 Task: Find connections with filter location Caçapava do Sul with filter topic #Mentoringwith filter profile language English with filter current company Infosys BPM with filter school Carmel Convent School, Chandigarh with filter industry Wholesale Paper Products with filter service category Commercial Insurance with filter keywords title Social Worker
Action: Mouse moved to (542, 105)
Screenshot: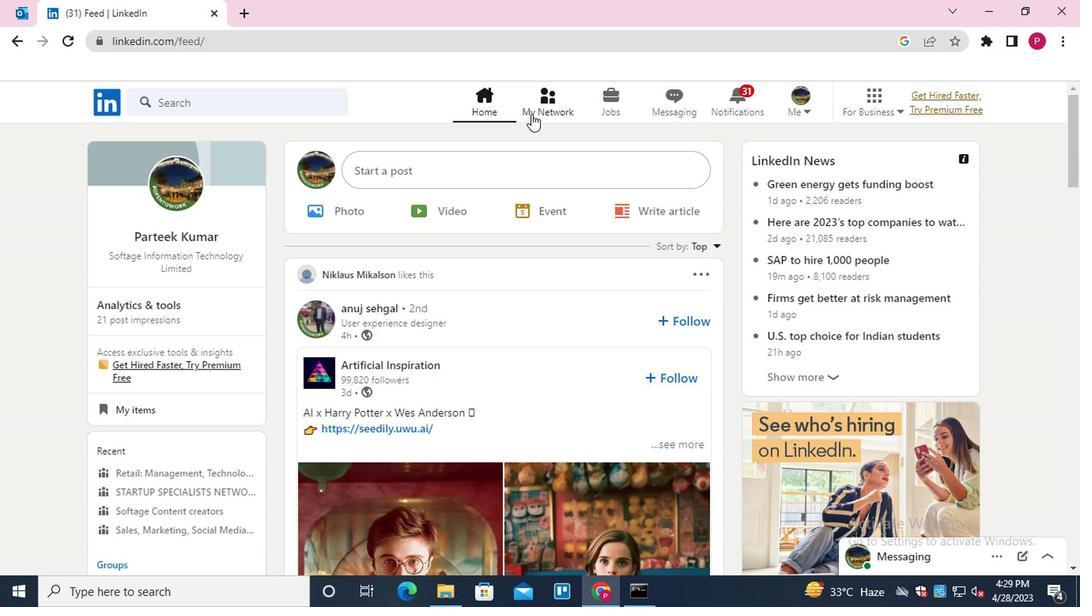 
Action: Mouse pressed left at (542, 105)
Screenshot: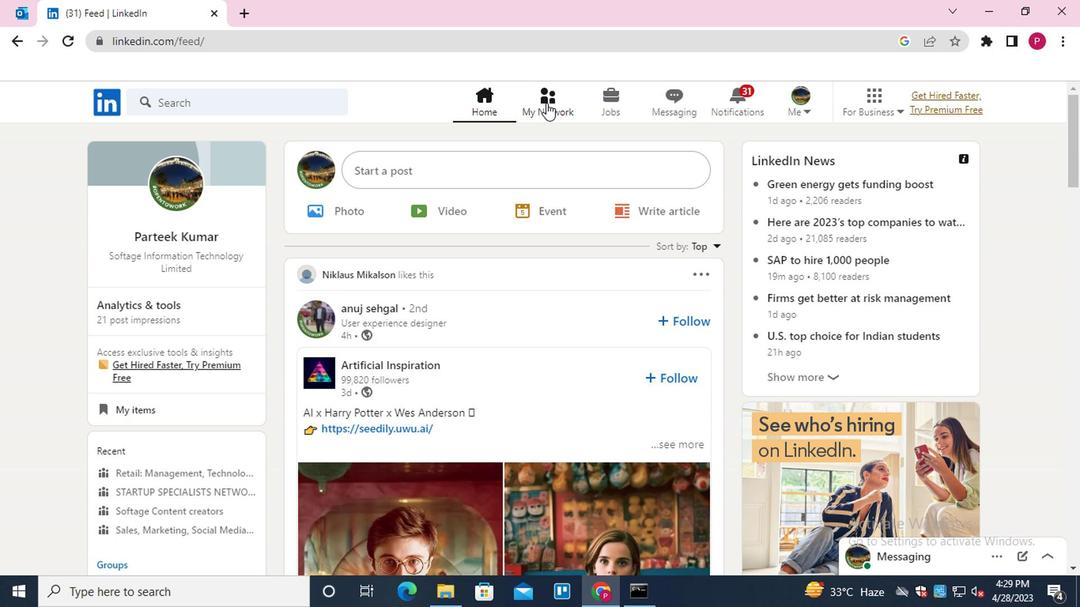 
Action: Mouse moved to (245, 191)
Screenshot: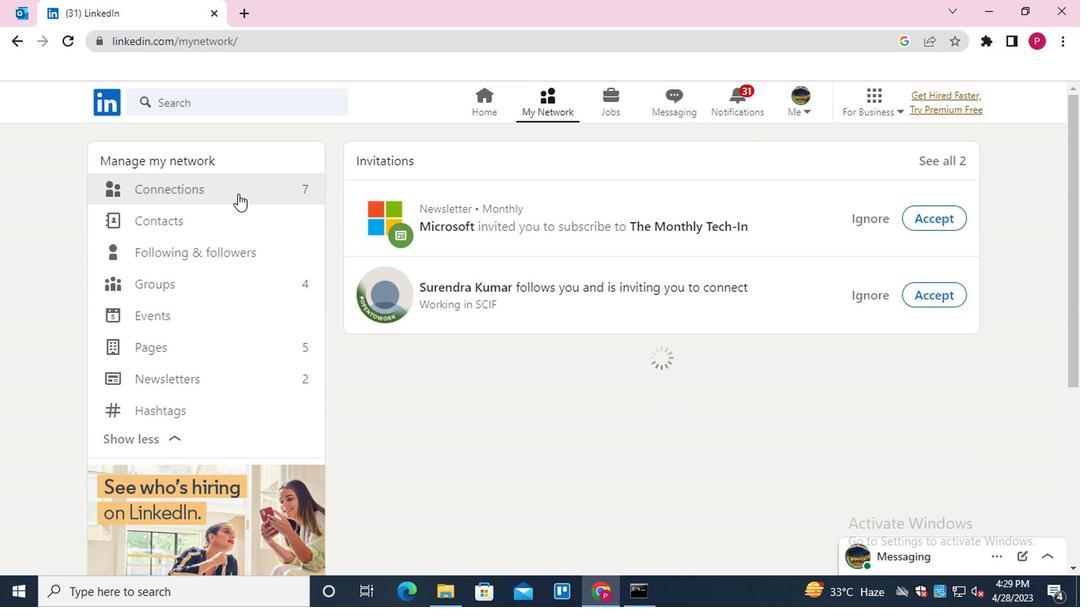 
Action: Mouse pressed left at (245, 191)
Screenshot: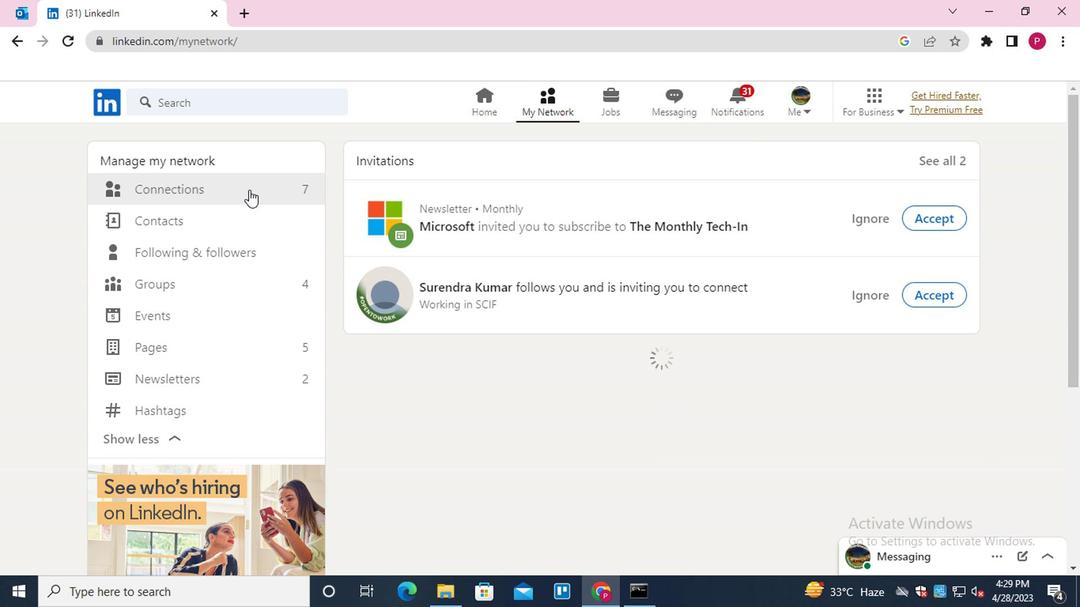 
Action: Mouse moved to (637, 194)
Screenshot: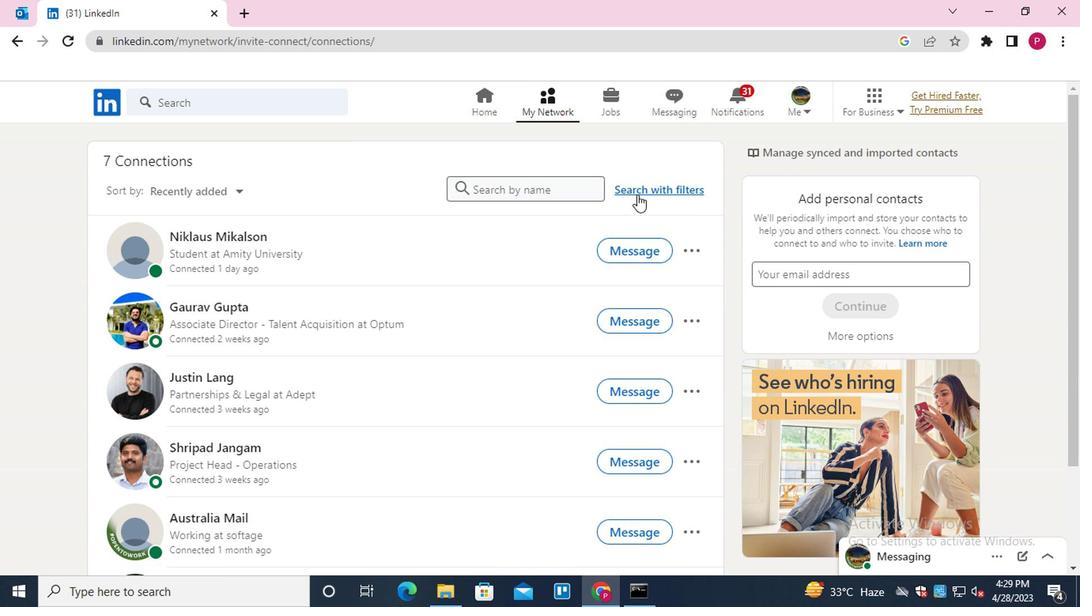 
Action: Mouse pressed left at (637, 194)
Screenshot: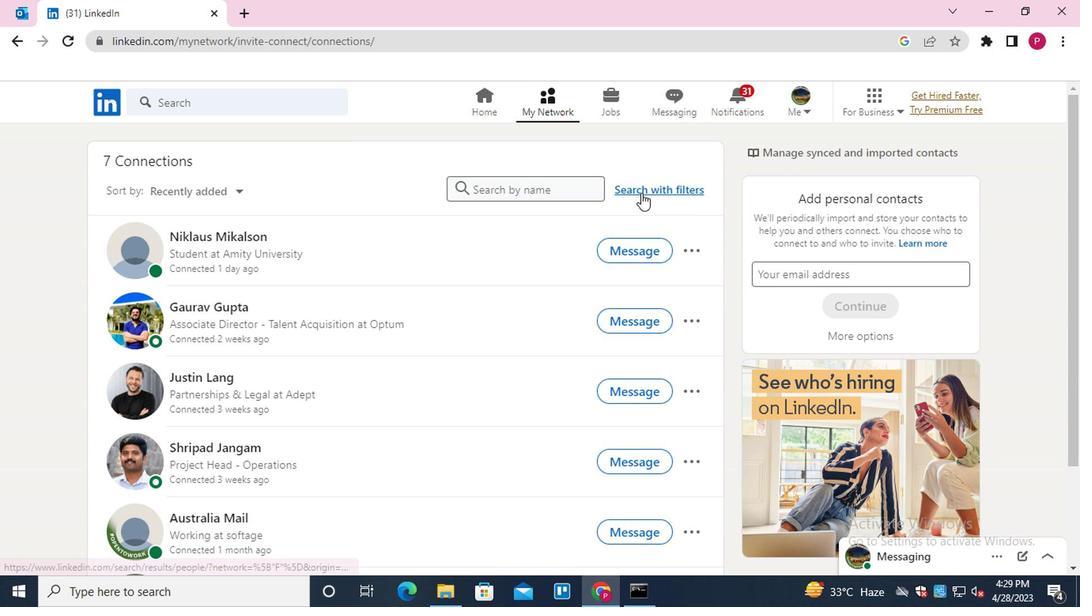 
Action: Mouse moved to (582, 151)
Screenshot: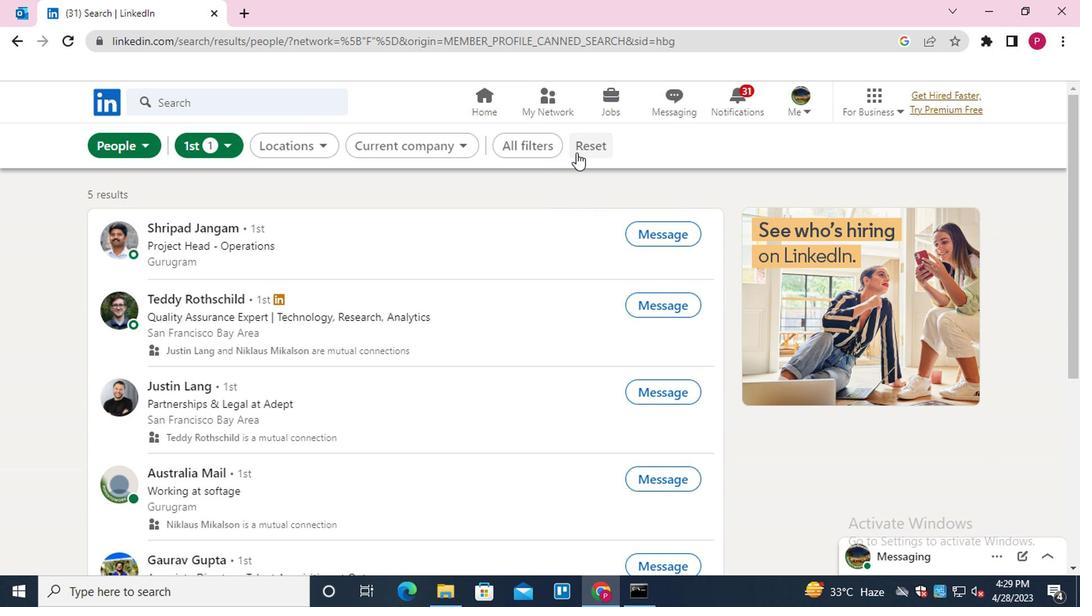 
Action: Mouse pressed left at (582, 151)
Screenshot: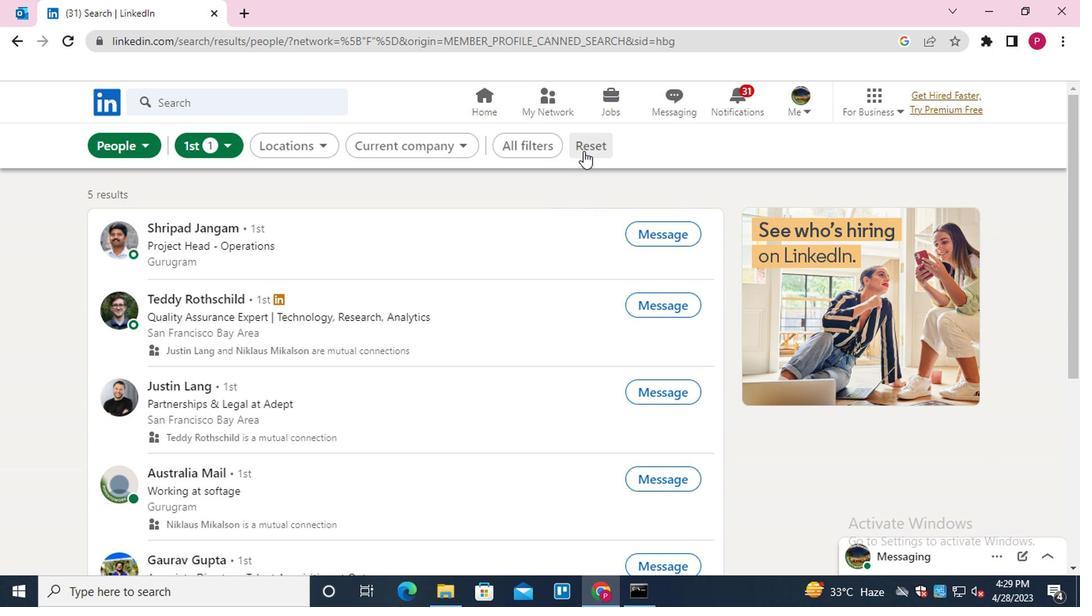 
Action: Mouse moved to (558, 150)
Screenshot: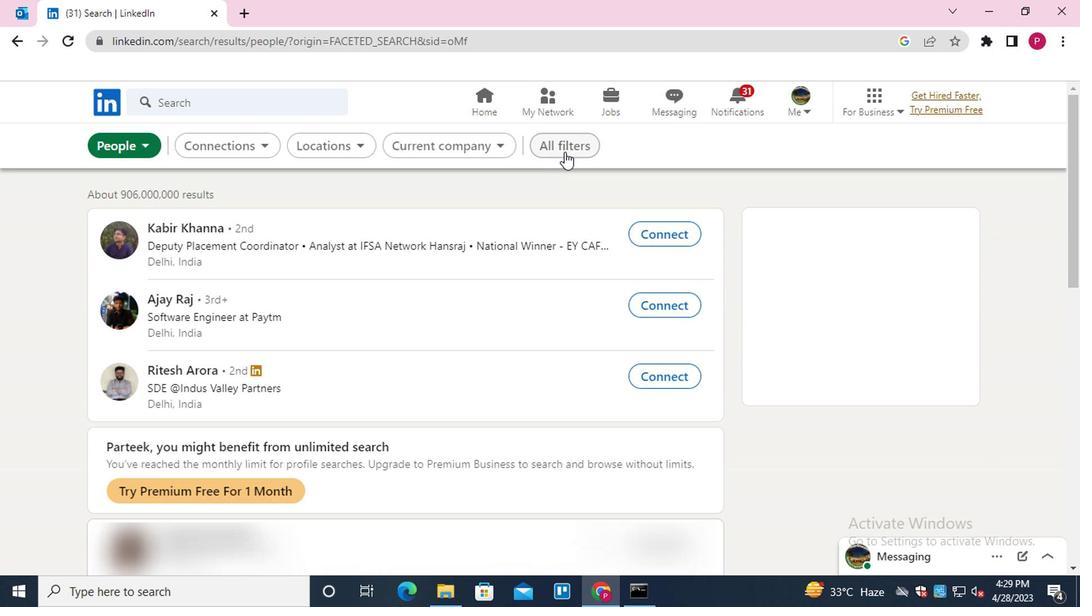 
Action: Mouse pressed left at (558, 150)
Screenshot: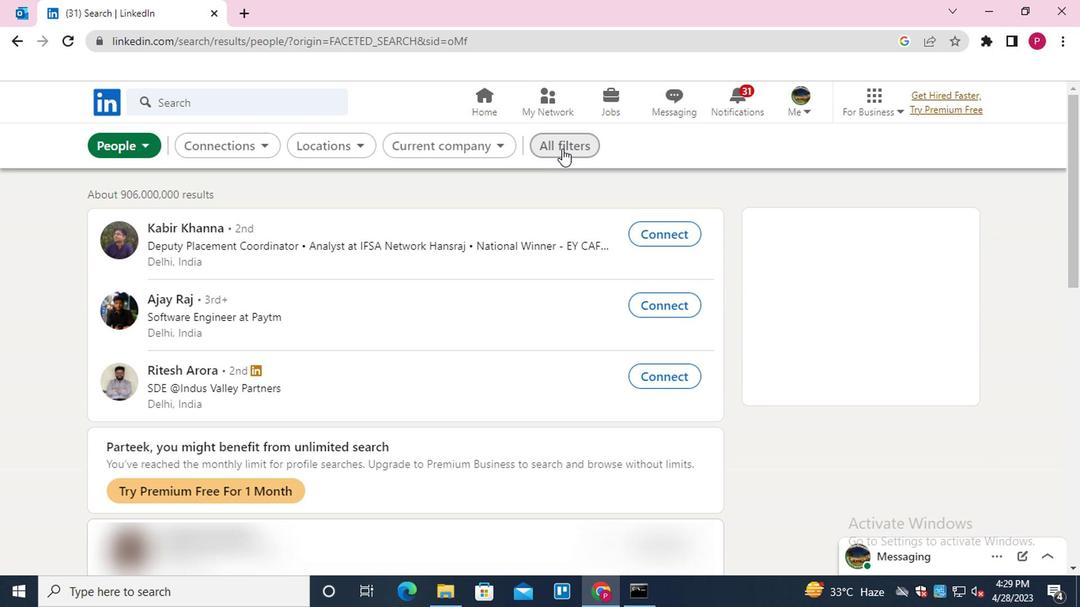 
Action: Mouse moved to (778, 360)
Screenshot: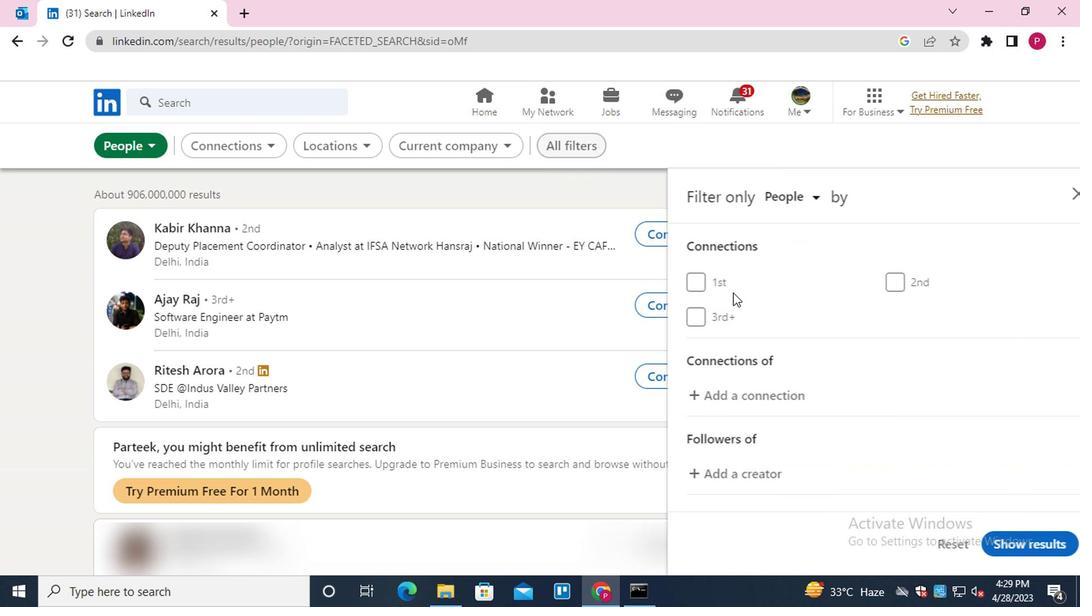 
Action: Mouse scrolled (778, 358) with delta (0, -1)
Screenshot: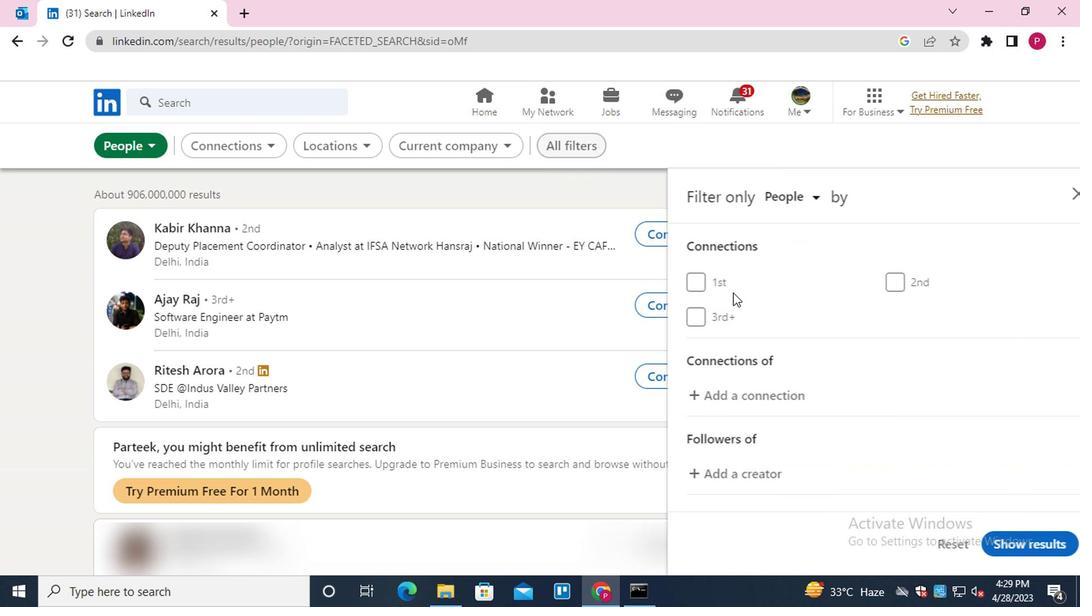 
Action: Mouse moved to (796, 380)
Screenshot: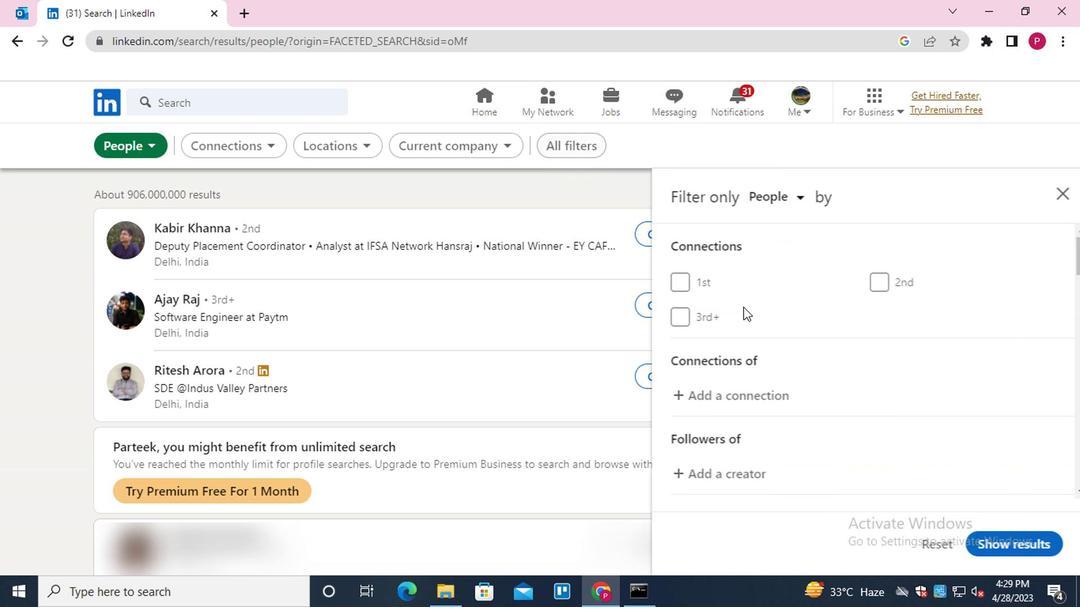 
Action: Mouse scrolled (796, 379) with delta (0, -1)
Screenshot: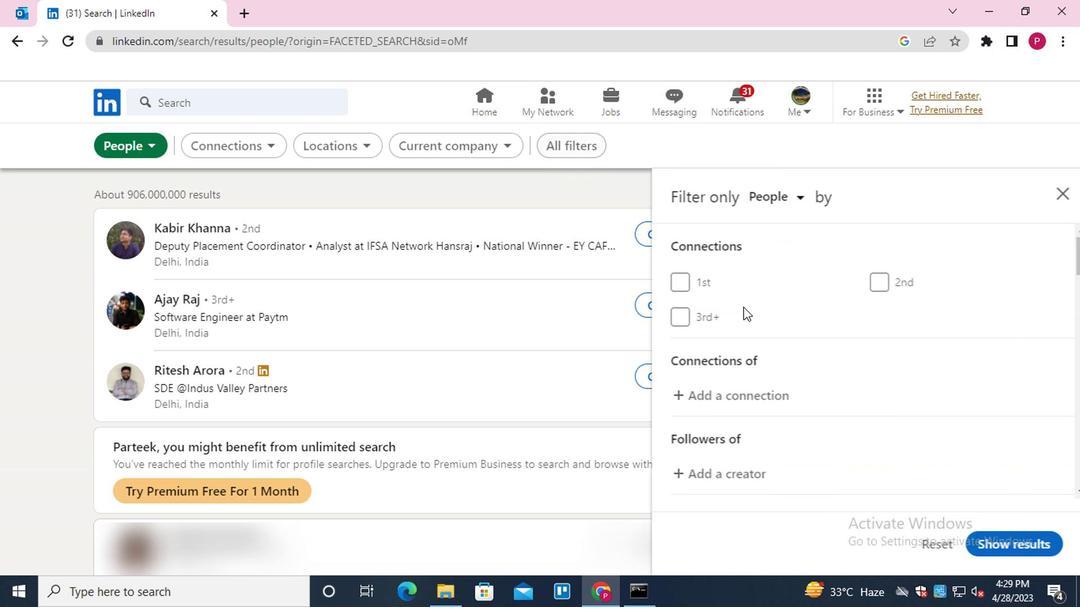 
Action: Mouse moved to (913, 453)
Screenshot: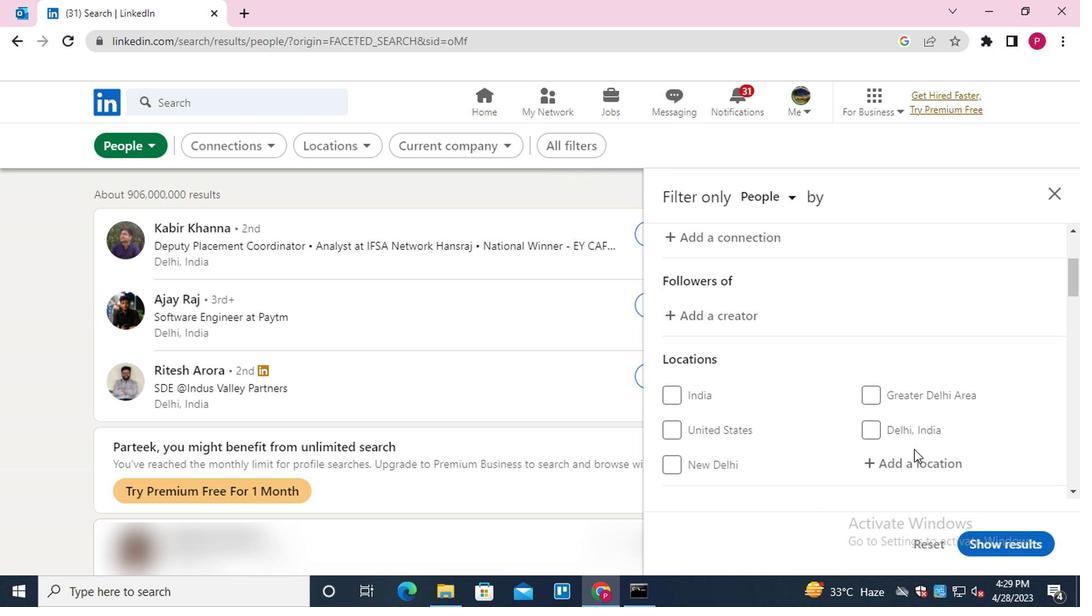 
Action: Mouse pressed left at (913, 453)
Screenshot: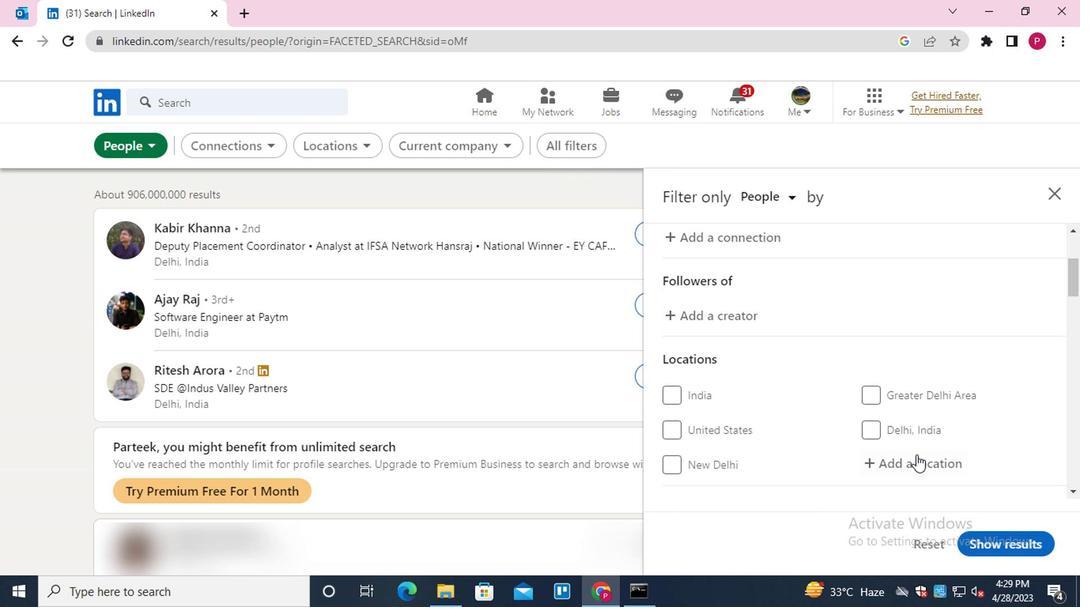 
Action: Mouse moved to (863, 339)
Screenshot: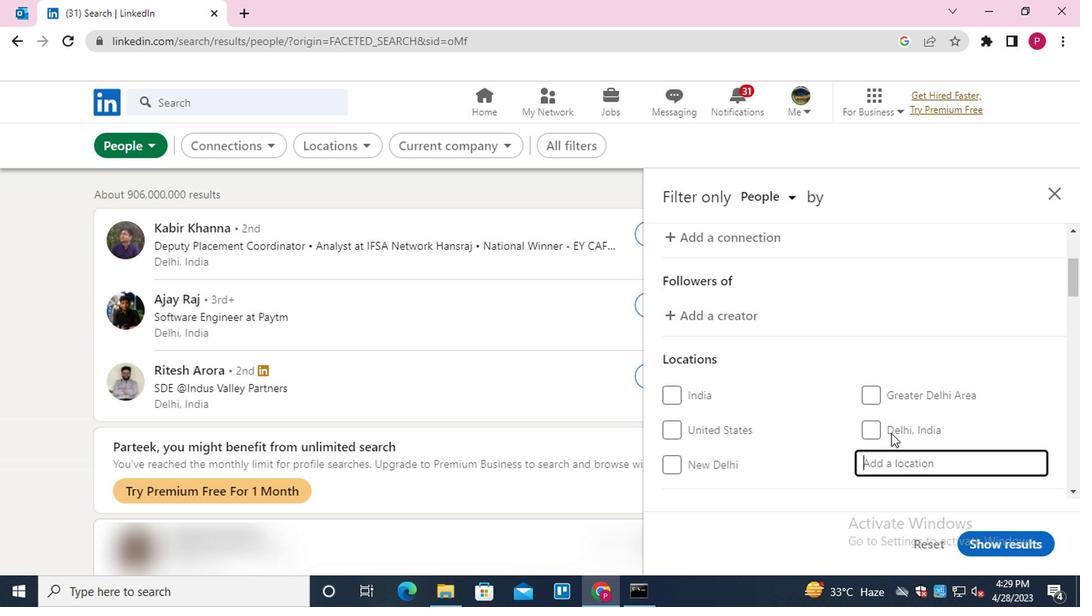 
Action: Key pressed <Key.shift>CACAPAVA<Key.down><Key.down><Key.enter>
Screenshot: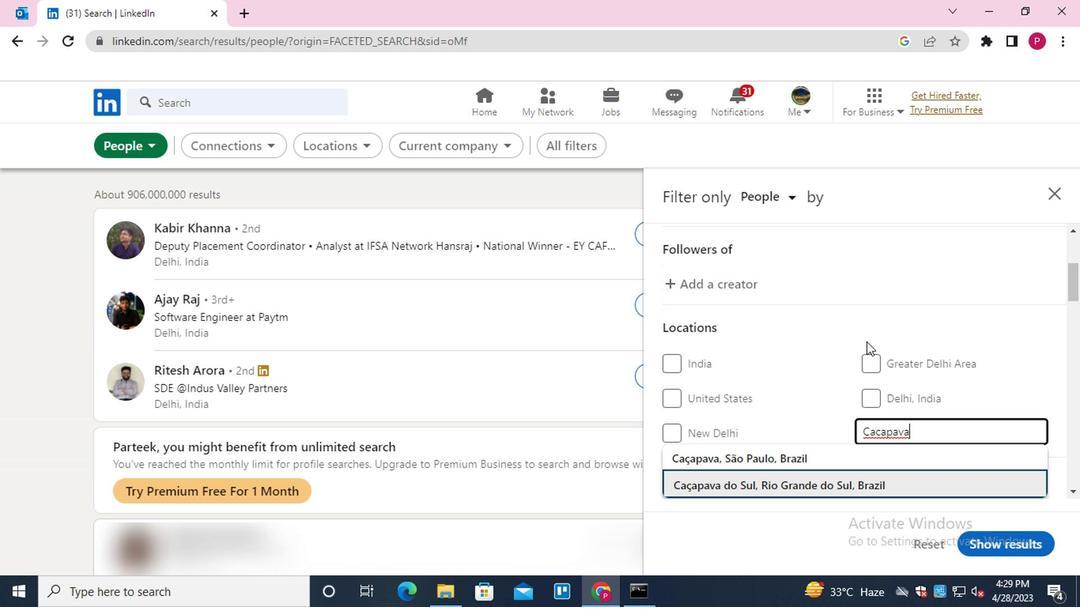 
Action: Mouse moved to (825, 343)
Screenshot: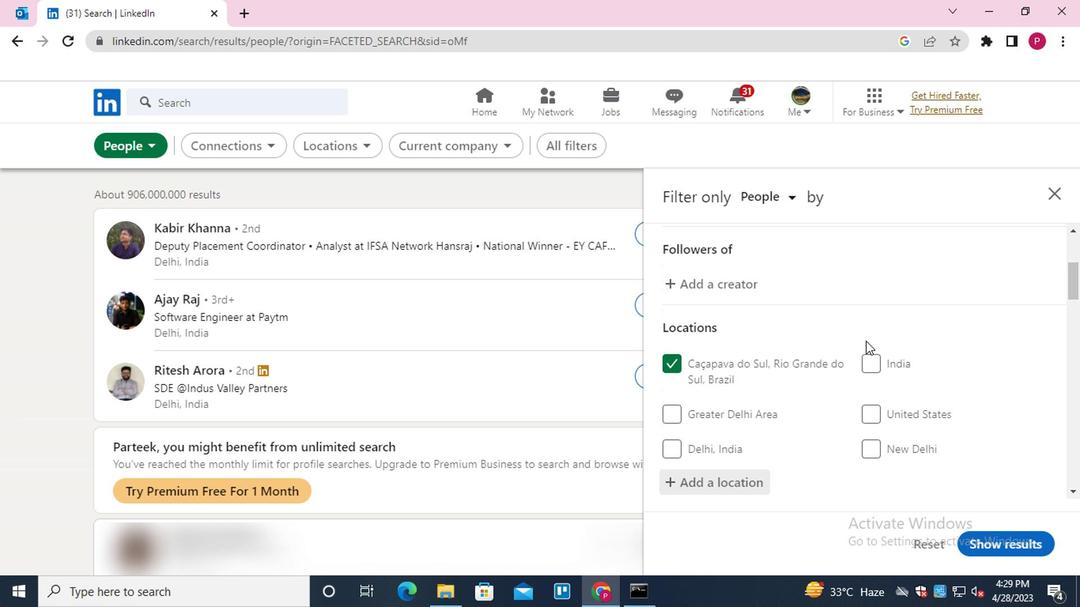 
Action: Mouse scrolled (825, 342) with delta (0, -1)
Screenshot: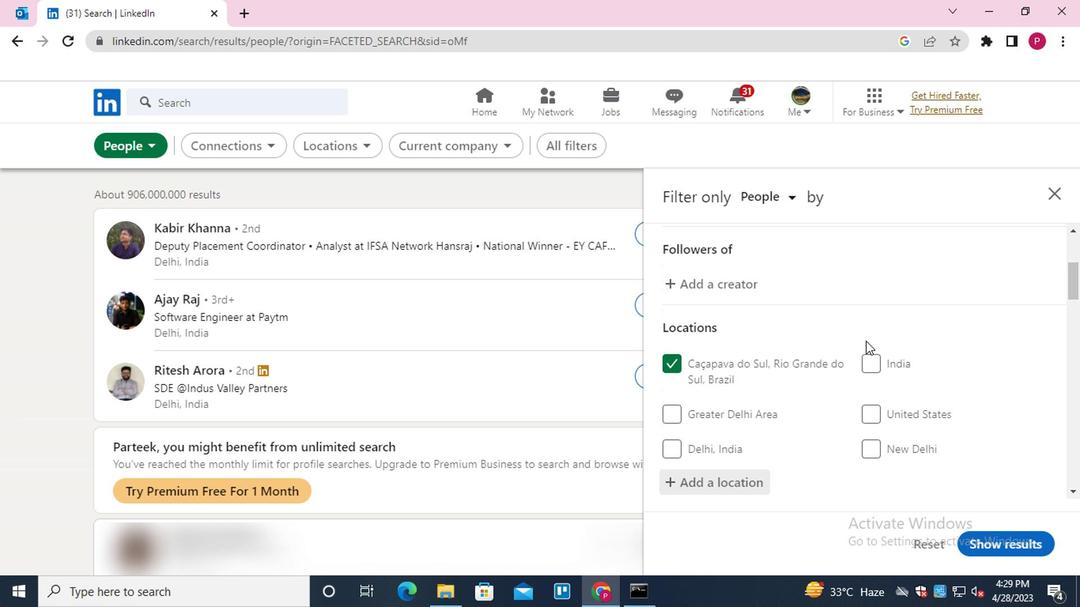 
Action: Mouse scrolled (825, 342) with delta (0, -1)
Screenshot: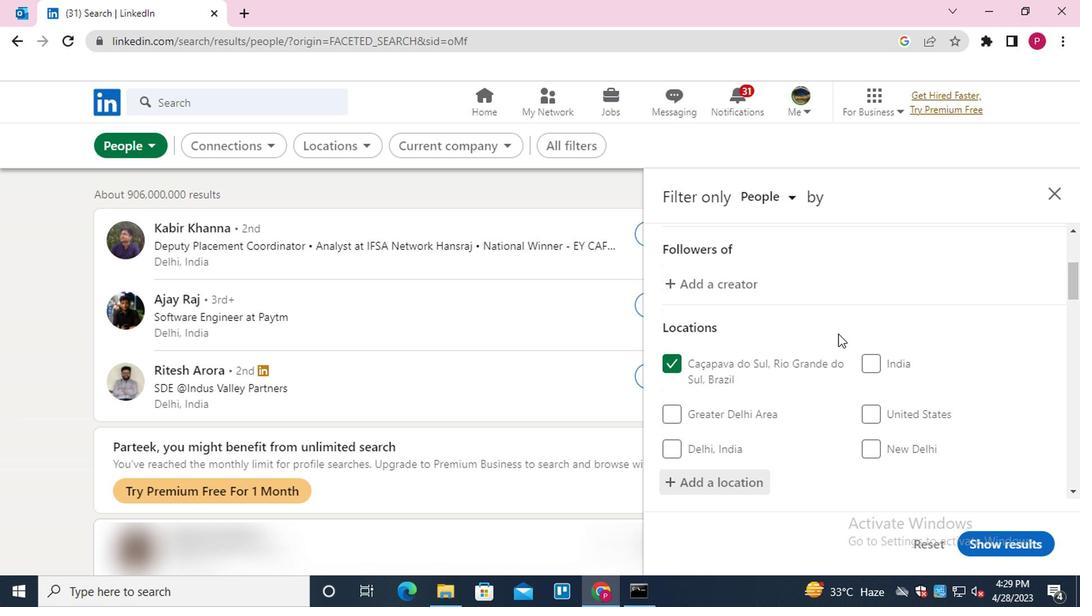 
Action: Mouse moved to (825, 344)
Screenshot: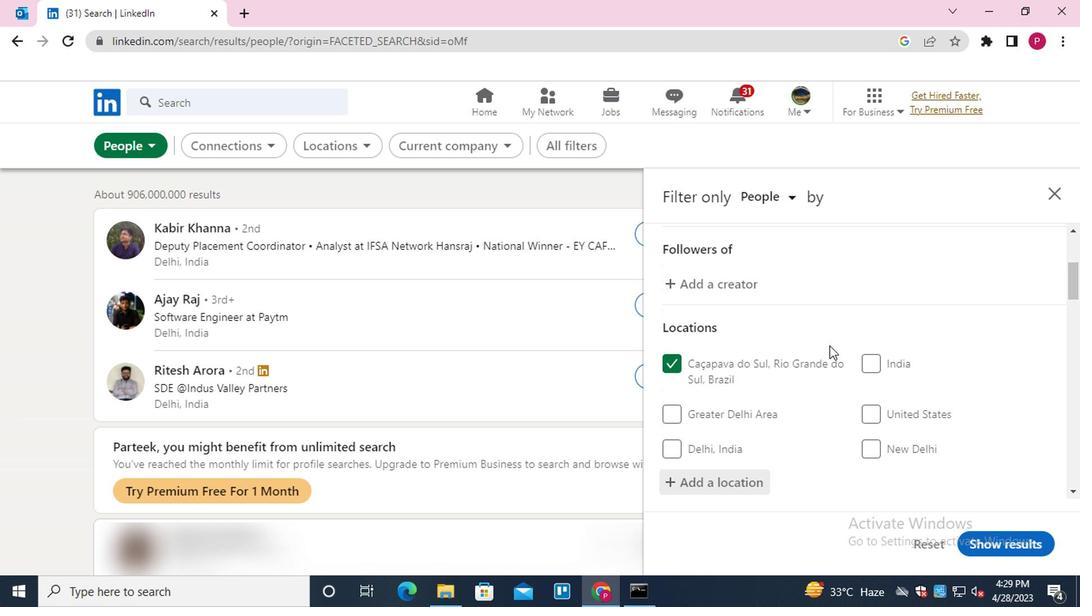 
Action: Mouse scrolled (825, 343) with delta (0, 0)
Screenshot: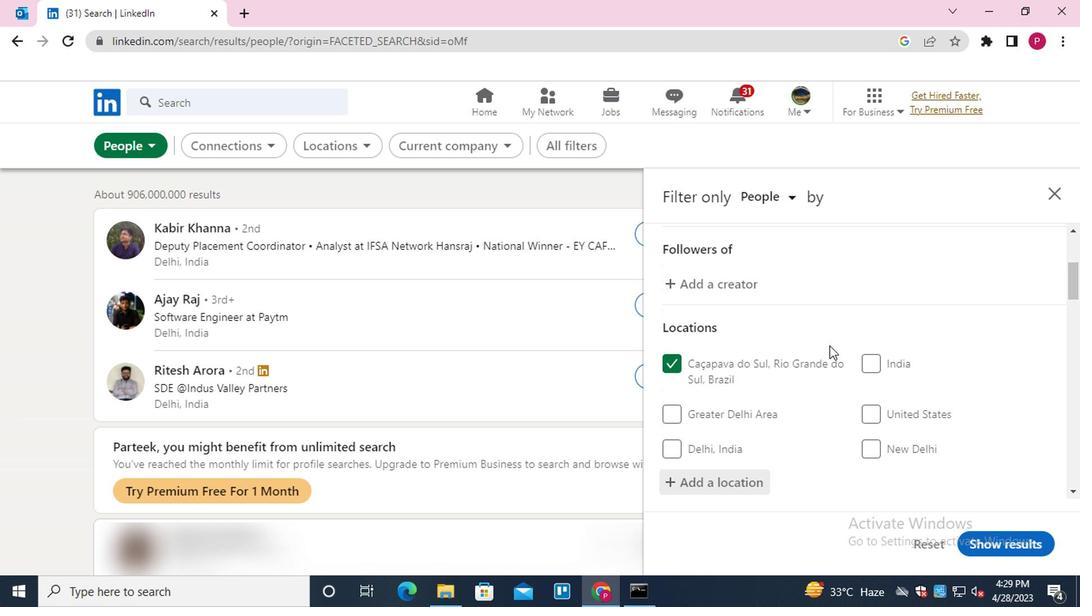 
Action: Mouse moved to (903, 380)
Screenshot: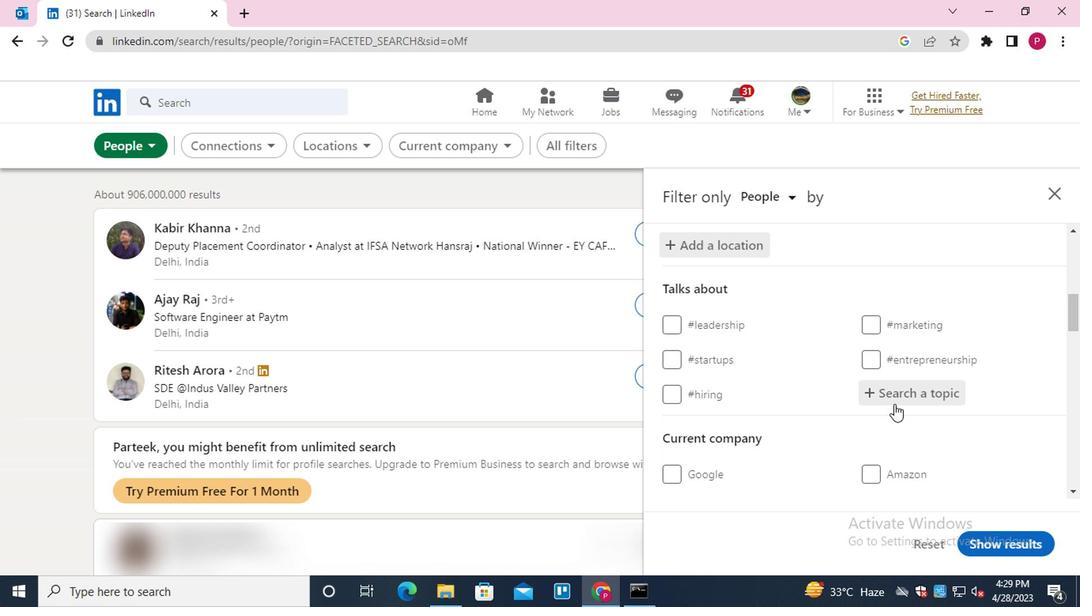 
Action: Mouse pressed left at (903, 380)
Screenshot: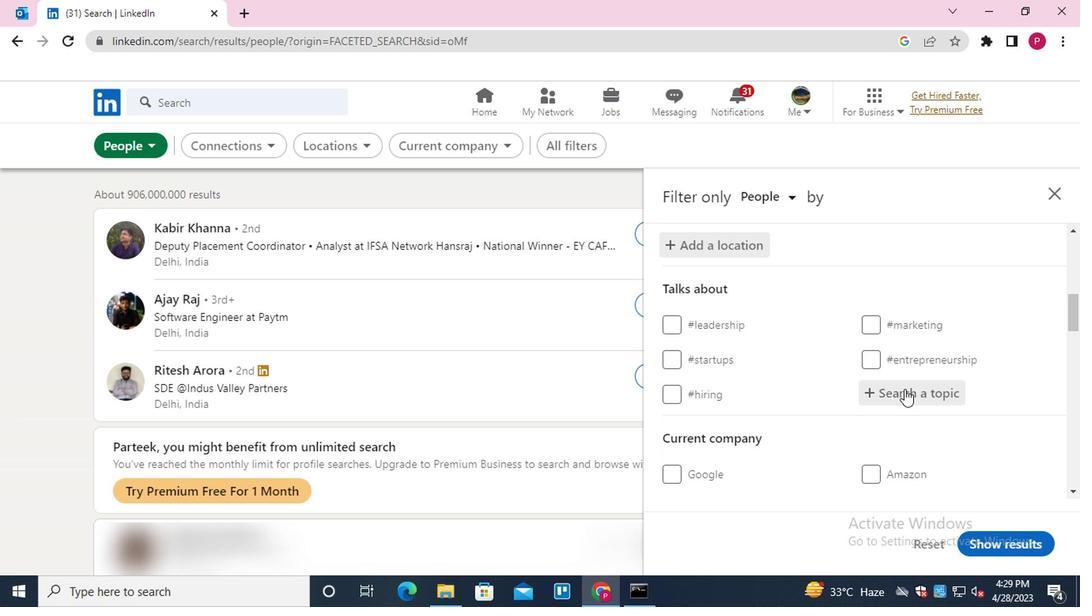 
Action: Mouse moved to (847, 304)
Screenshot: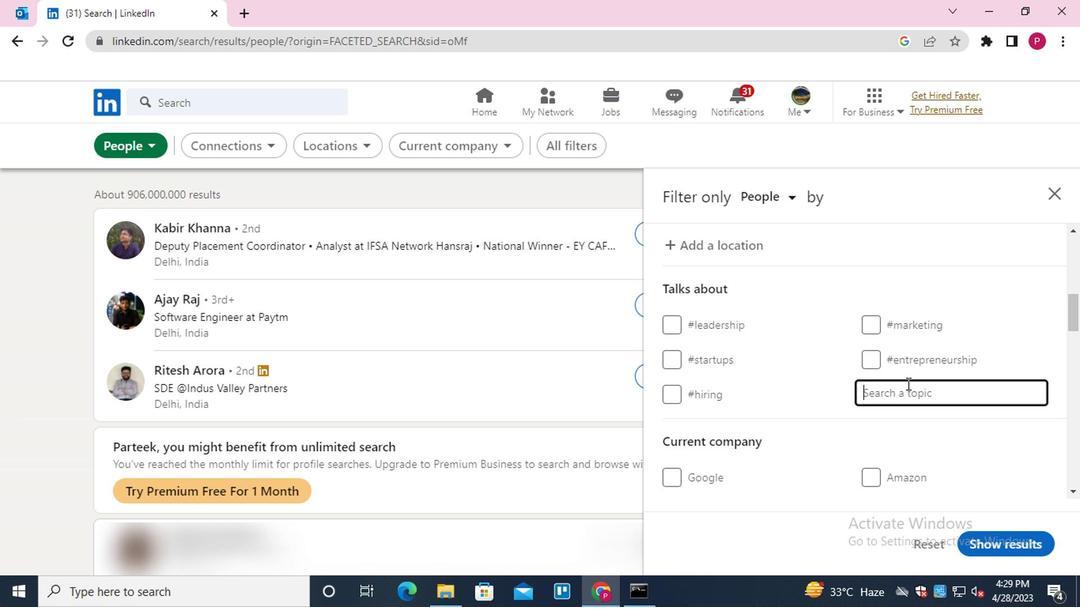 
Action: Key pressed MENTORIN<Key.down><Key.enter>
Screenshot: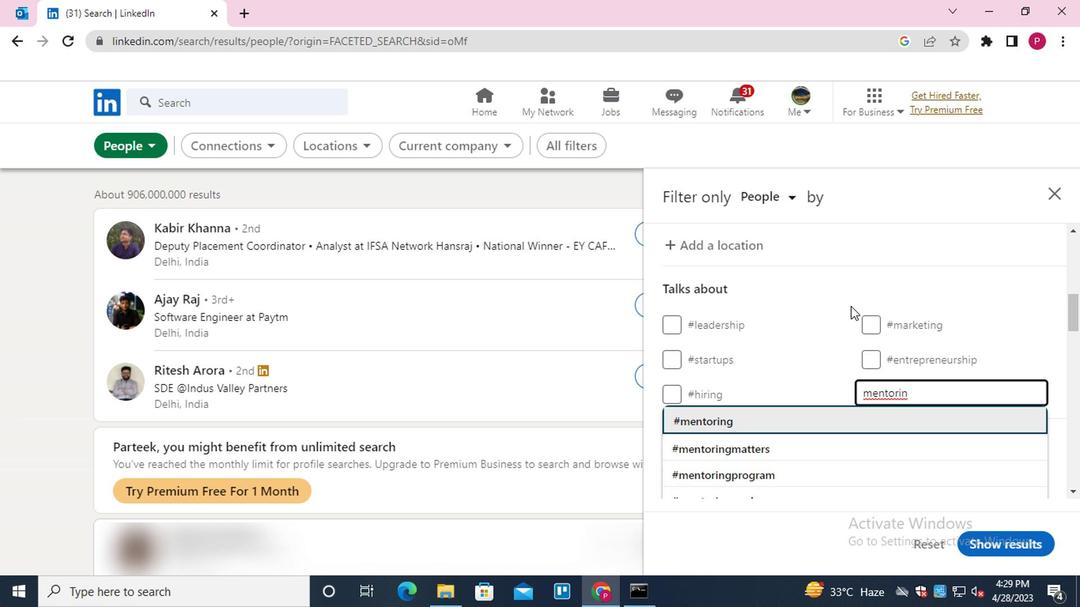 
Action: Mouse moved to (888, 301)
Screenshot: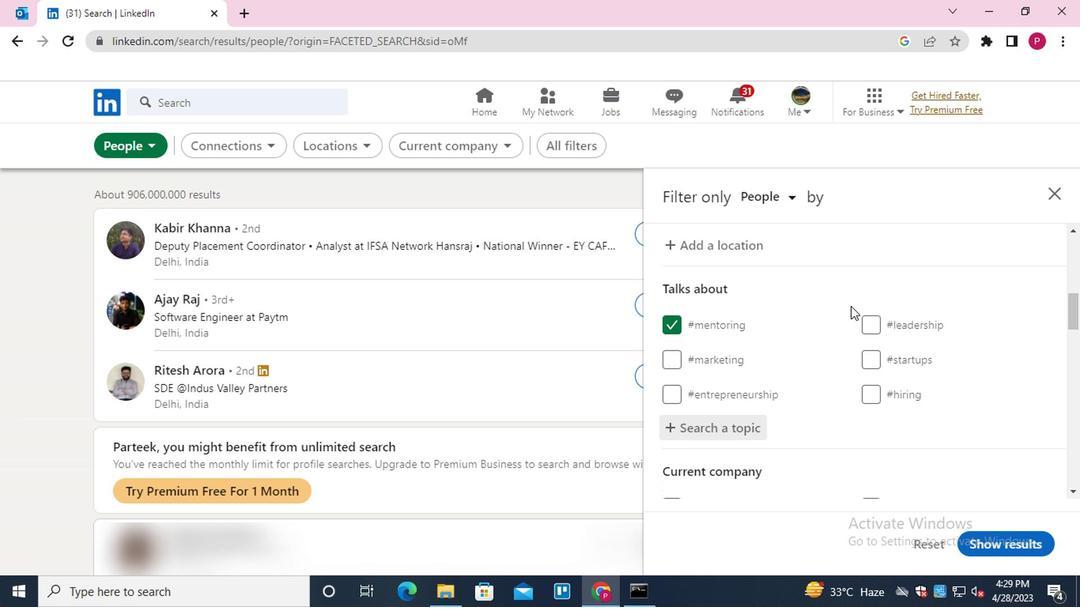 
Action: Mouse scrolled (888, 300) with delta (0, 0)
Screenshot: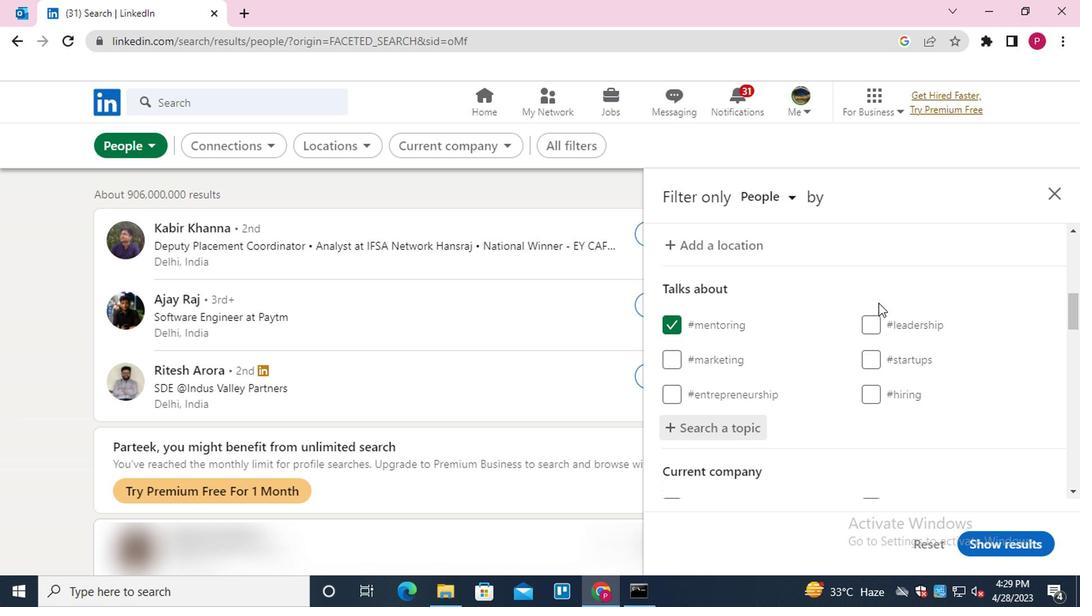 
Action: Mouse scrolled (888, 300) with delta (0, 0)
Screenshot: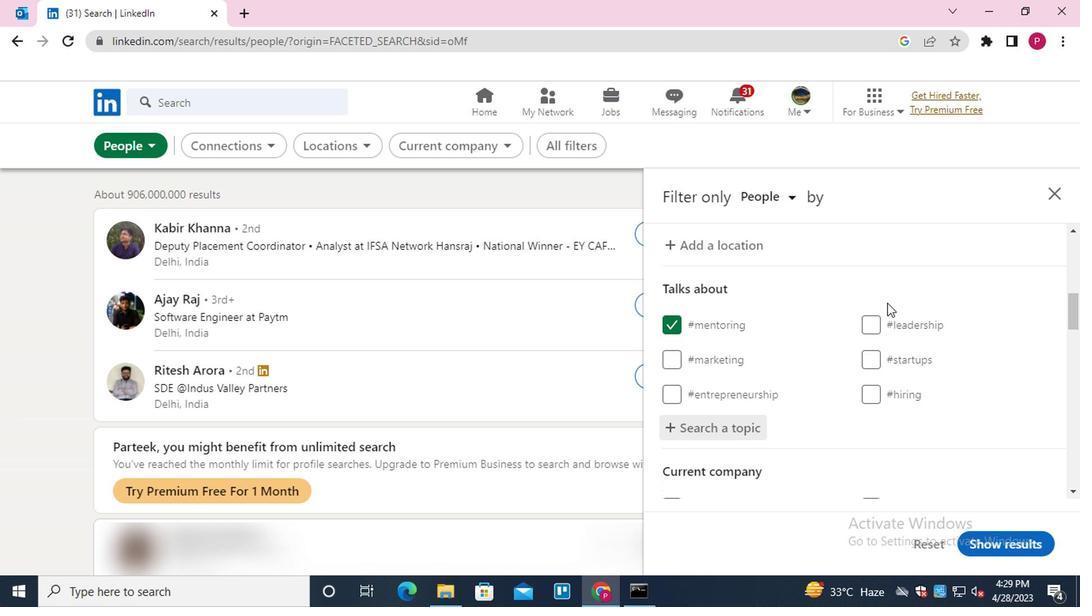 
Action: Mouse scrolled (888, 300) with delta (0, 0)
Screenshot: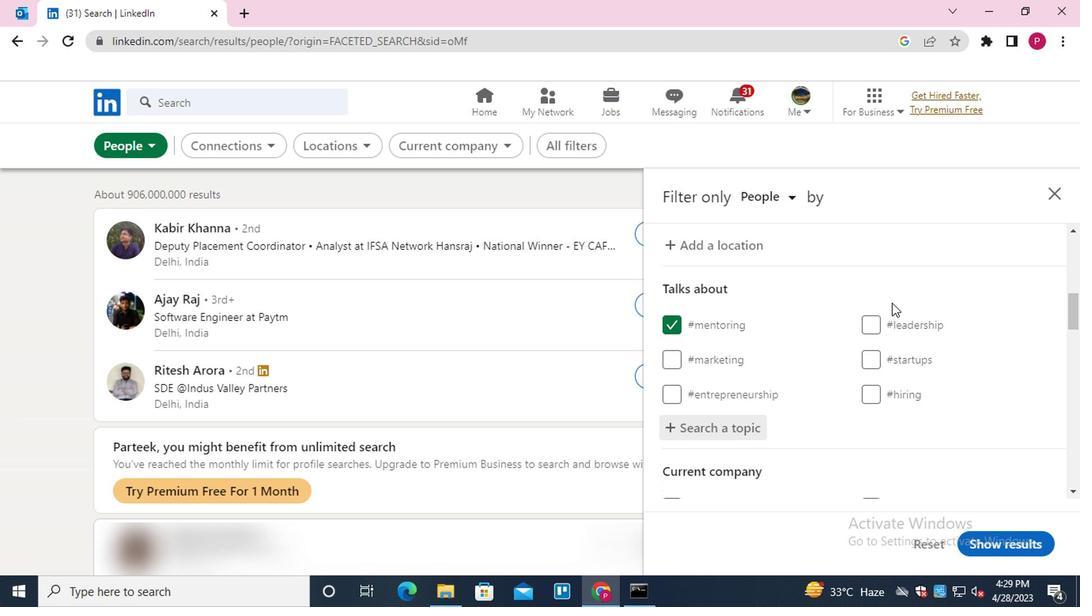 
Action: Mouse moved to (819, 301)
Screenshot: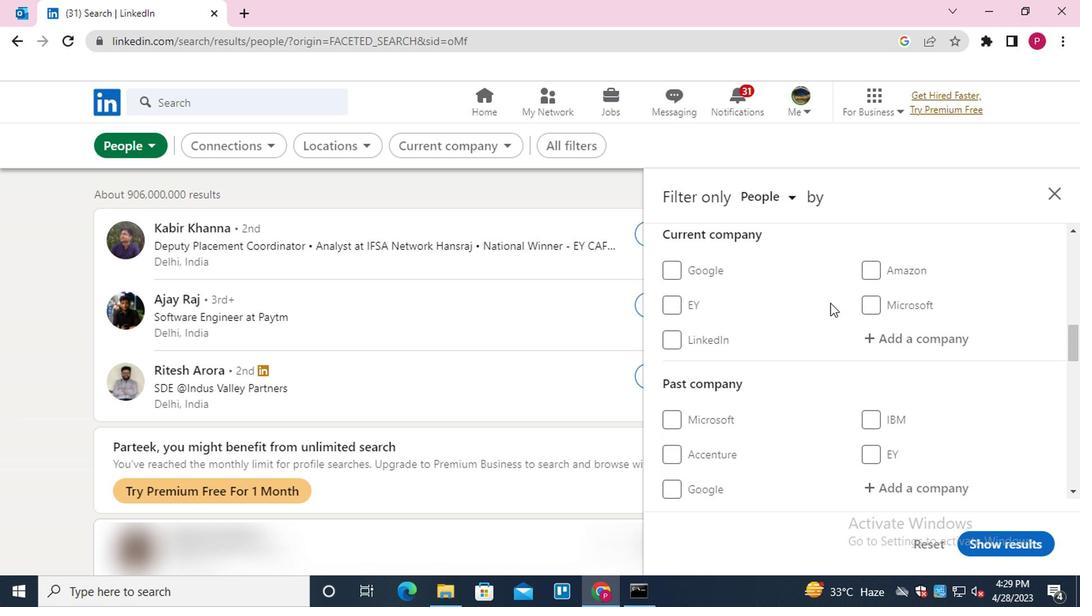 
Action: Mouse scrolled (819, 300) with delta (0, 0)
Screenshot: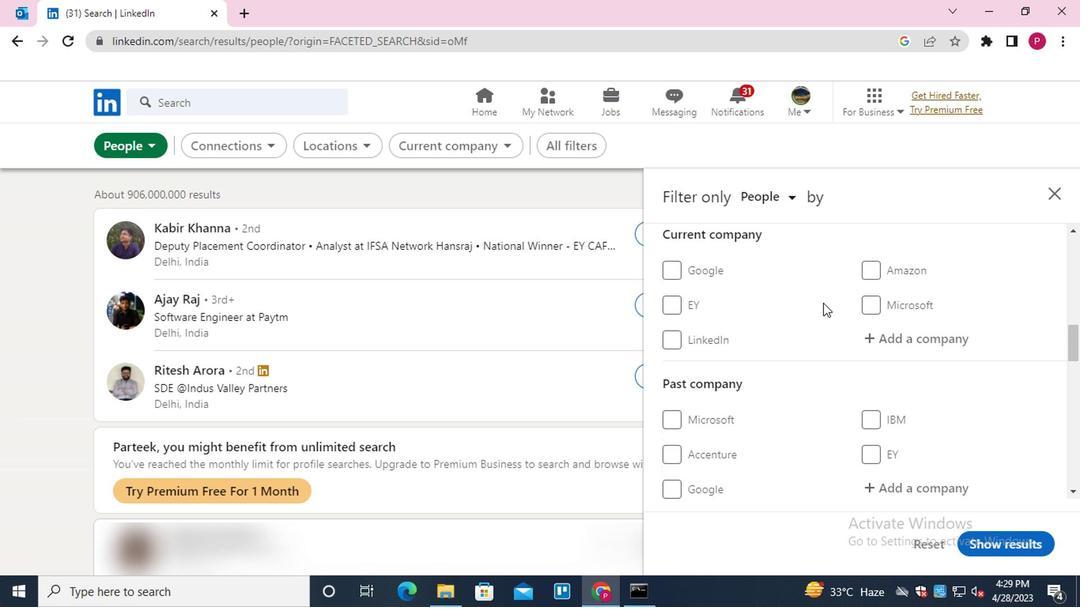 
Action: Mouse moved to (818, 304)
Screenshot: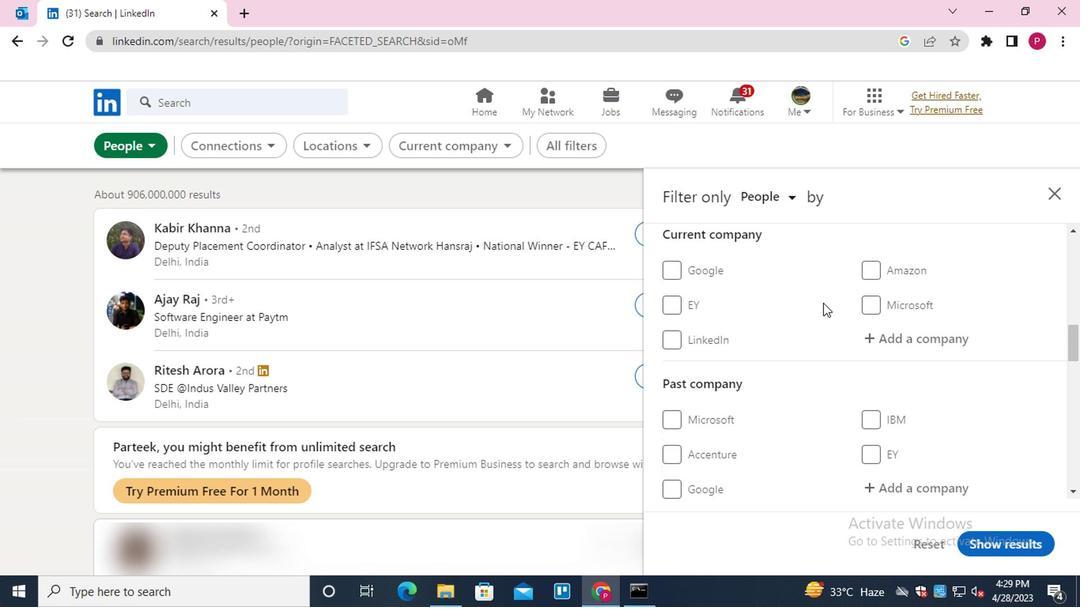 
Action: Mouse scrolled (818, 304) with delta (0, 0)
Screenshot: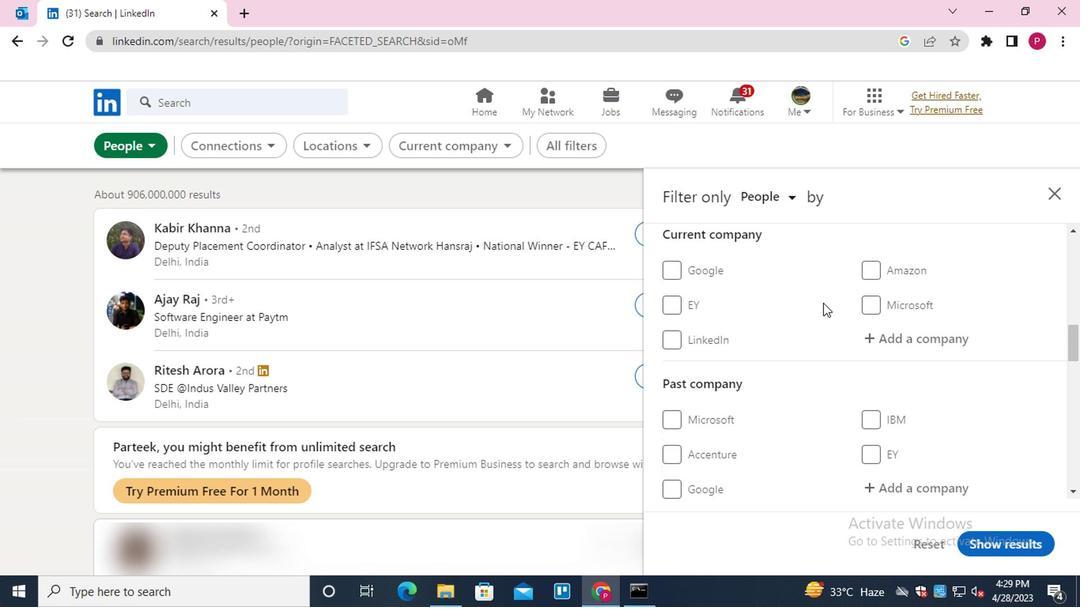 
Action: Mouse moved to (817, 307)
Screenshot: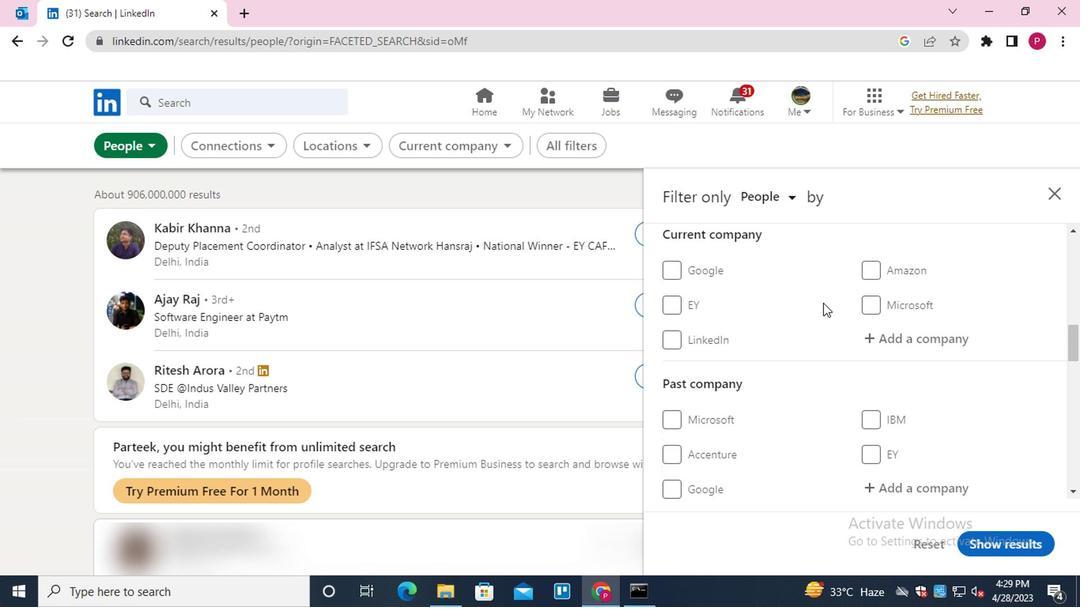 
Action: Mouse scrolled (817, 307) with delta (0, 0)
Screenshot: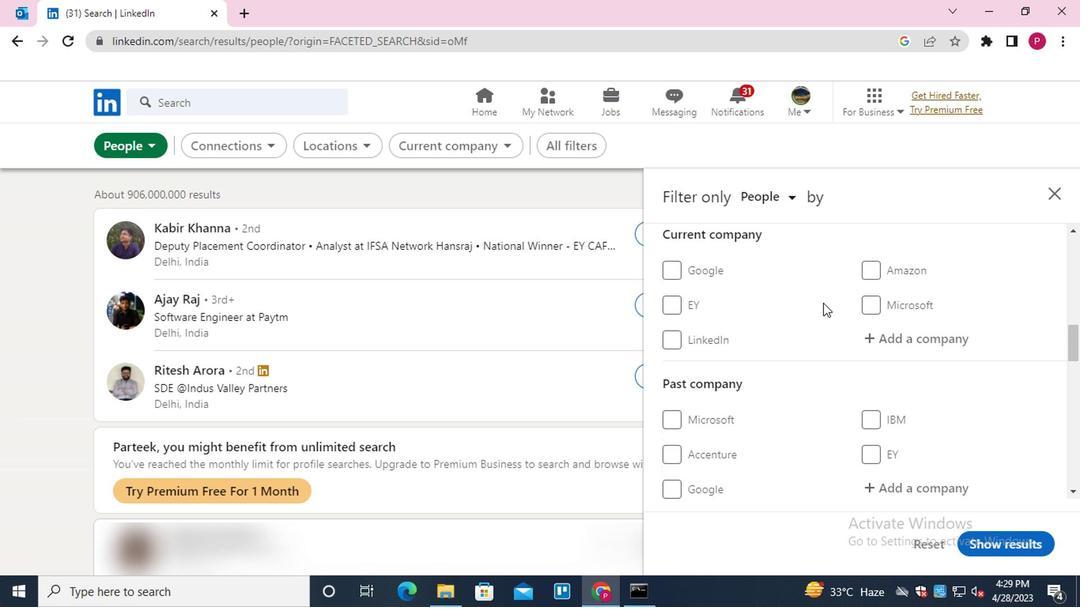 
Action: Mouse scrolled (817, 307) with delta (0, 0)
Screenshot: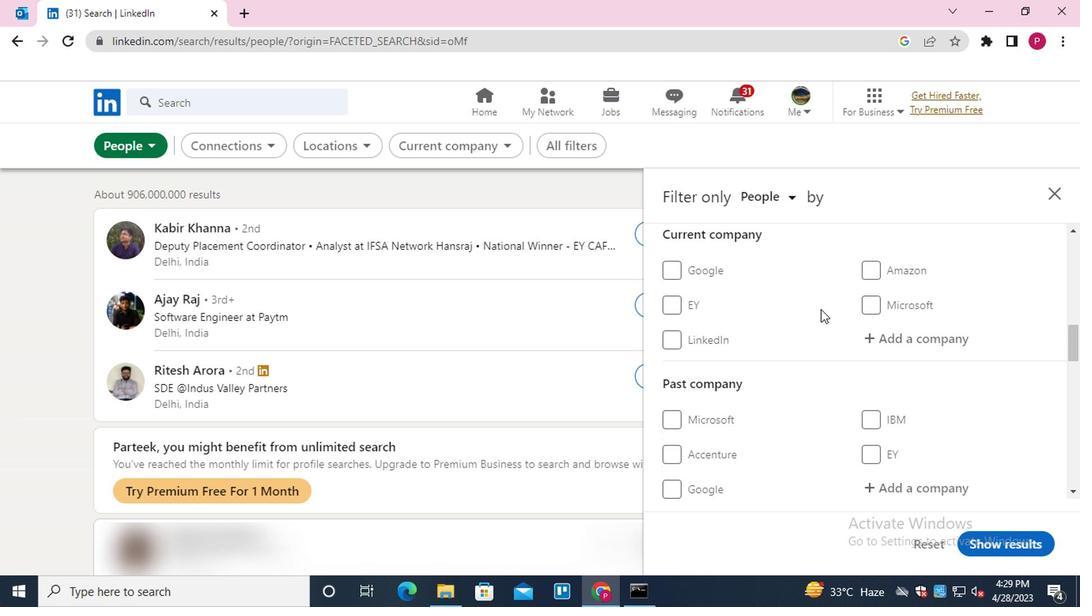 
Action: Mouse moved to (775, 335)
Screenshot: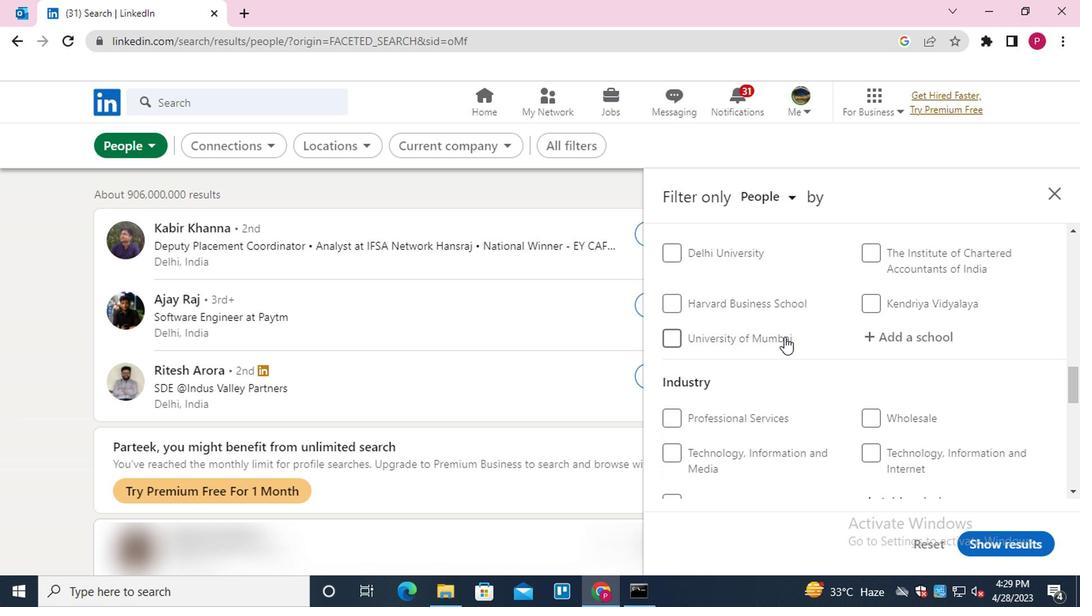 
Action: Mouse scrolled (775, 335) with delta (0, 0)
Screenshot: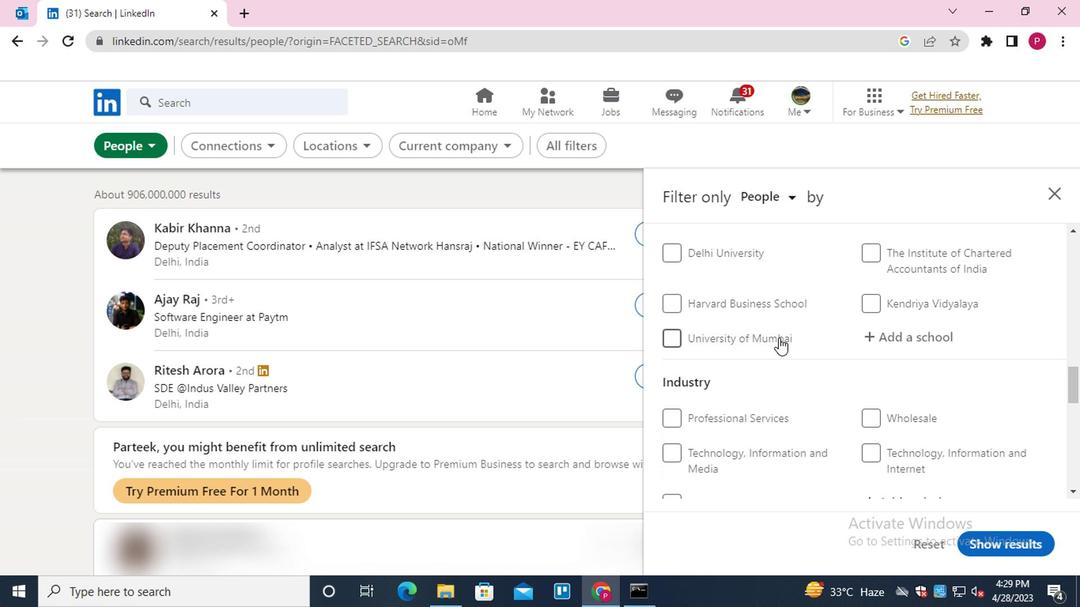 
Action: Mouse scrolled (775, 335) with delta (0, 0)
Screenshot: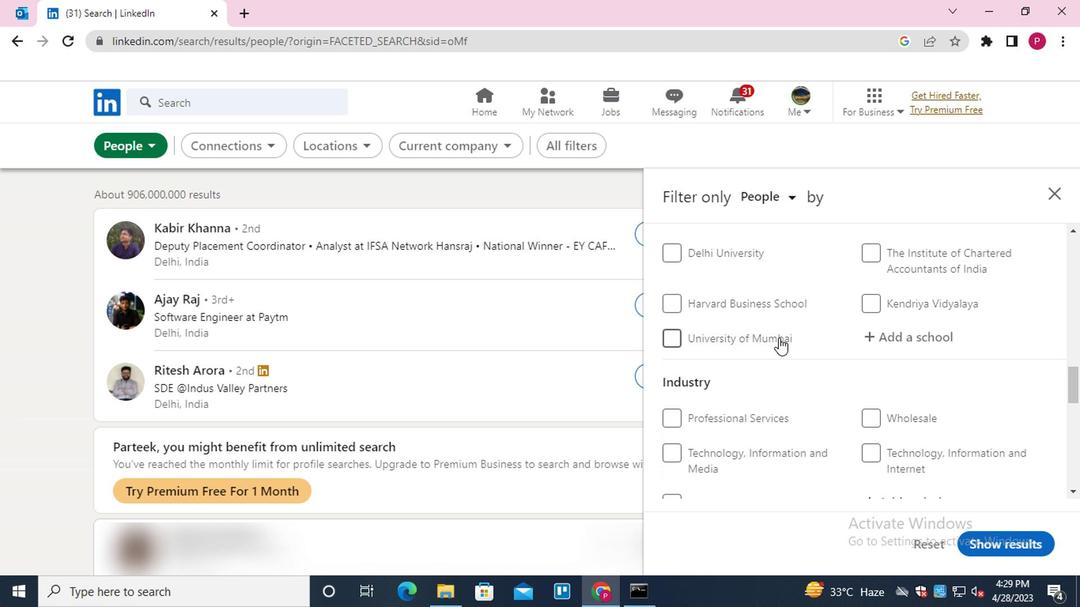 
Action: Mouse scrolled (775, 335) with delta (0, 0)
Screenshot: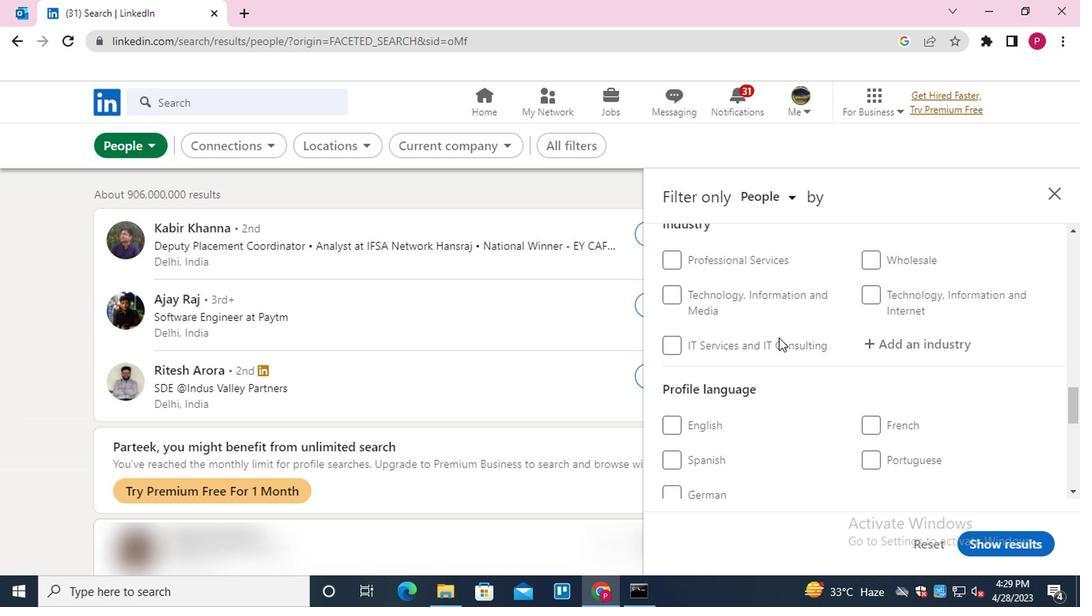 
Action: Mouse moved to (672, 347)
Screenshot: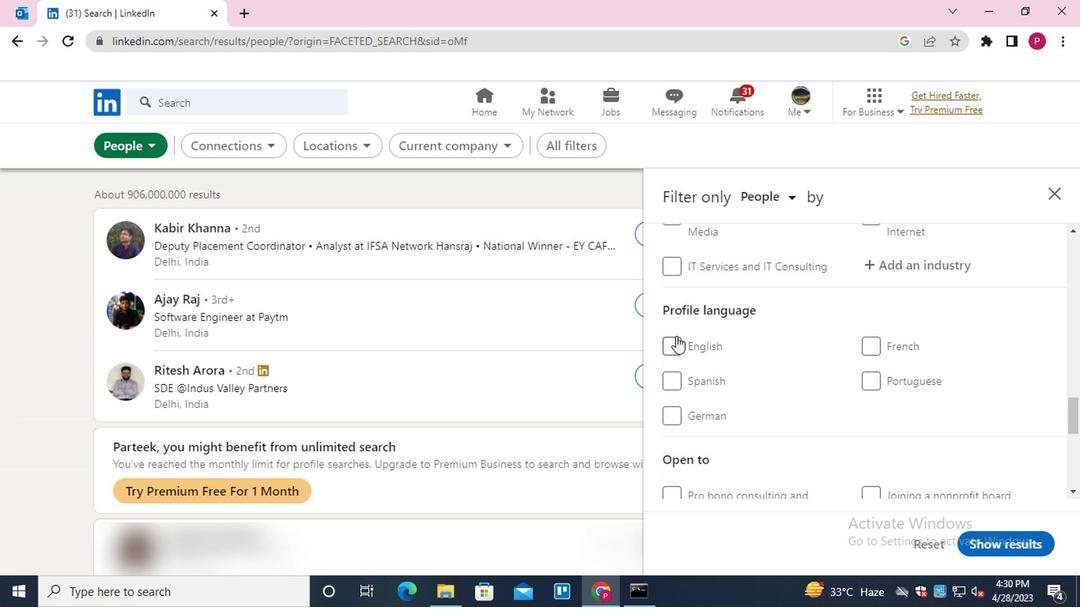 
Action: Mouse pressed left at (672, 347)
Screenshot: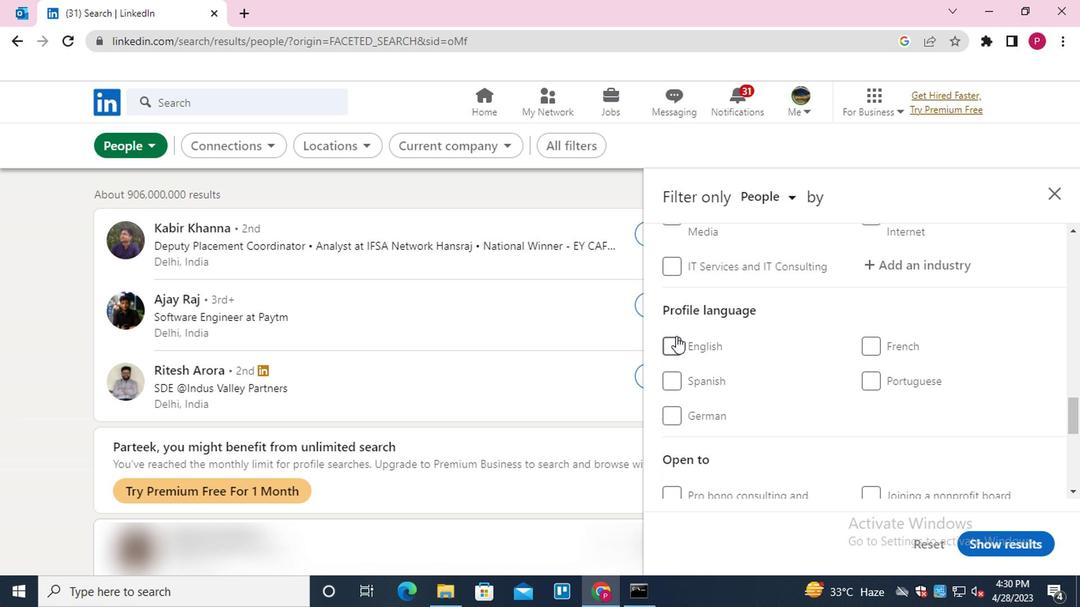 
Action: Mouse moved to (753, 347)
Screenshot: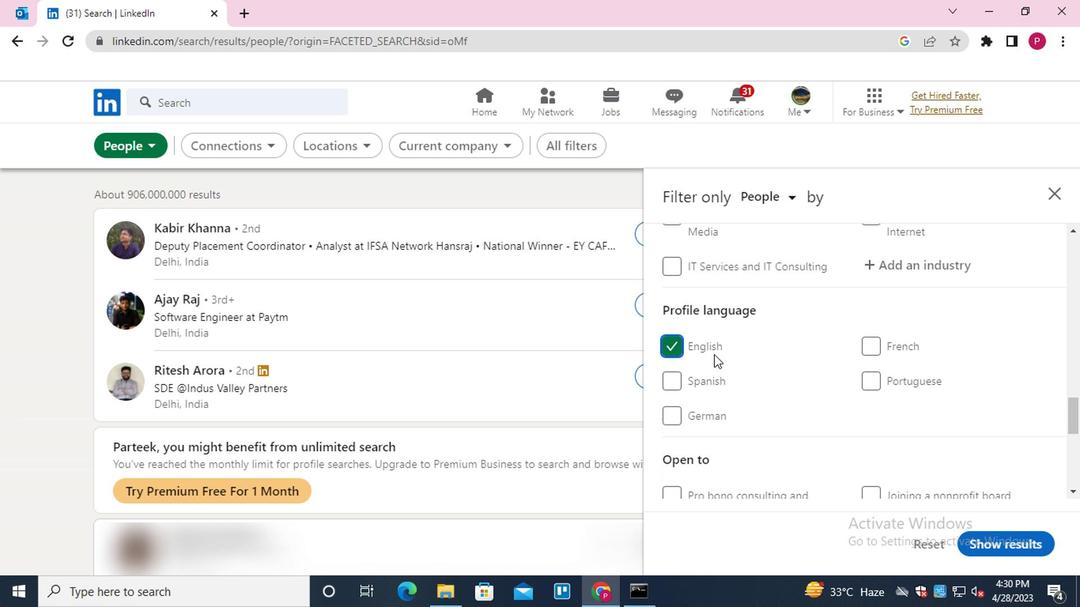 
Action: Mouse scrolled (753, 348) with delta (0, 0)
Screenshot: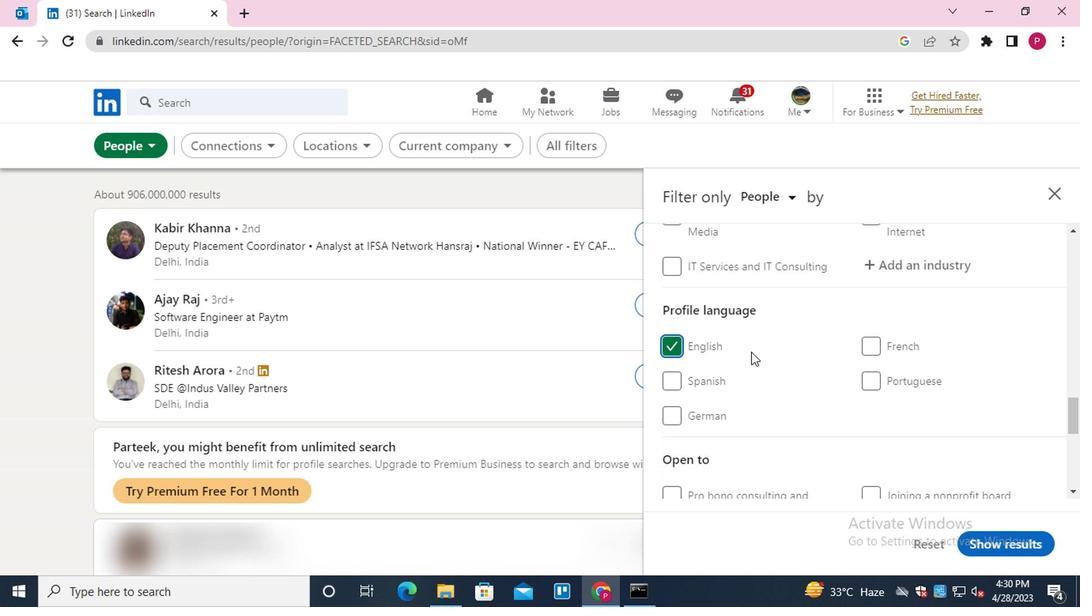 
Action: Mouse scrolled (753, 348) with delta (0, 0)
Screenshot: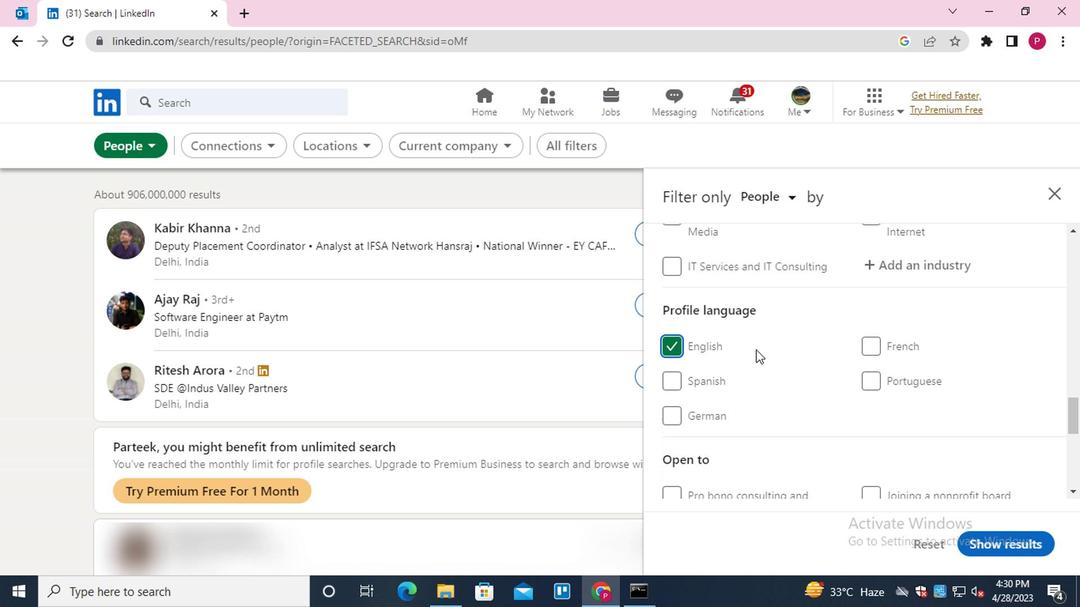 
Action: Mouse scrolled (753, 348) with delta (0, 0)
Screenshot: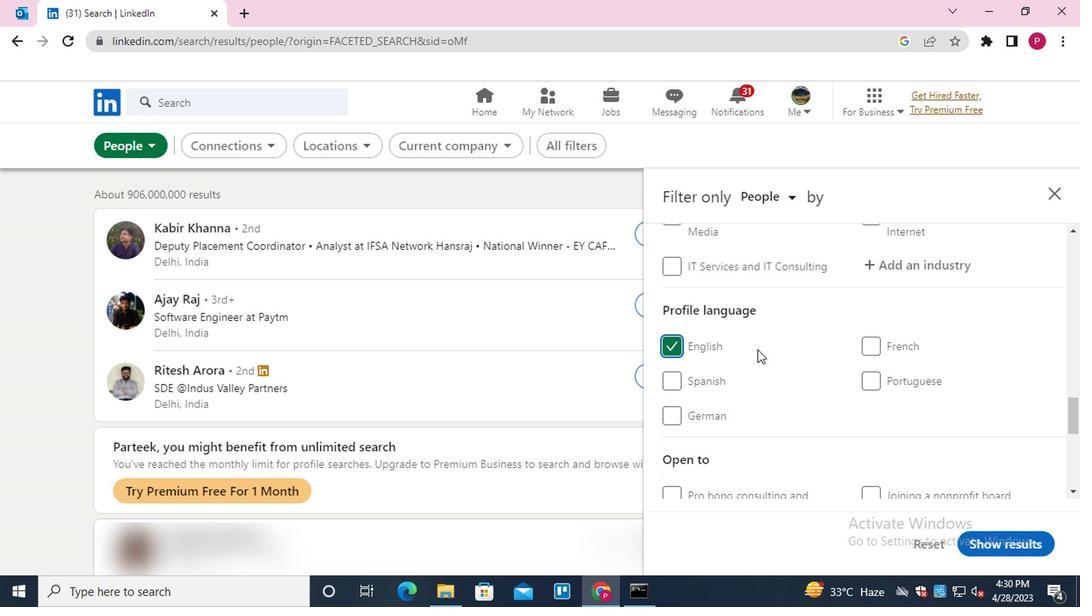 
Action: Mouse scrolled (753, 348) with delta (0, 0)
Screenshot: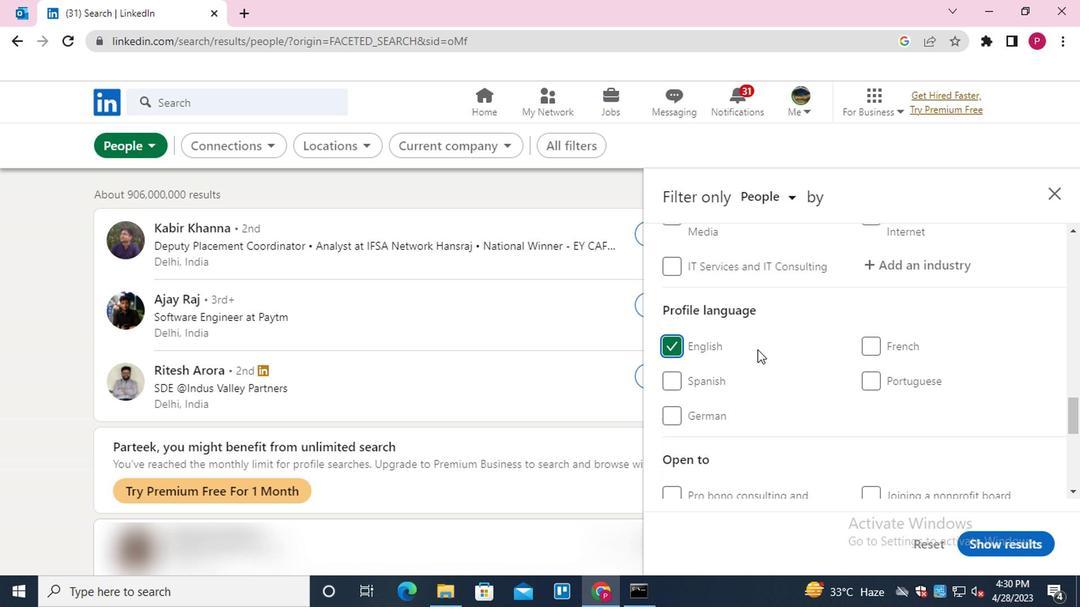
Action: Mouse scrolled (753, 348) with delta (0, 0)
Screenshot: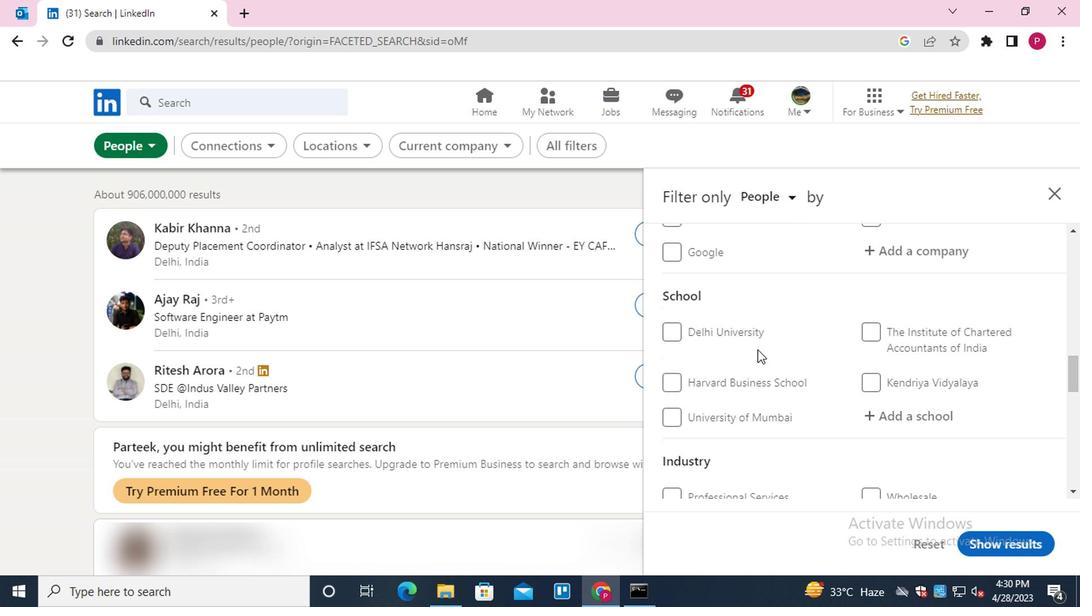 
Action: Mouse scrolled (753, 348) with delta (0, 0)
Screenshot: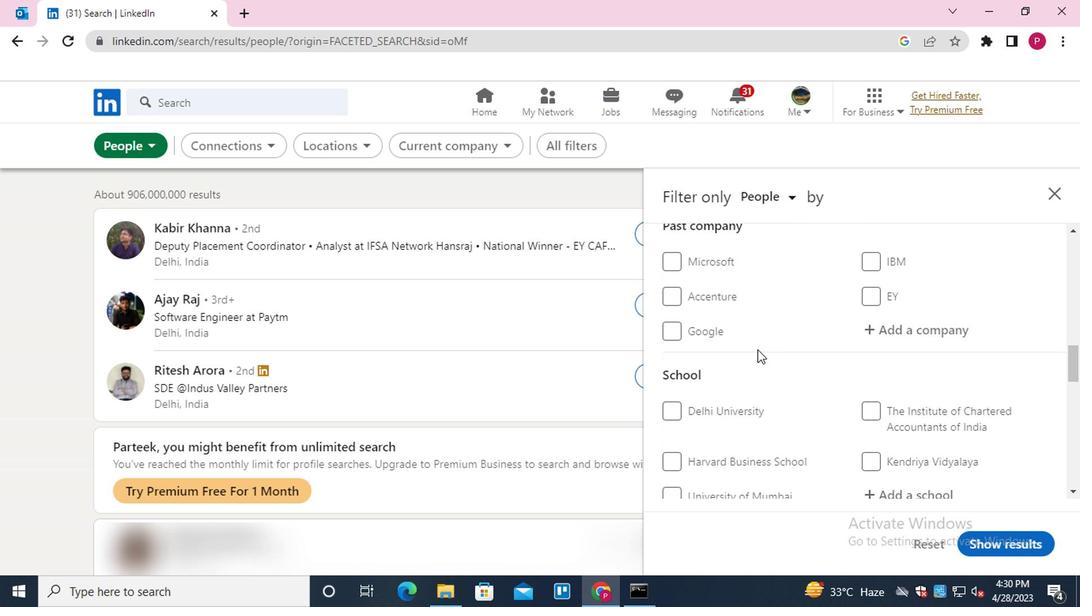 
Action: Mouse scrolled (753, 348) with delta (0, 0)
Screenshot: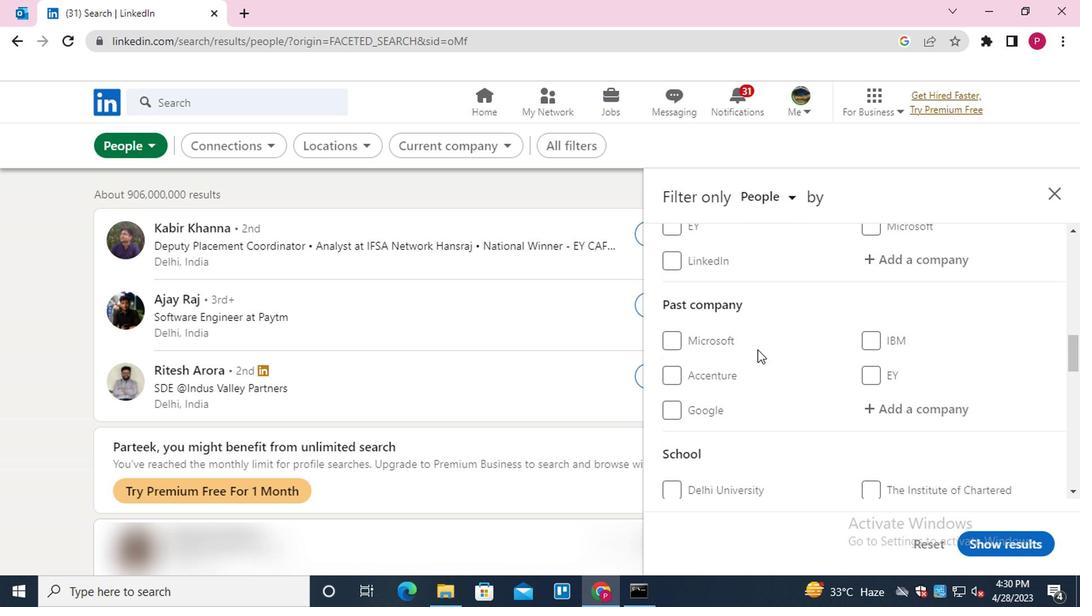 
Action: Mouse scrolled (753, 348) with delta (0, 0)
Screenshot: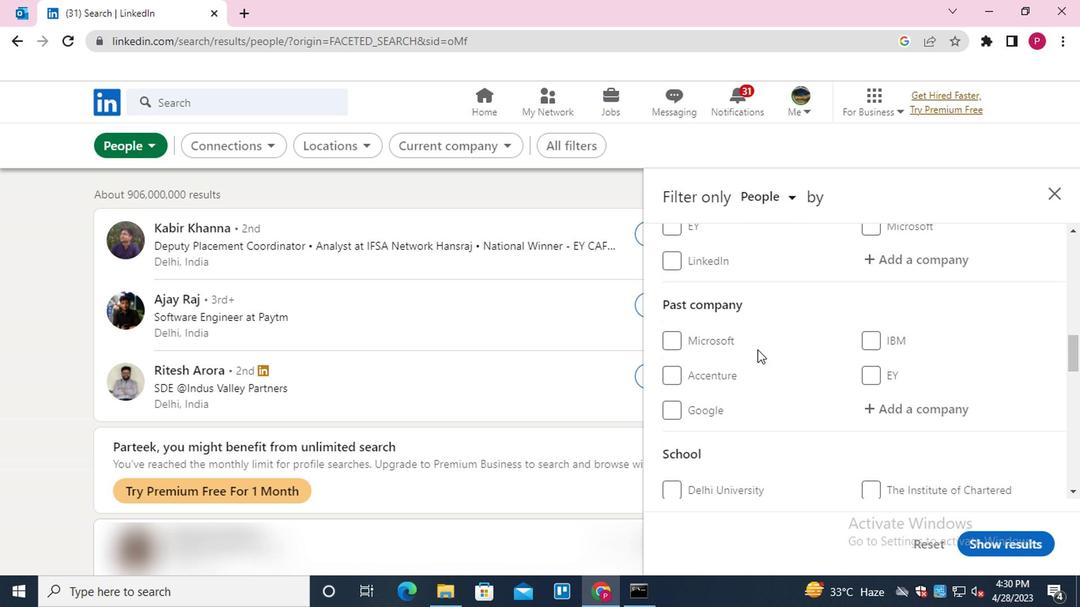 
Action: Mouse moved to (908, 420)
Screenshot: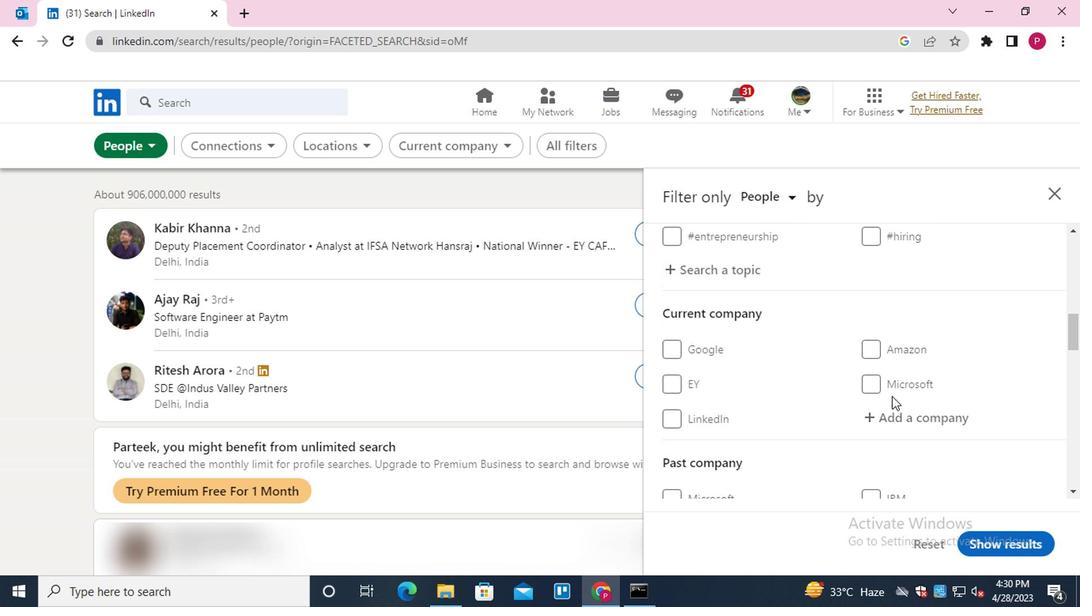 
Action: Mouse pressed left at (908, 420)
Screenshot: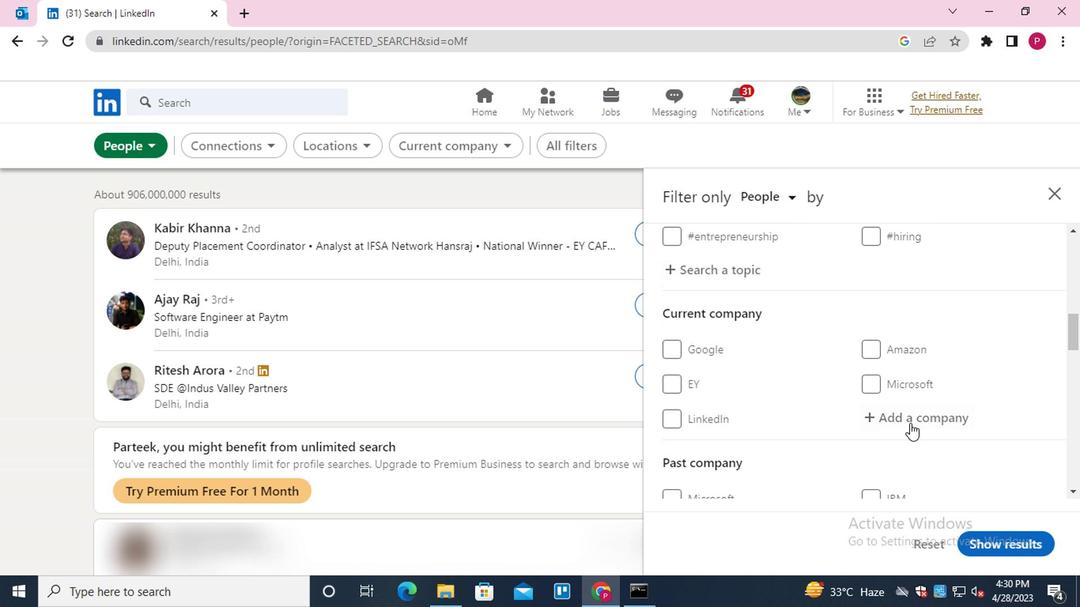
Action: Mouse moved to (908, 412)
Screenshot: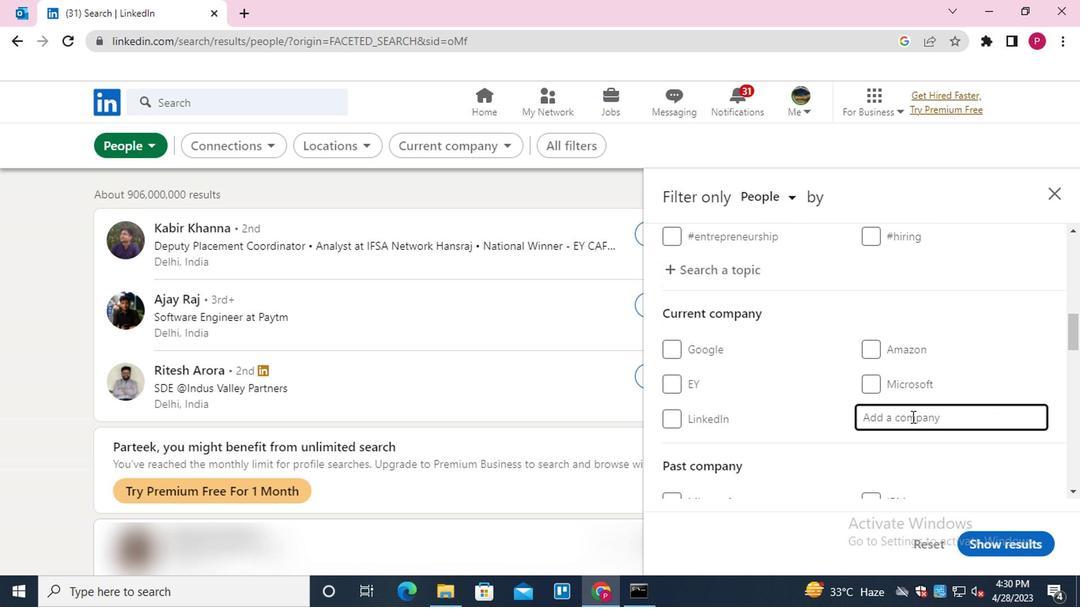 
Action: Key pressed <Key.shift>INFOSYS<Key.down><Key.down><Key.enter>
Screenshot: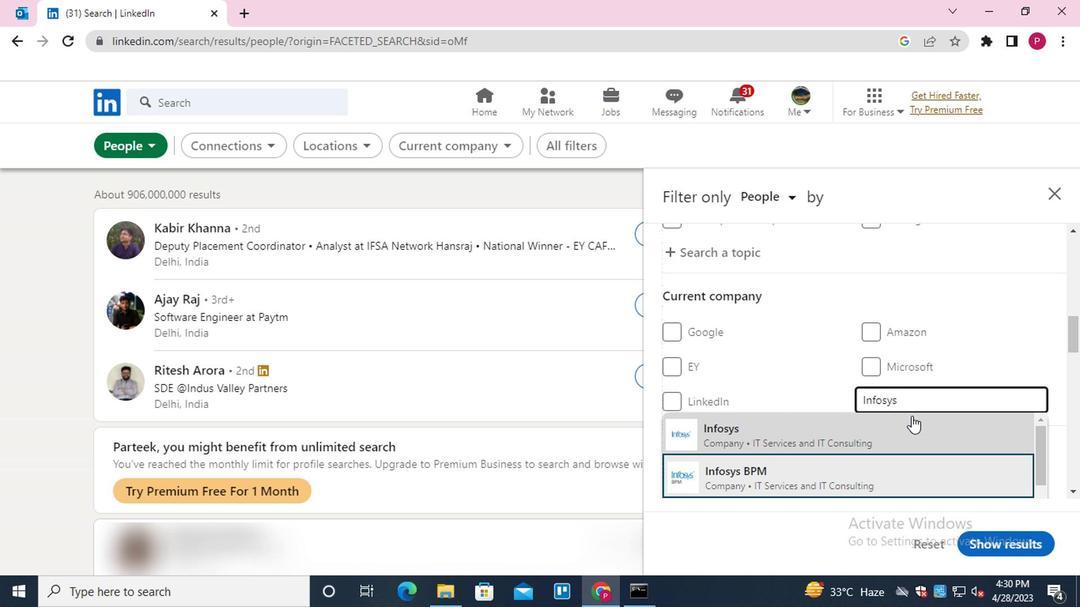 
Action: Mouse moved to (794, 373)
Screenshot: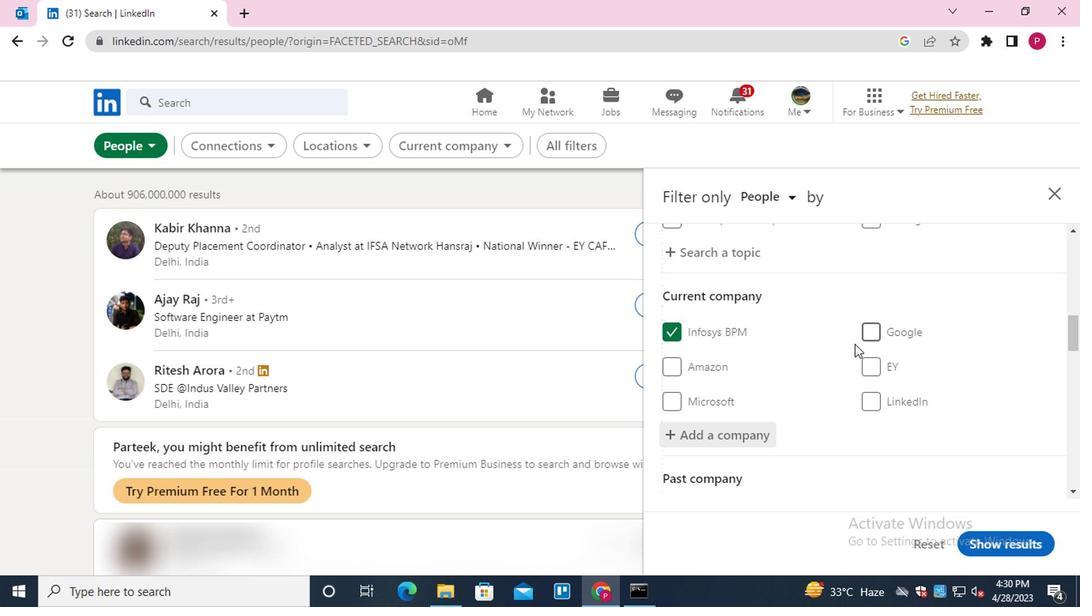 
Action: Mouse scrolled (794, 373) with delta (0, 0)
Screenshot: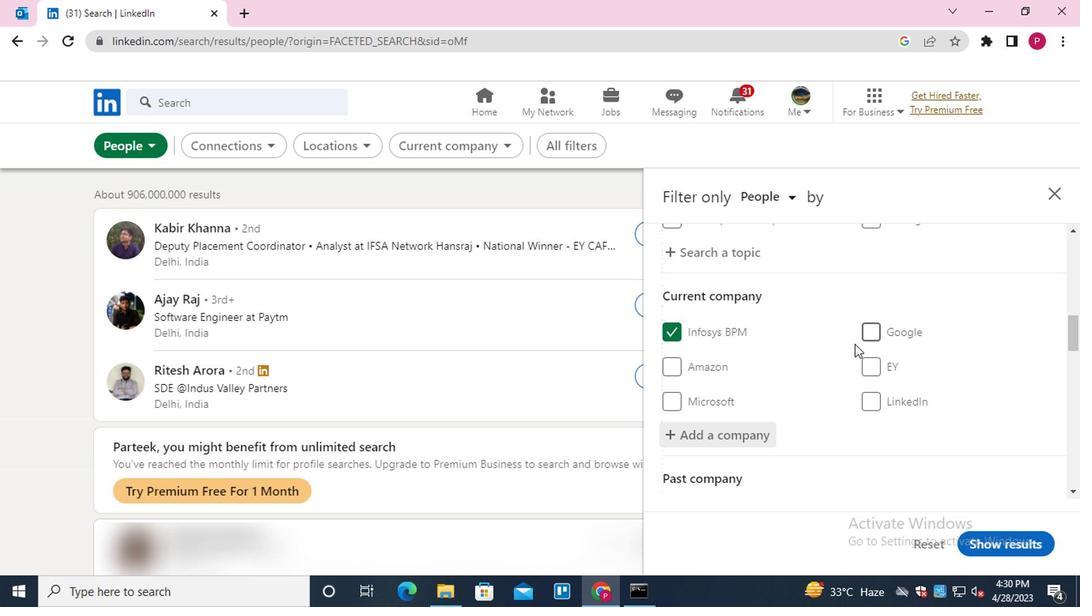 
Action: Mouse moved to (792, 379)
Screenshot: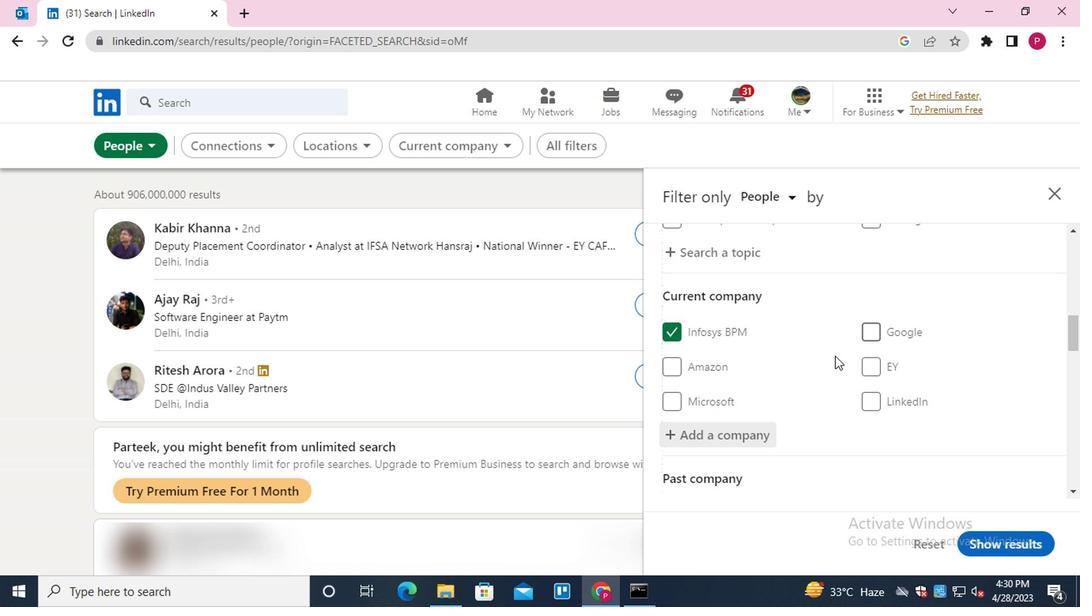 
Action: Mouse scrolled (792, 379) with delta (0, 0)
Screenshot: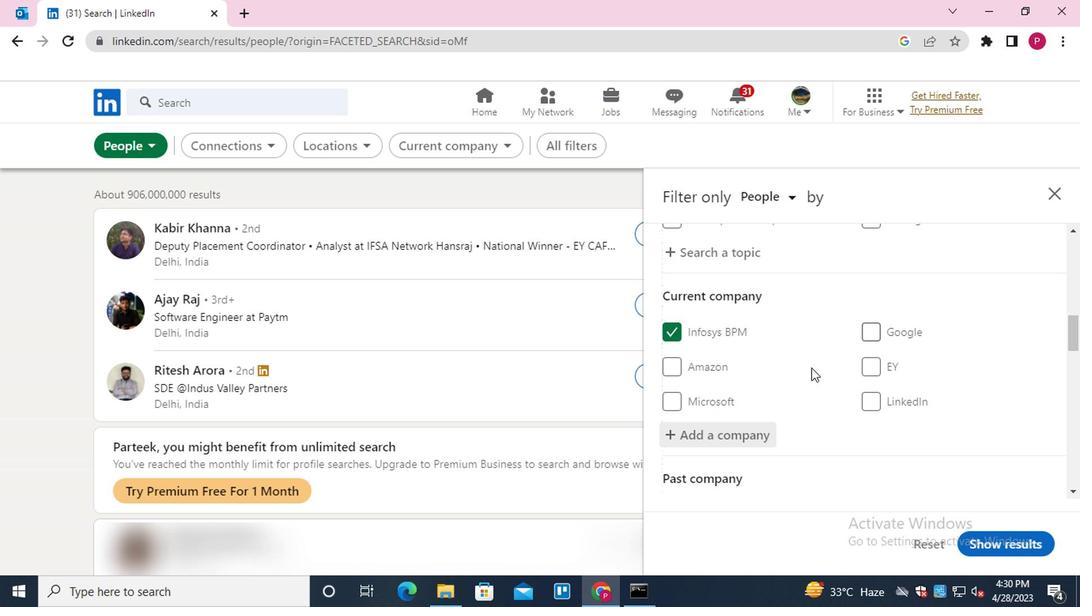 
Action: Mouse moved to (790, 380)
Screenshot: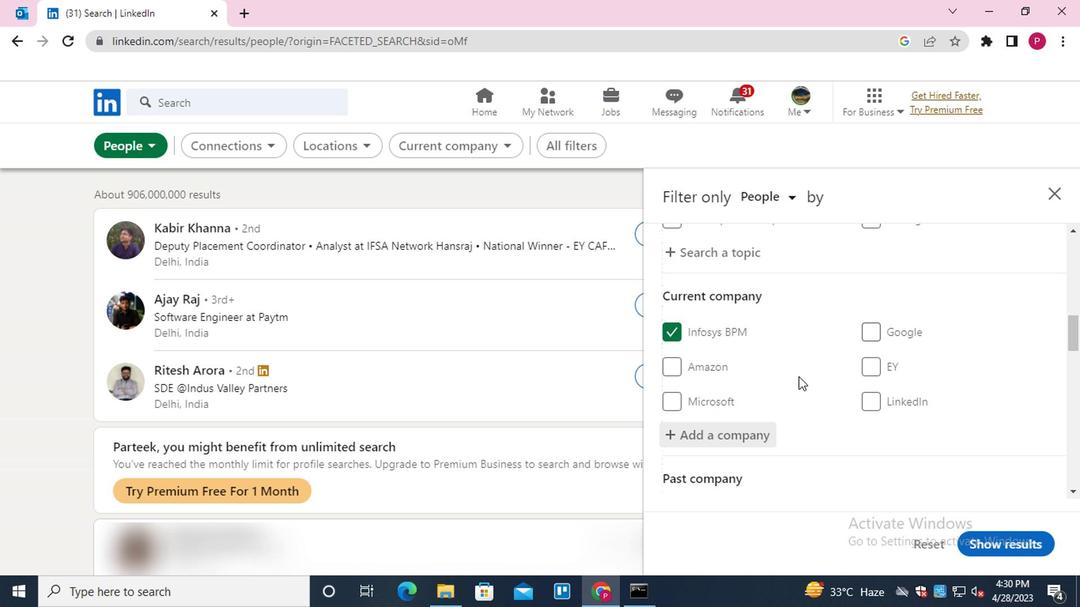 
Action: Mouse scrolled (790, 379) with delta (0, -1)
Screenshot: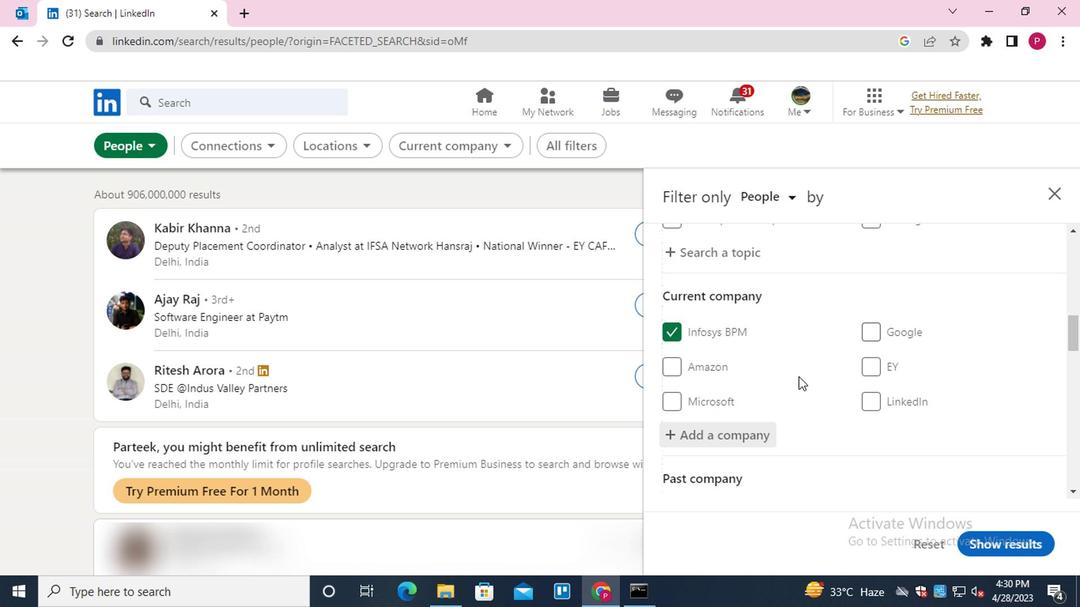 
Action: Mouse moved to (728, 335)
Screenshot: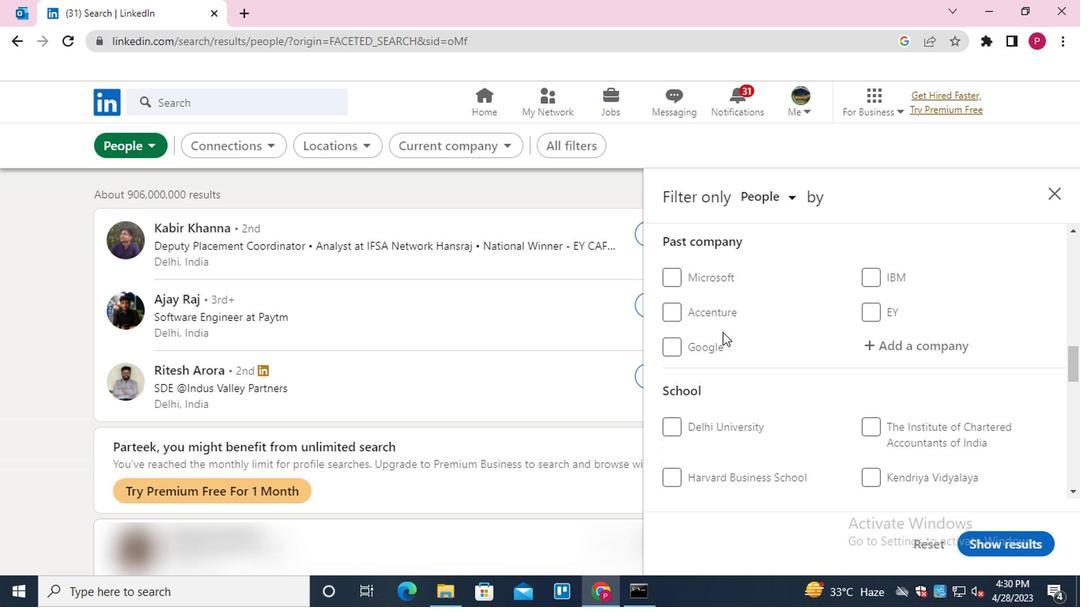 
Action: Mouse scrolled (728, 335) with delta (0, 0)
Screenshot: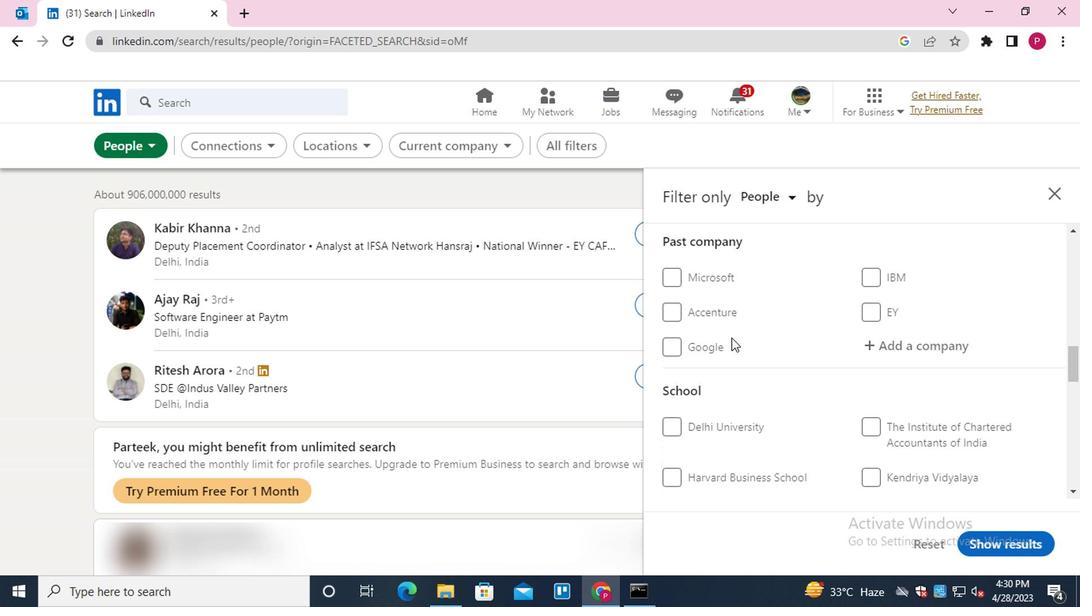 
Action: Mouse scrolled (728, 335) with delta (0, 0)
Screenshot: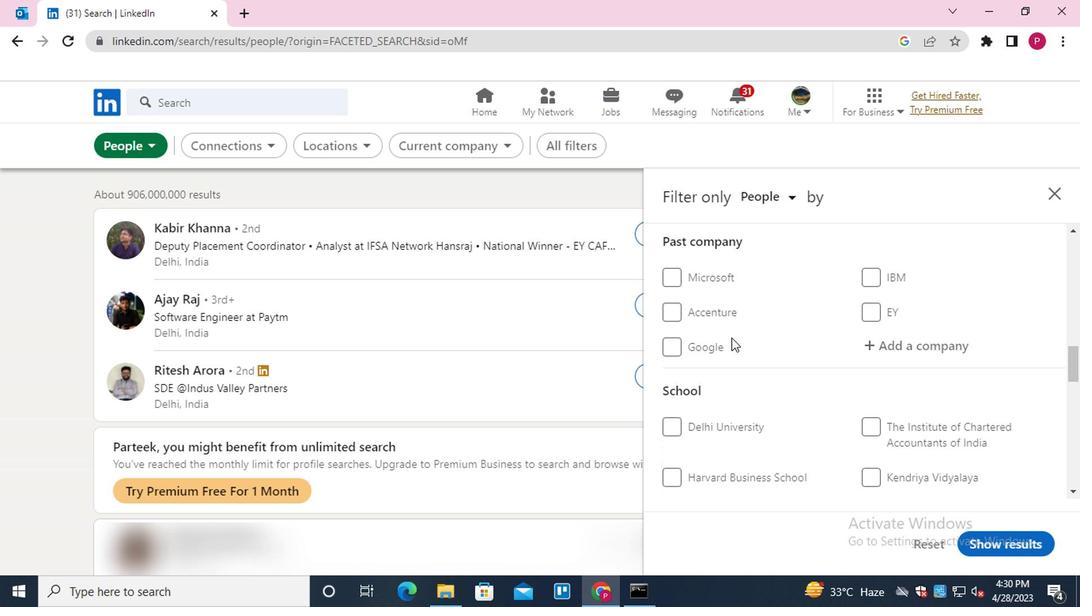 
Action: Mouse moved to (897, 346)
Screenshot: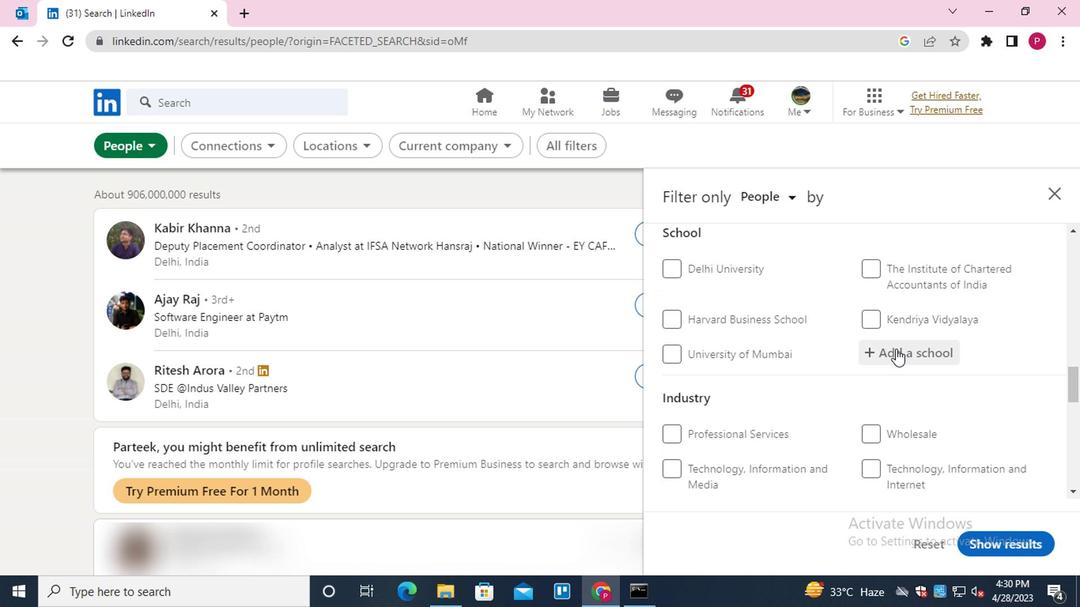 
Action: Mouse pressed left at (897, 346)
Screenshot: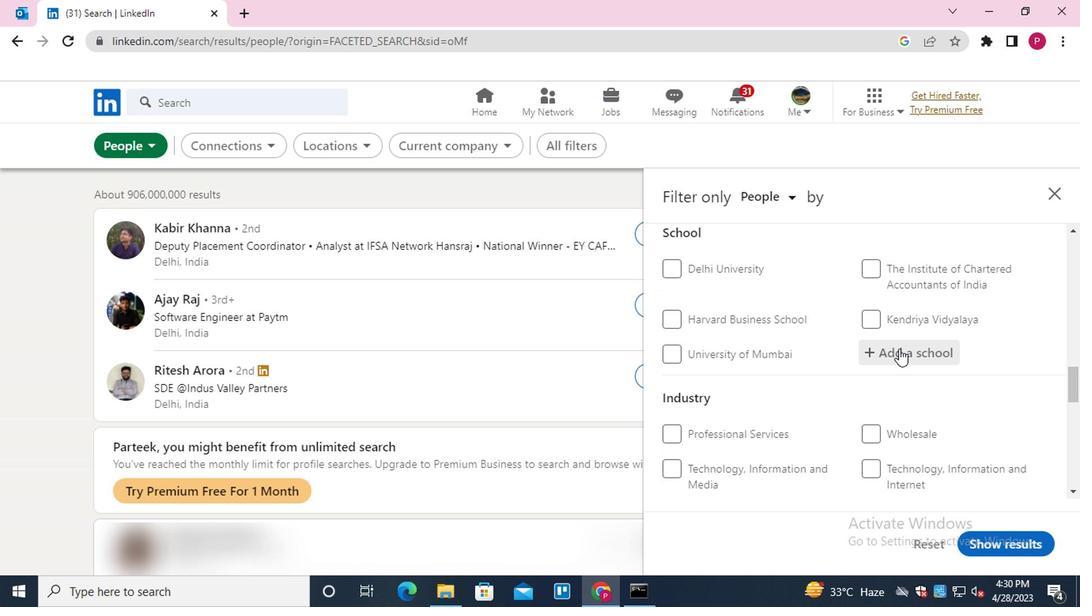 
Action: Mouse moved to (897, 339)
Screenshot: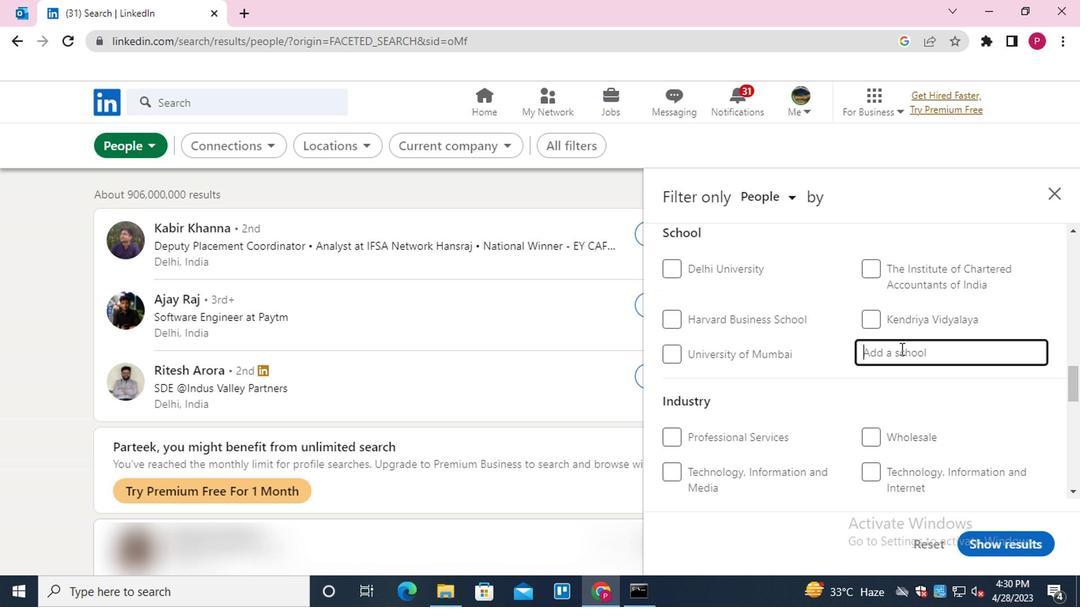
Action: Mouse scrolled (897, 338) with delta (0, -1)
Screenshot: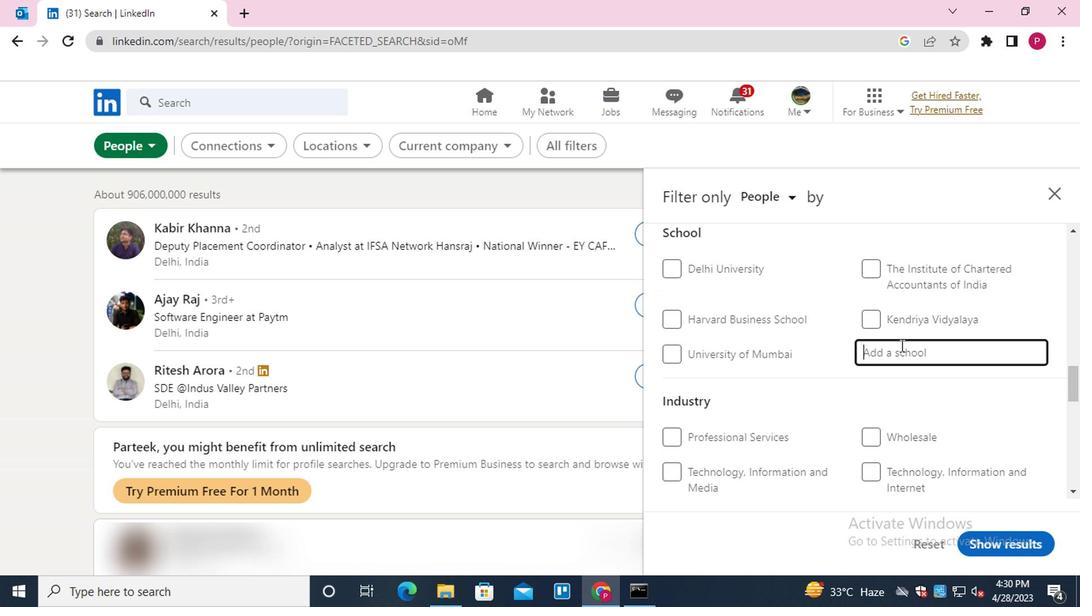 
Action: Key pressed <Key.shift><Key.shift><Key.shift><Key.shift><Key.shift><Key.shift><Key.shift><Key.shift><Key.shift><Key.shift>CARMEL<Key.space><Key.shift>CONVENT<Key.space><Key.down><Key.down><Key.enter>
Screenshot: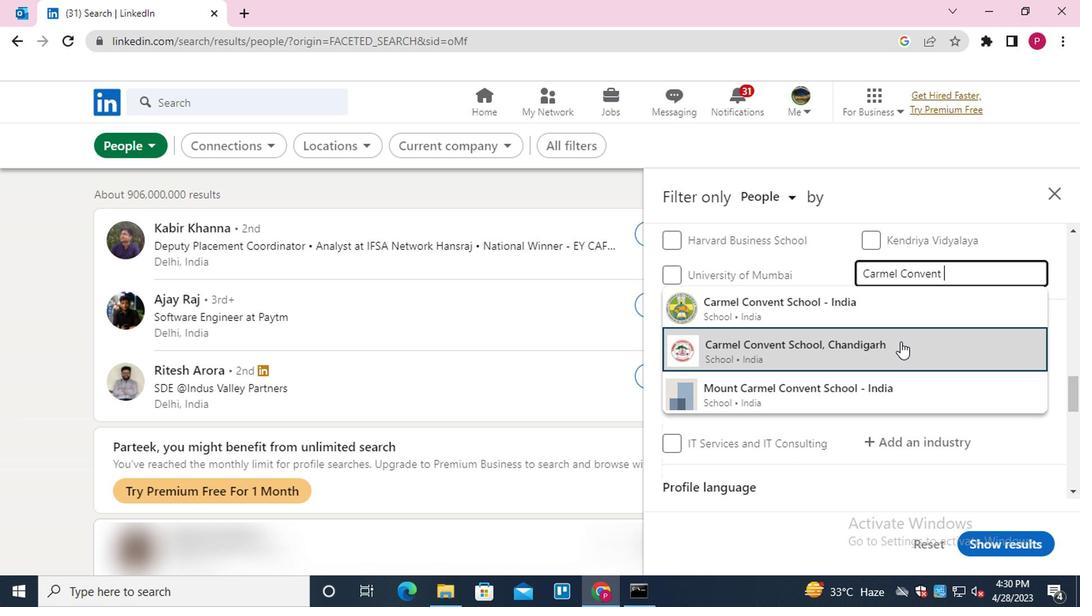 
Action: Mouse moved to (820, 336)
Screenshot: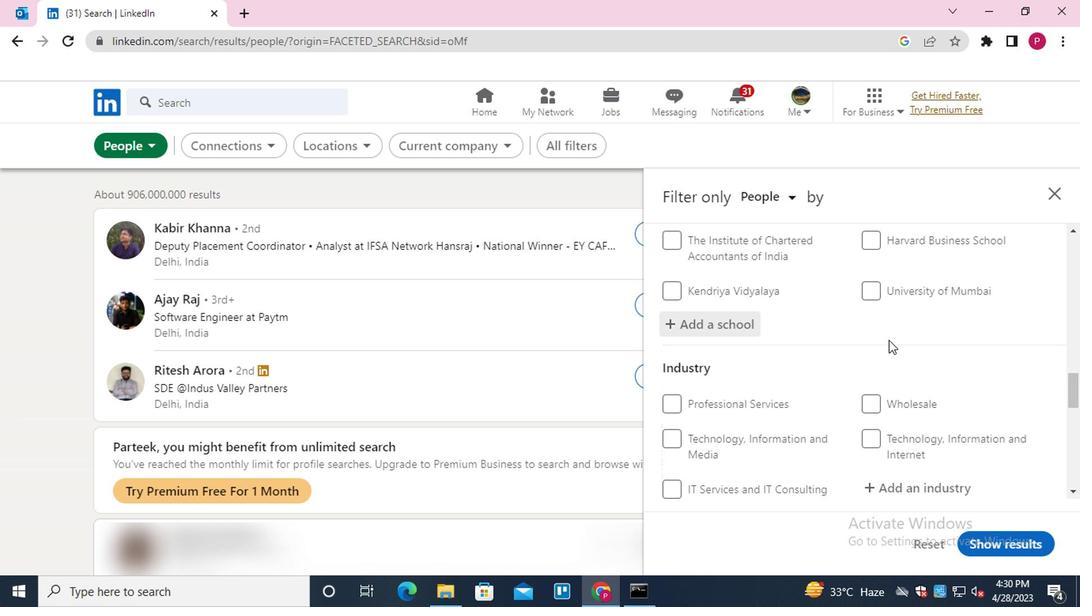 
Action: Mouse scrolled (820, 335) with delta (0, 0)
Screenshot: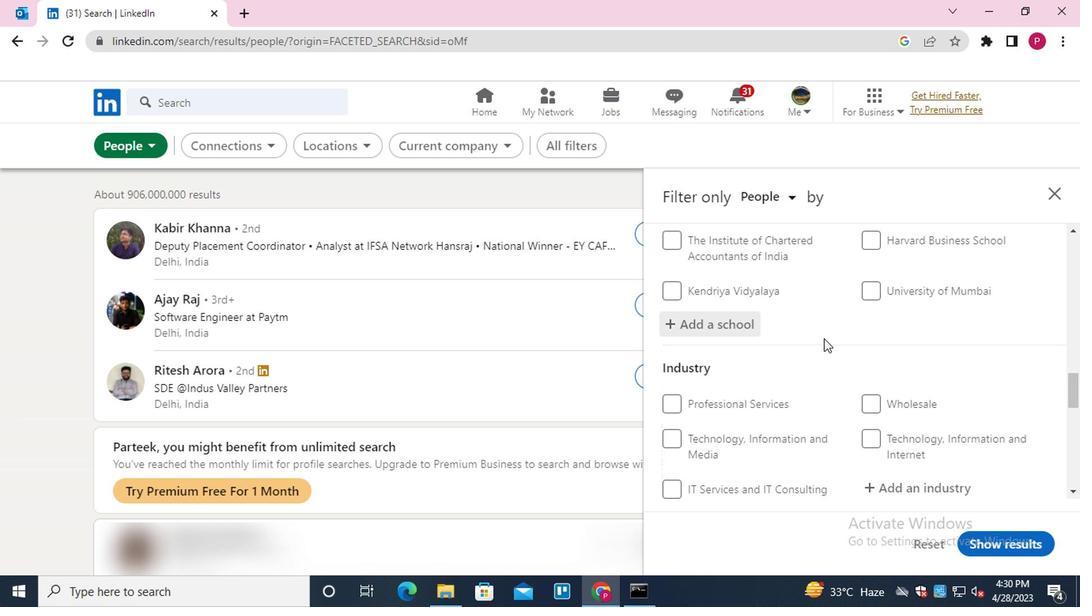 
Action: Mouse moved to (820, 340)
Screenshot: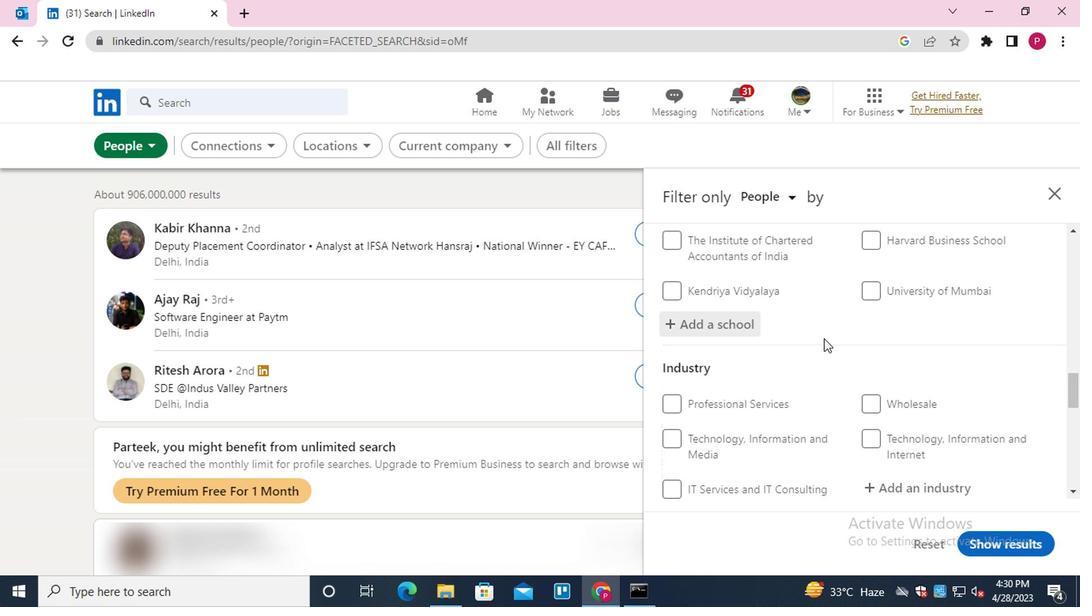 
Action: Mouse scrolled (820, 339) with delta (0, 0)
Screenshot: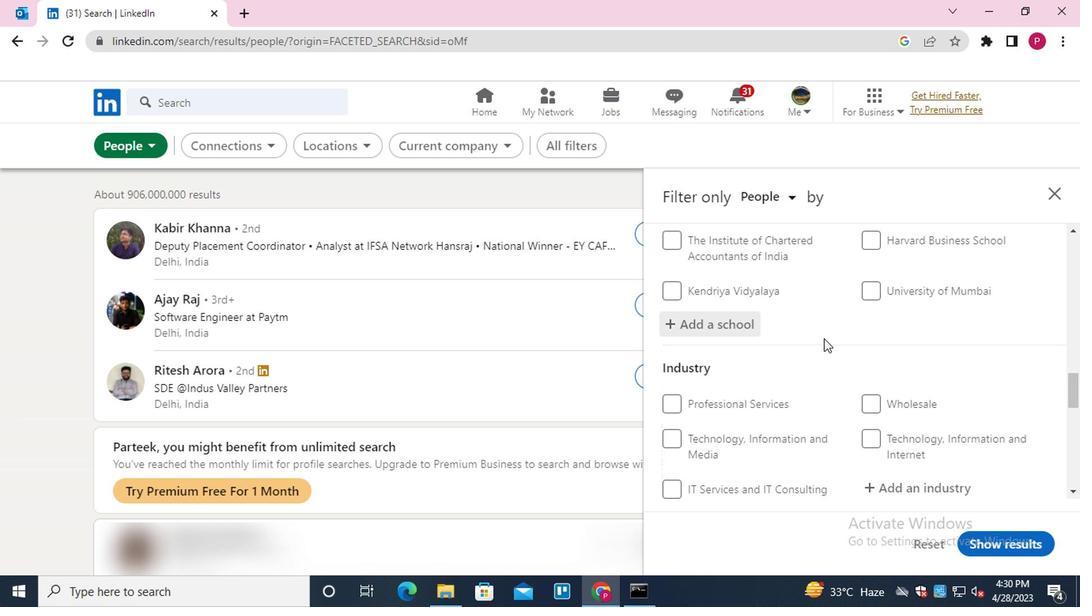 
Action: Mouse moved to (821, 344)
Screenshot: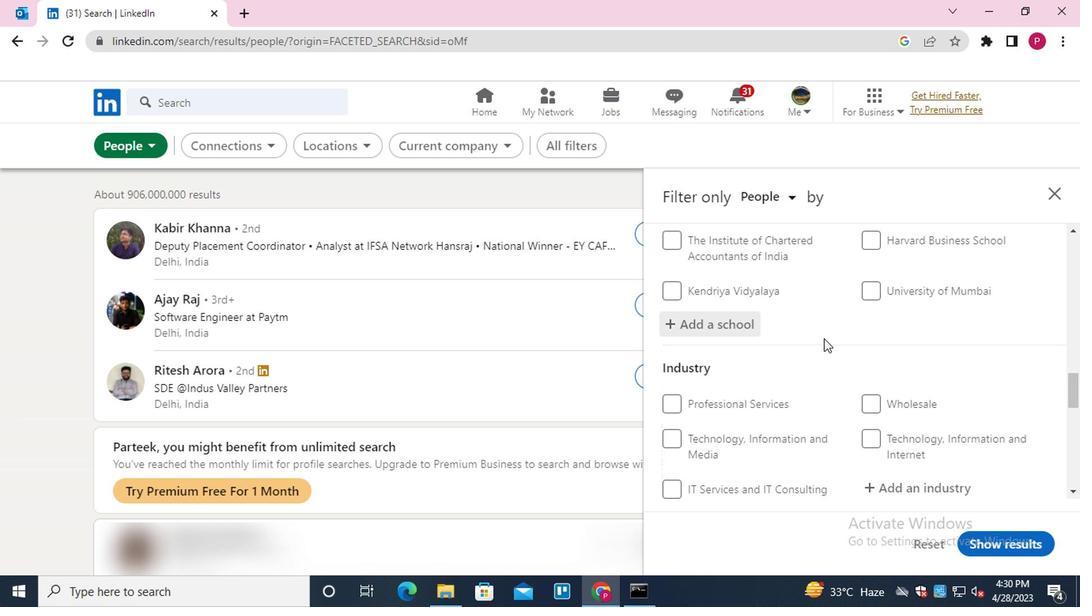
Action: Mouse scrolled (821, 344) with delta (0, 0)
Screenshot: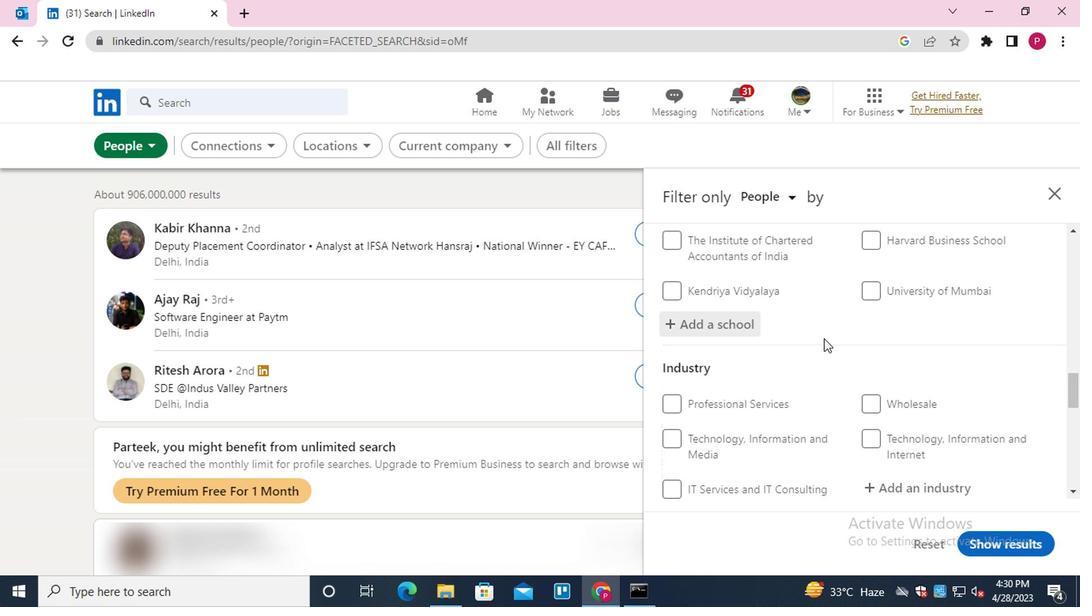 
Action: Mouse moved to (914, 258)
Screenshot: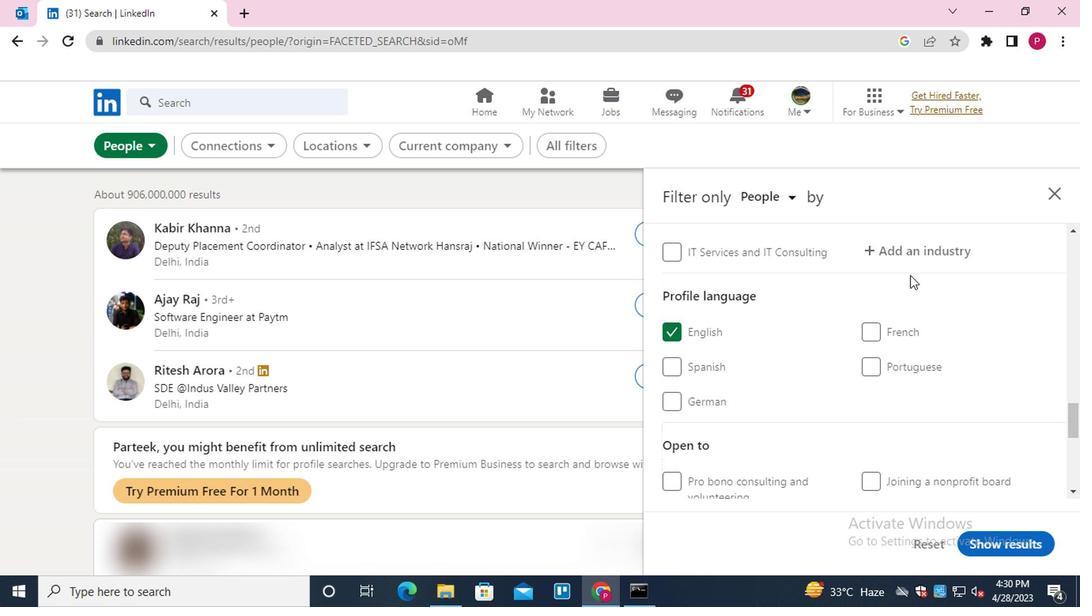 
Action: Mouse pressed left at (914, 258)
Screenshot: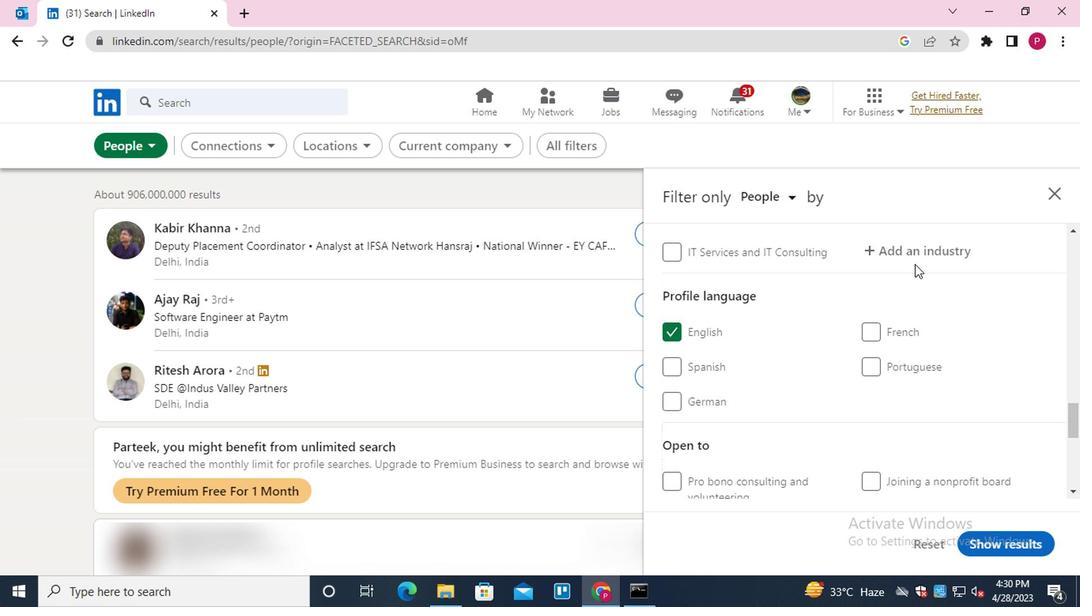 
Action: Key pressed <Key.shift><Key.shift><Key.shift><Key.shift><Key.shift><Key.shift><Key.shift>WHOLESALE<Key.space><Key.shift>P<Key.down><Key.down><Key.down><Key.down><Key.enter>
Screenshot: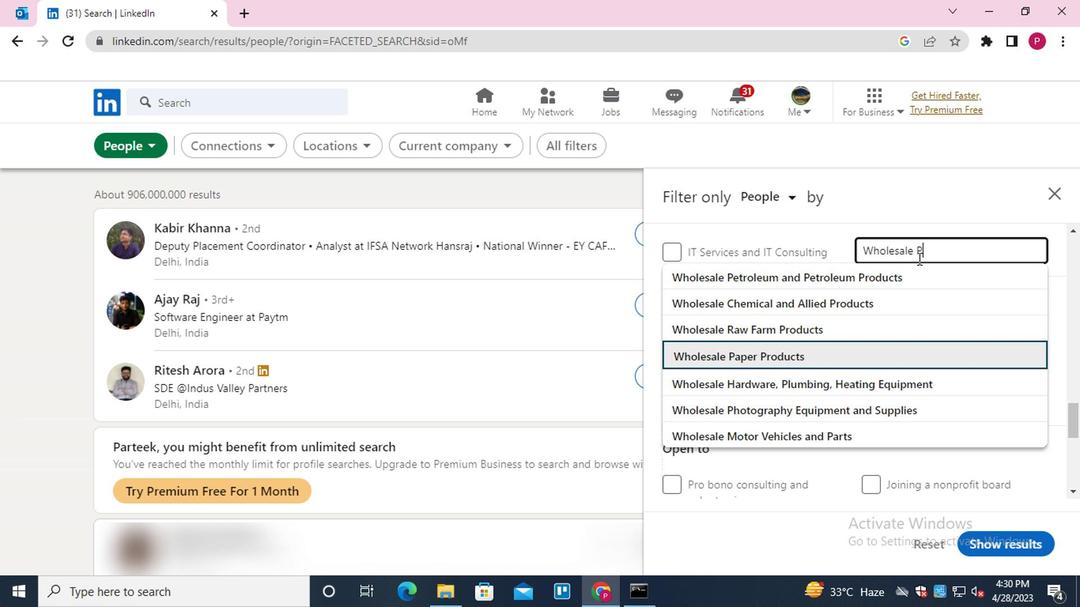 
Action: Mouse moved to (895, 267)
Screenshot: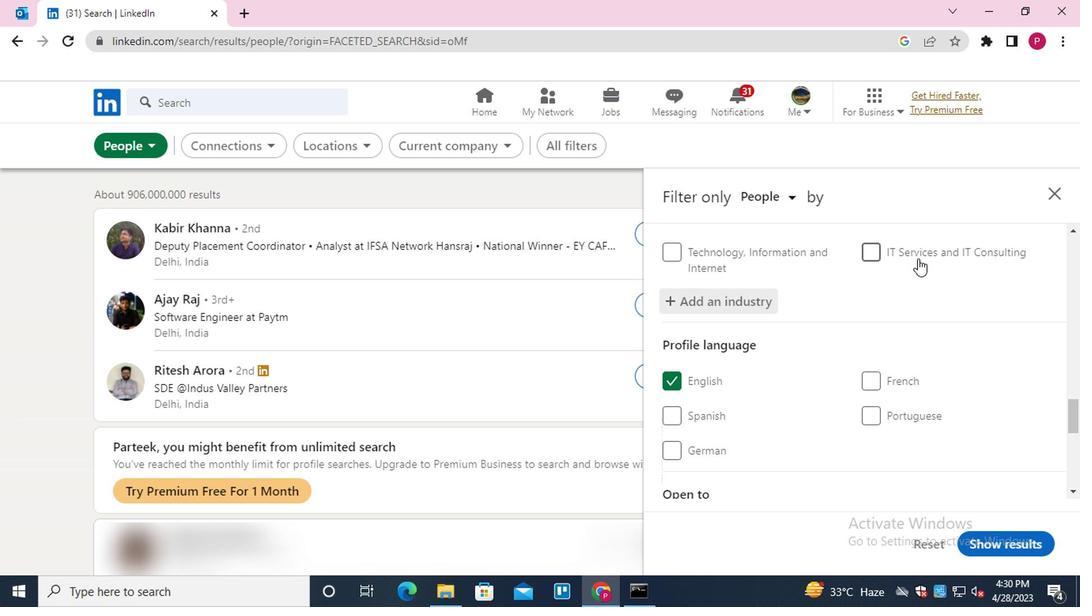 
Action: Mouse scrolled (895, 267) with delta (0, 0)
Screenshot: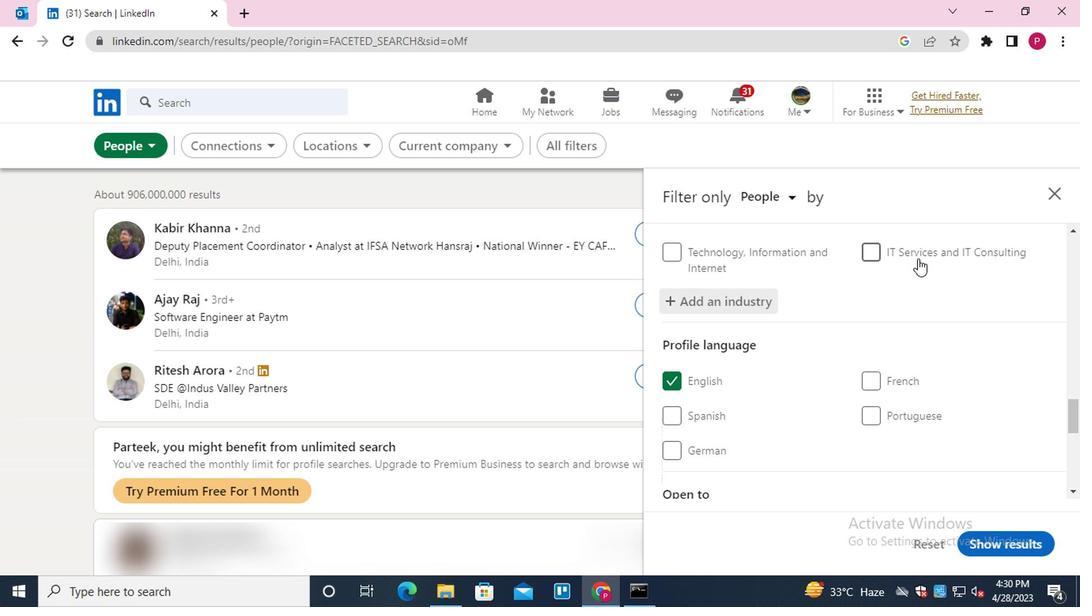 
Action: Mouse moved to (856, 282)
Screenshot: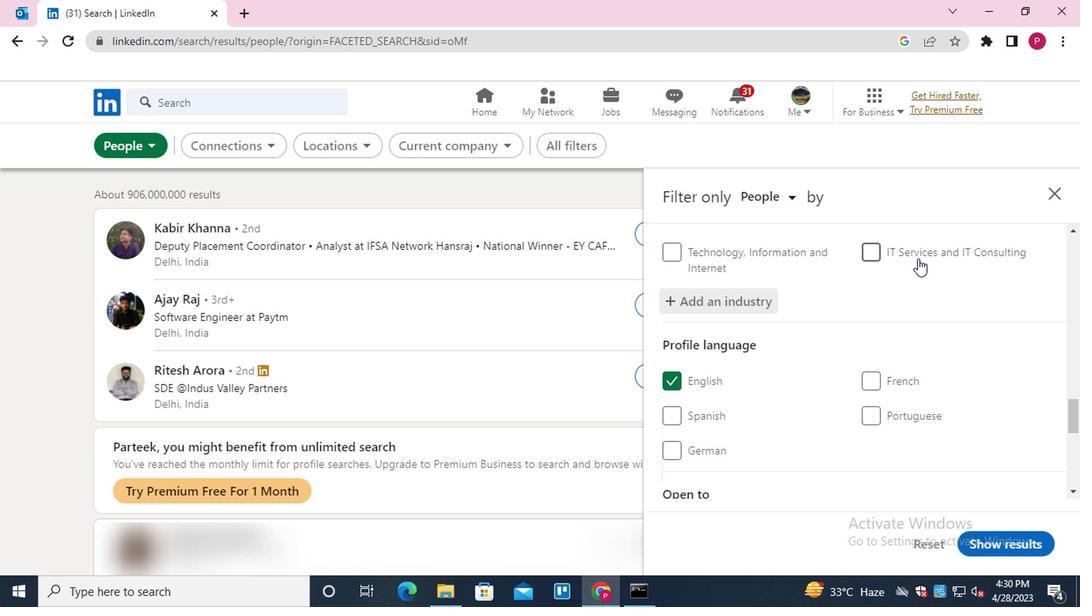 
Action: Mouse scrolled (856, 281) with delta (0, 0)
Screenshot: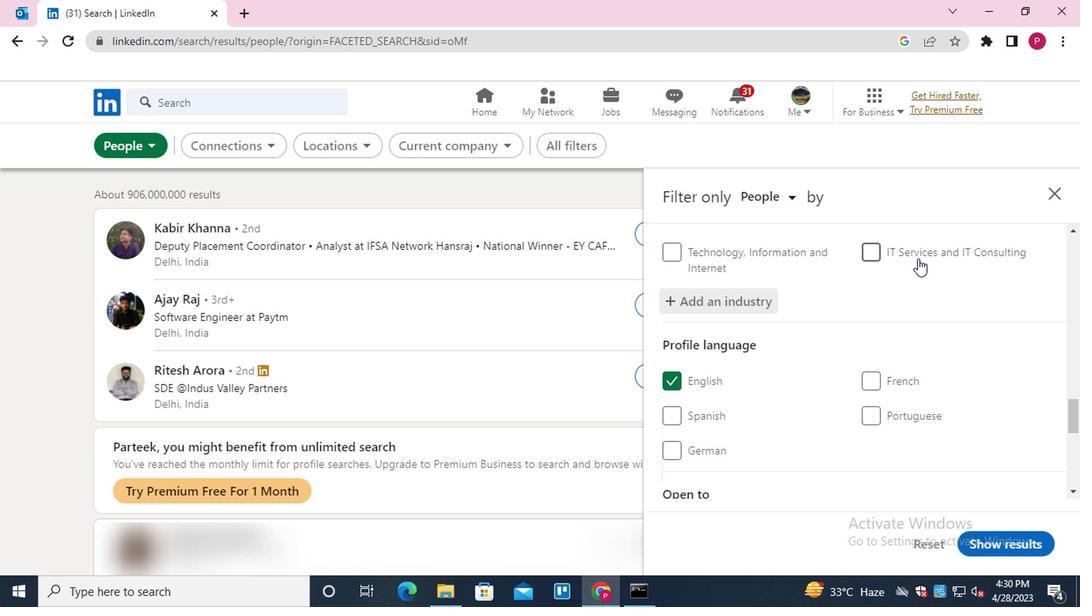 
Action: Mouse moved to (851, 286)
Screenshot: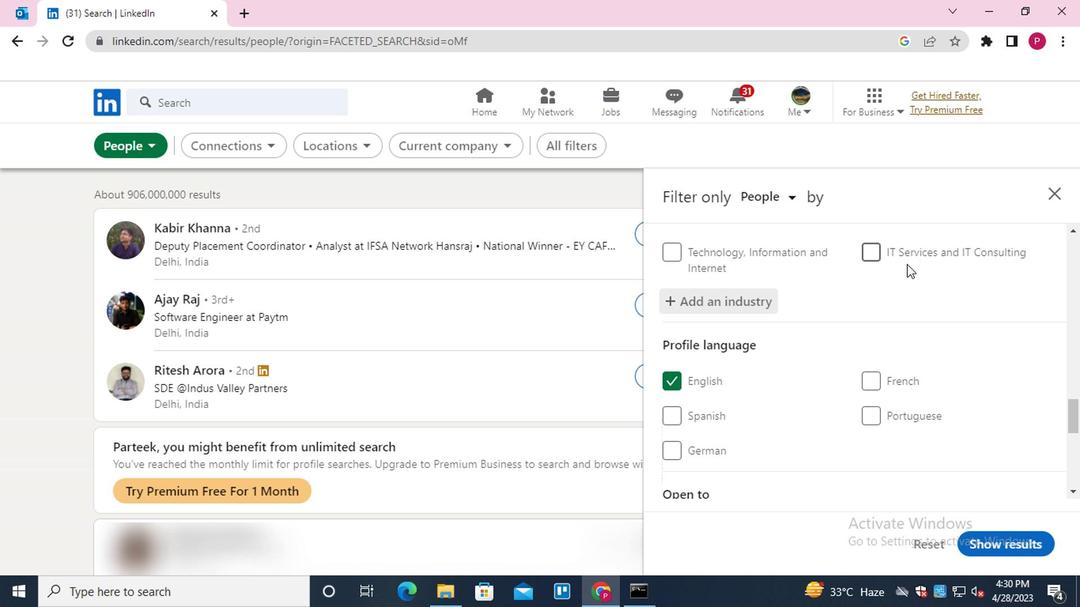 
Action: Mouse scrolled (851, 286) with delta (0, 0)
Screenshot: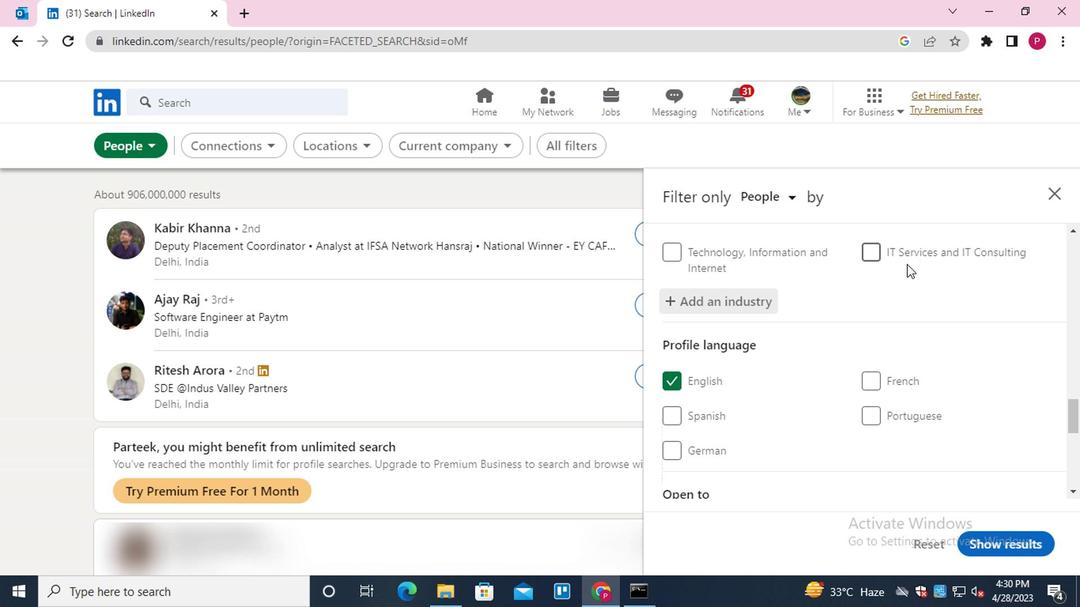 
Action: Mouse moved to (841, 303)
Screenshot: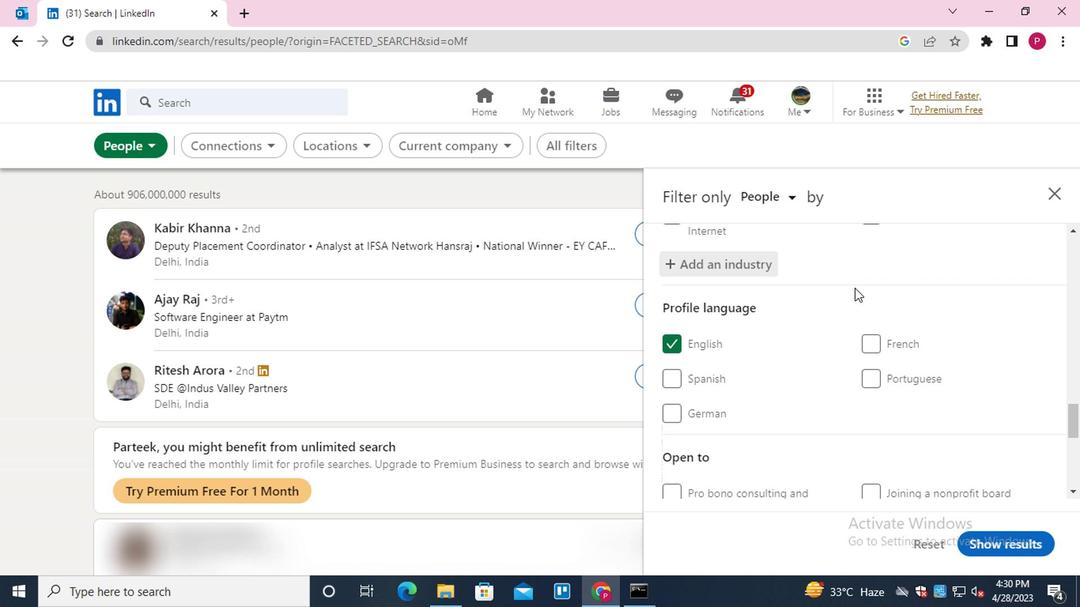 
Action: Mouse scrolled (841, 302) with delta (0, 0)
Screenshot: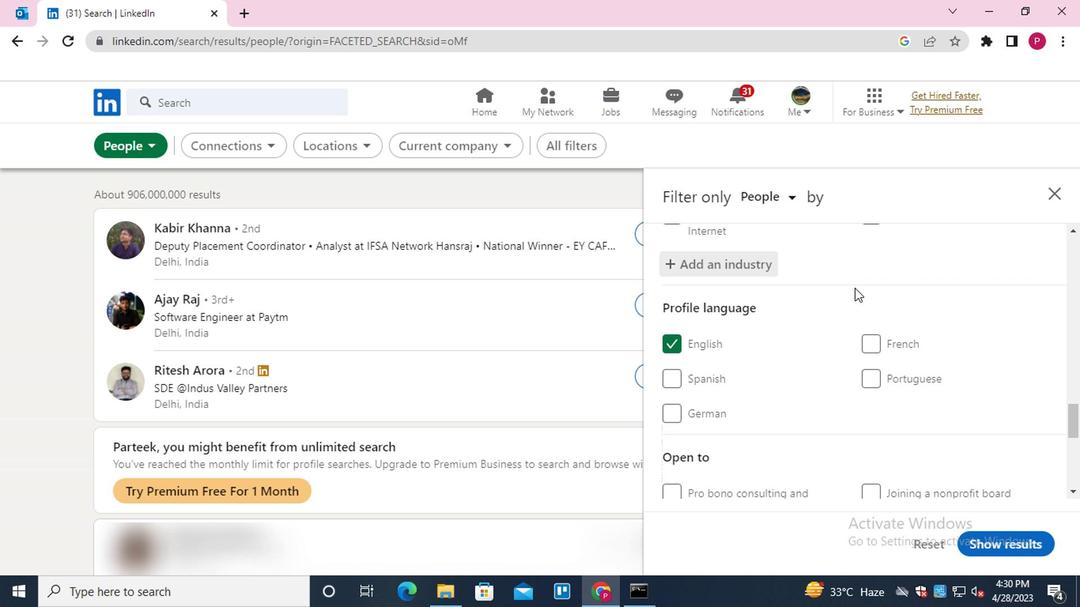 
Action: Mouse moved to (901, 370)
Screenshot: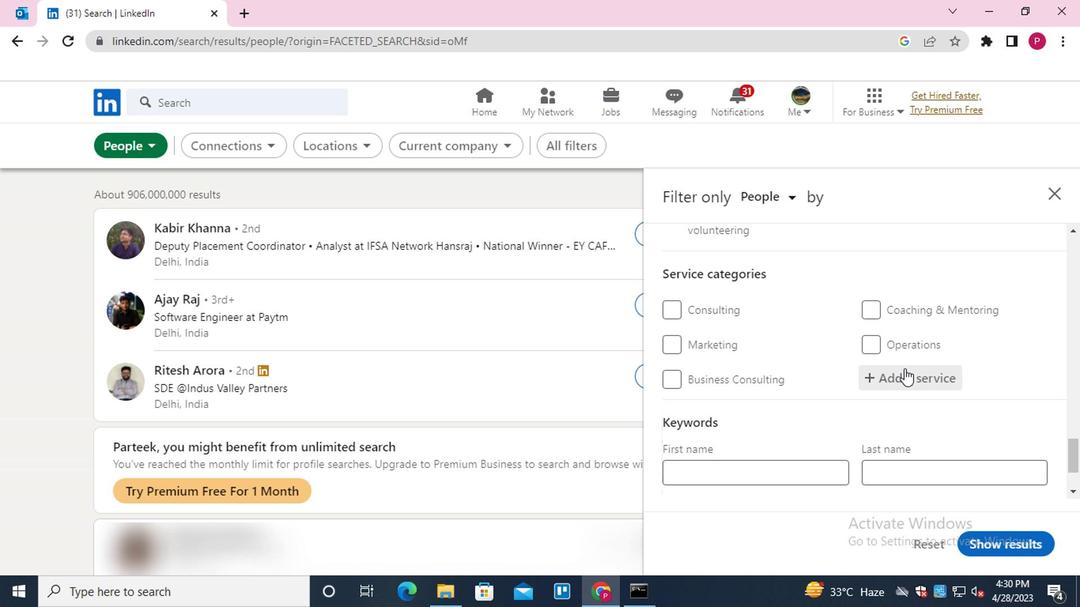 
Action: Mouse pressed left at (901, 370)
Screenshot: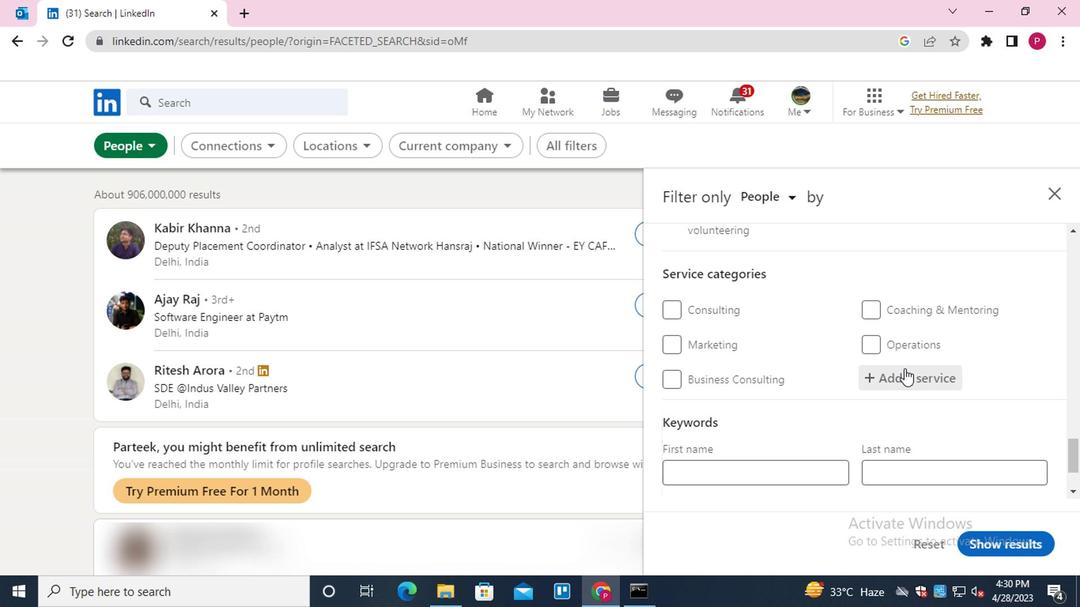 
Action: Mouse moved to (860, 257)
Screenshot: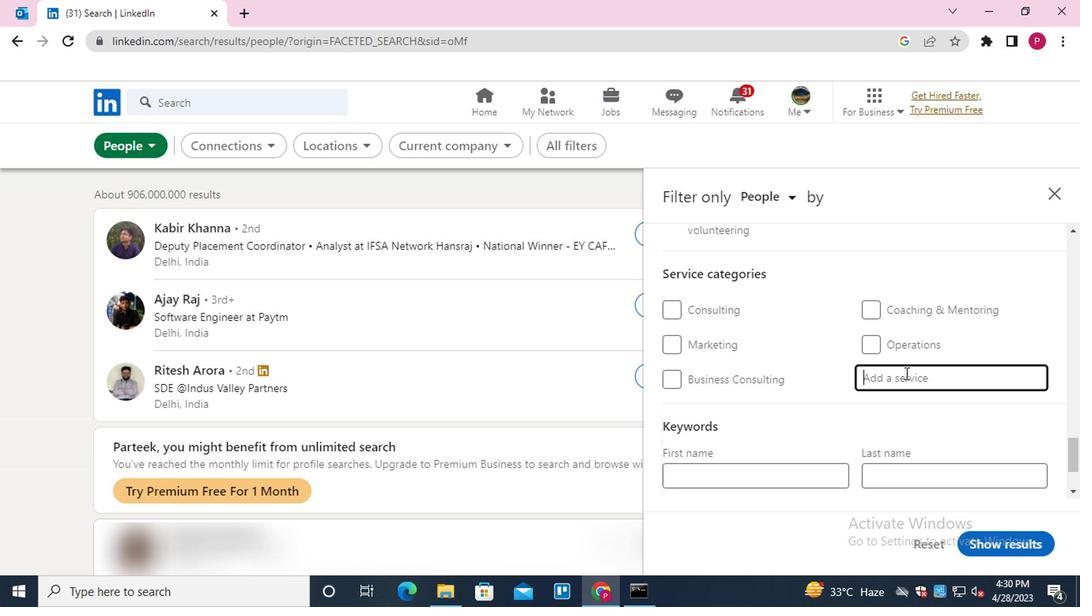 
Action: Key pressed <Key.shift>COMMERCIAL<Key.down><Key.down><Key.enter>
Screenshot: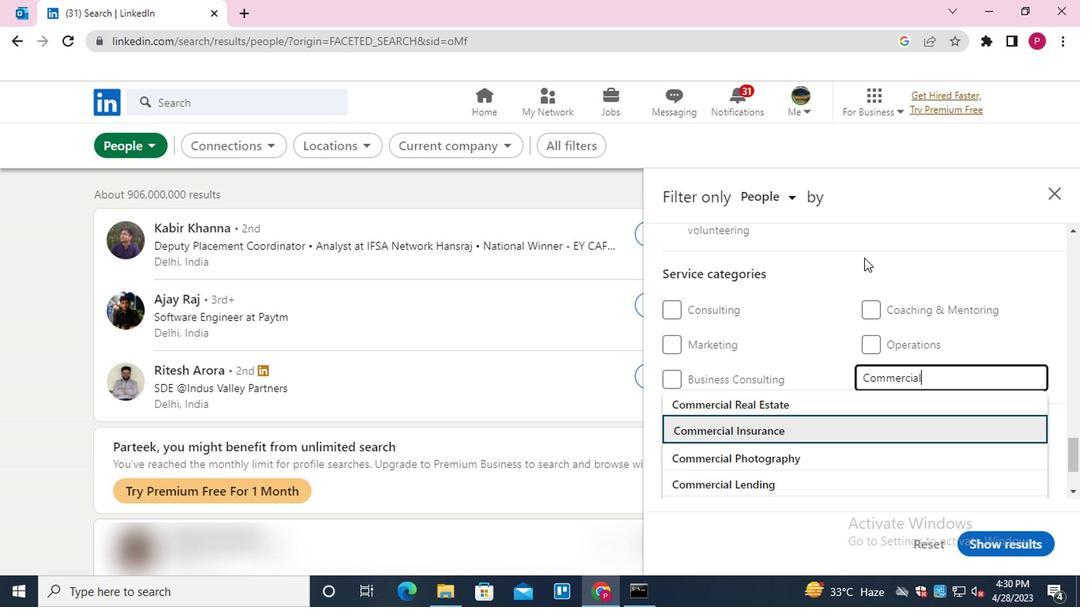 
Action: Mouse moved to (825, 262)
Screenshot: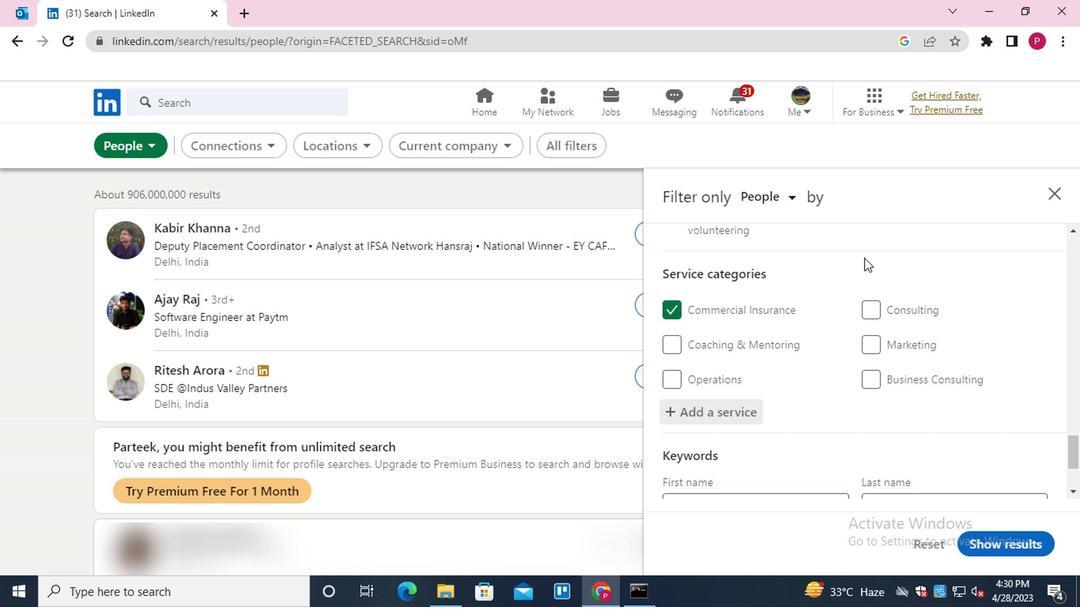 
Action: Mouse scrolled (825, 261) with delta (0, 0)
Screenshot: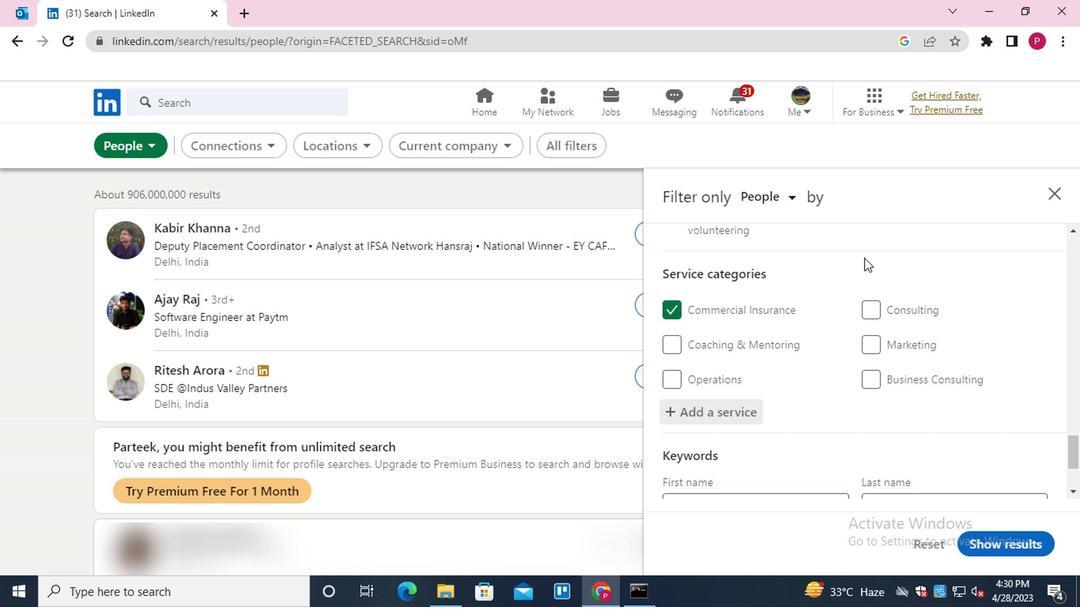 
Action: Mouse moved to (821, 267)
Screenshot: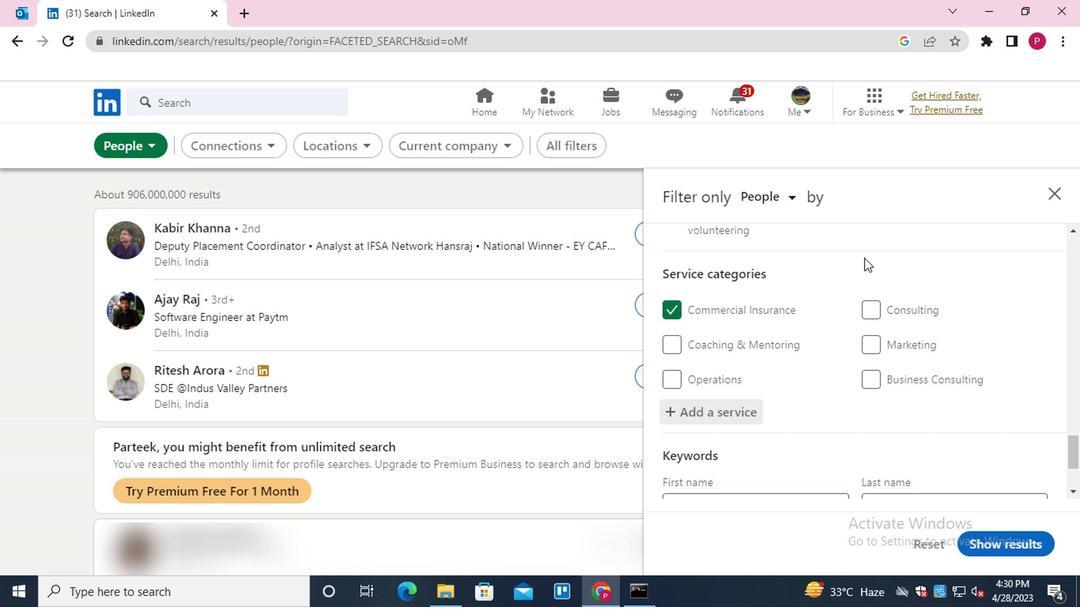 
Action: Mouse scrolled (821, 266) with delta (0, -1)
Screenshot: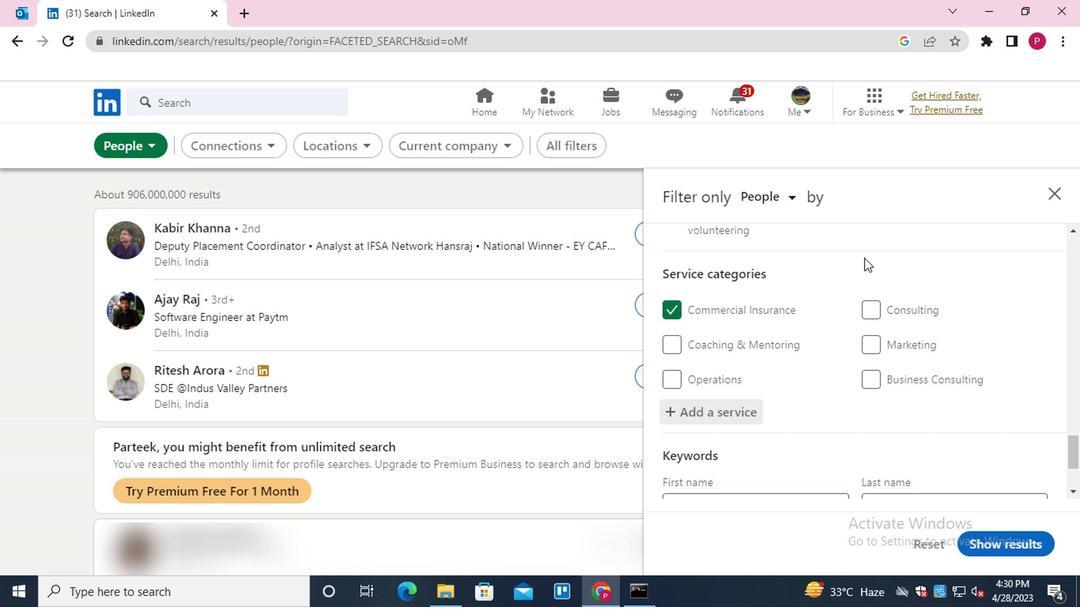 
Action: Mouse moved to (820, 269)
Screenshot: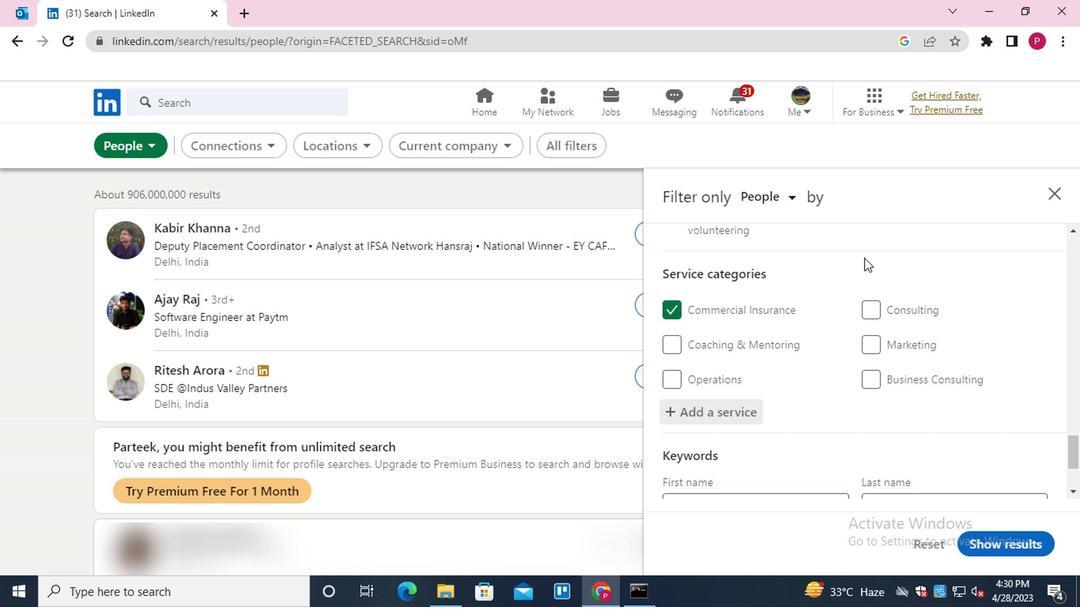 
Action: Mouse scrolled (820, 268) with delta (0, -1)
Screenshot: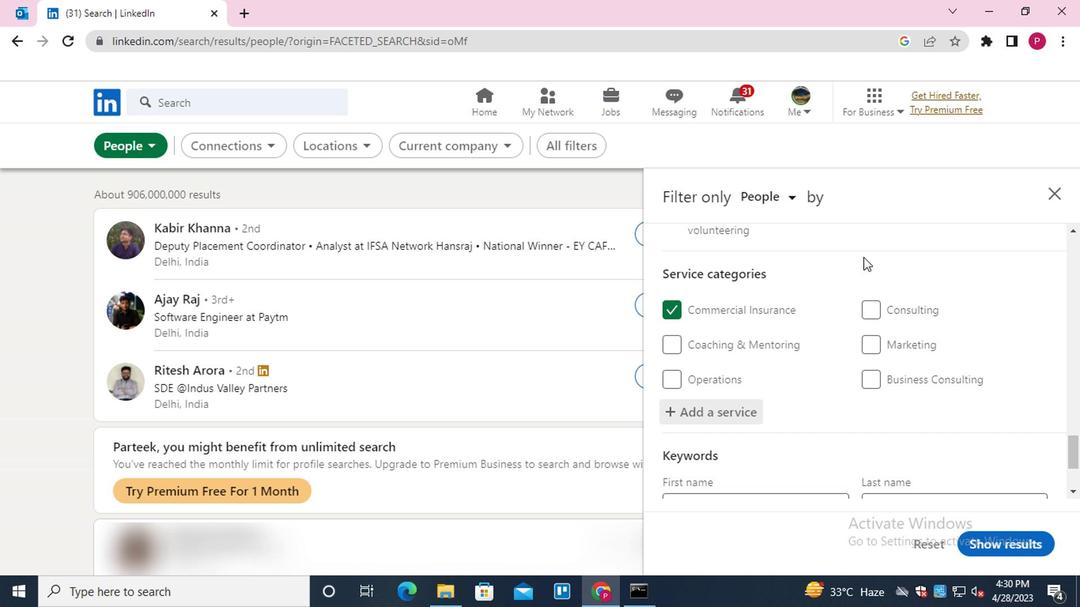 
Action: Mouse scrolled (820, 268) with delta (0, -1)
Screenshot: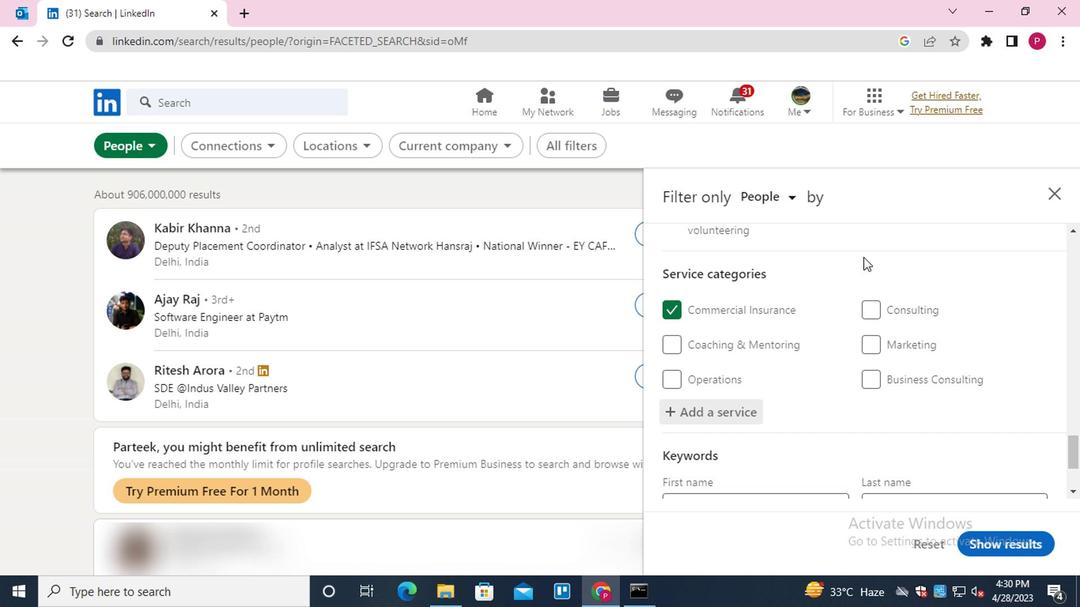 
Action: Mouse scrolled (820, 268) with delta (0, -1)
Screenshot: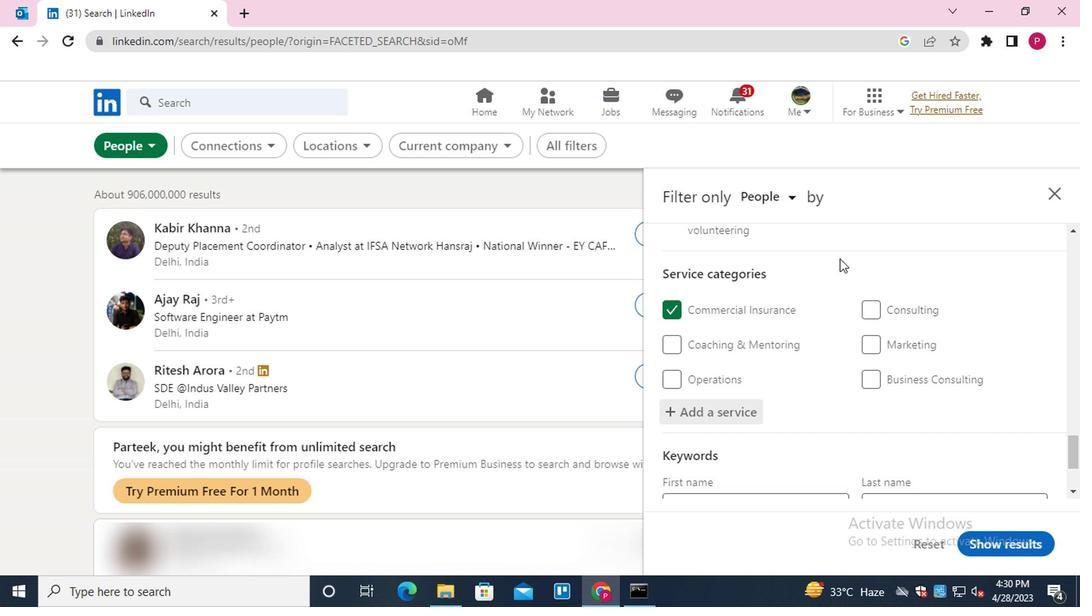 
Action: Mouse moved to (763, 411)
Screenshot: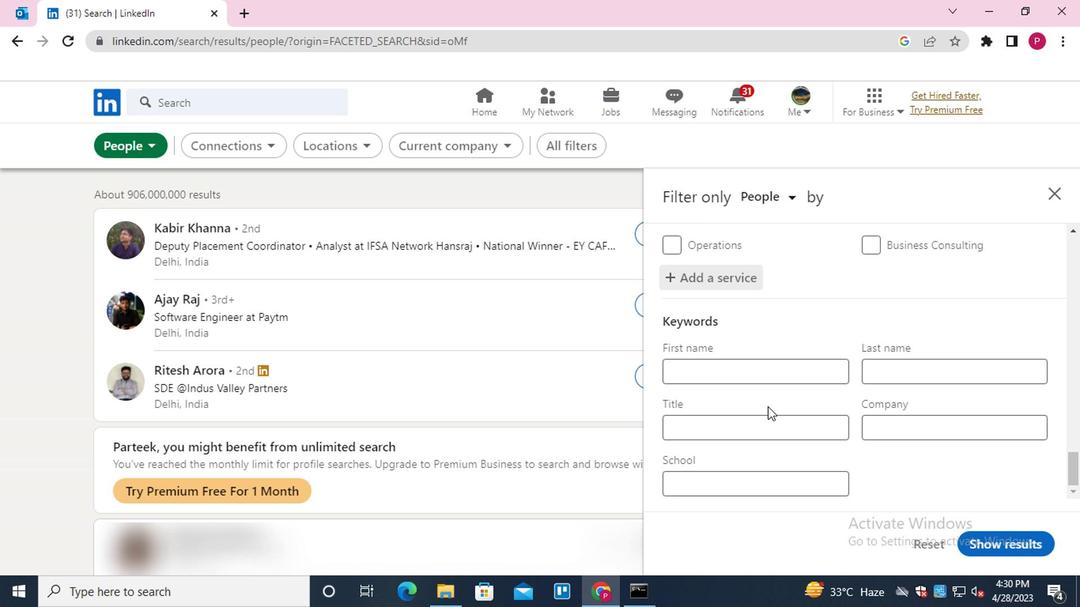 
Action: Mouse pressed left at (763, 411)
Screenshot: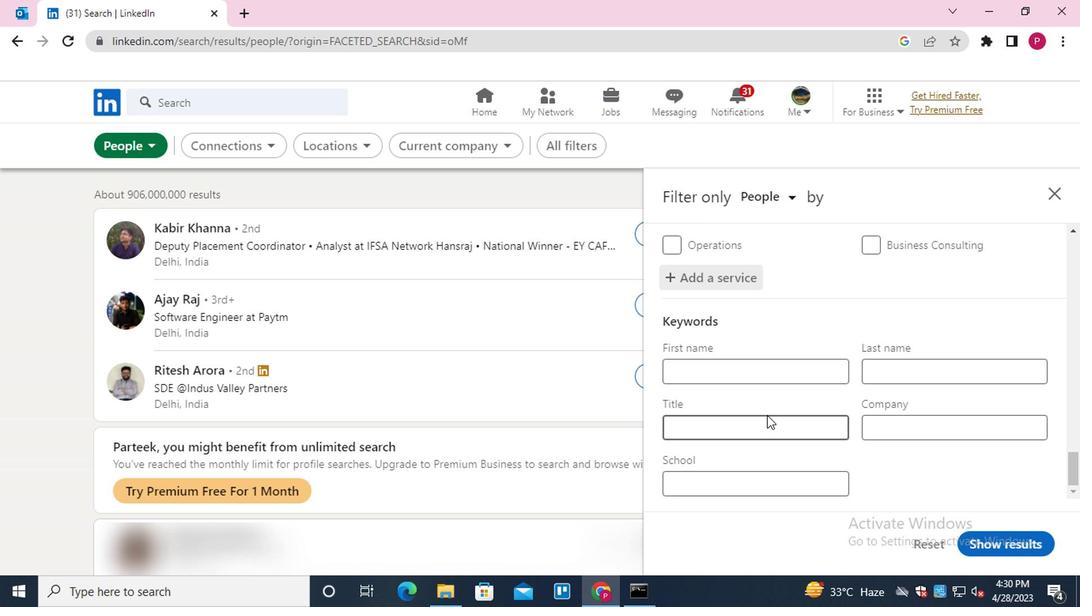 
Action: Mouse moved to (903, 255)
Screenshot: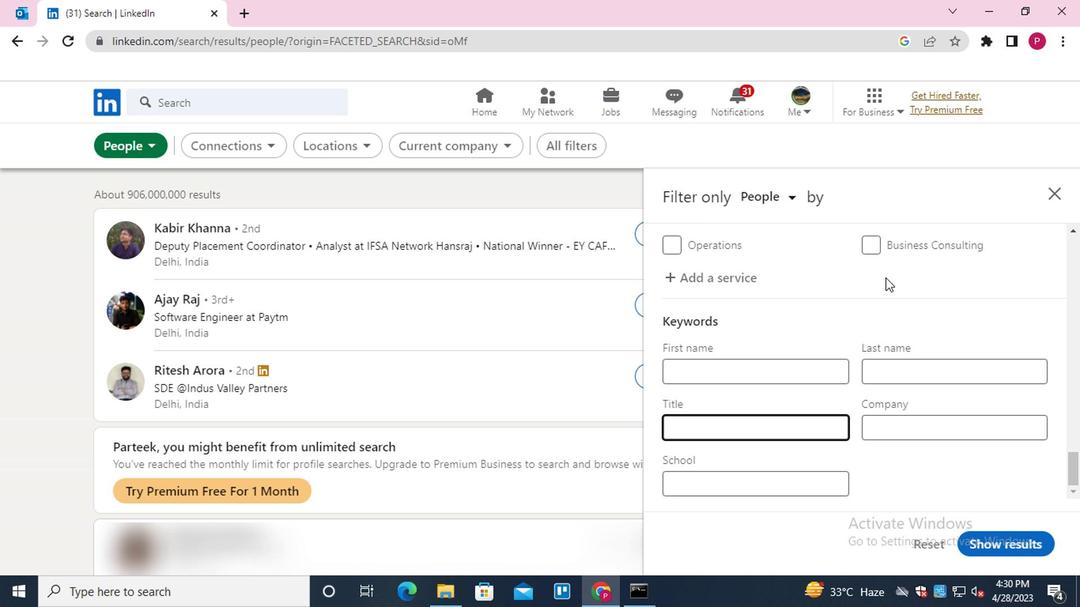 
Action: Key pressed <Key.shift>SOCIAL<Key.space><Key.shift>WORKER
Screenshot: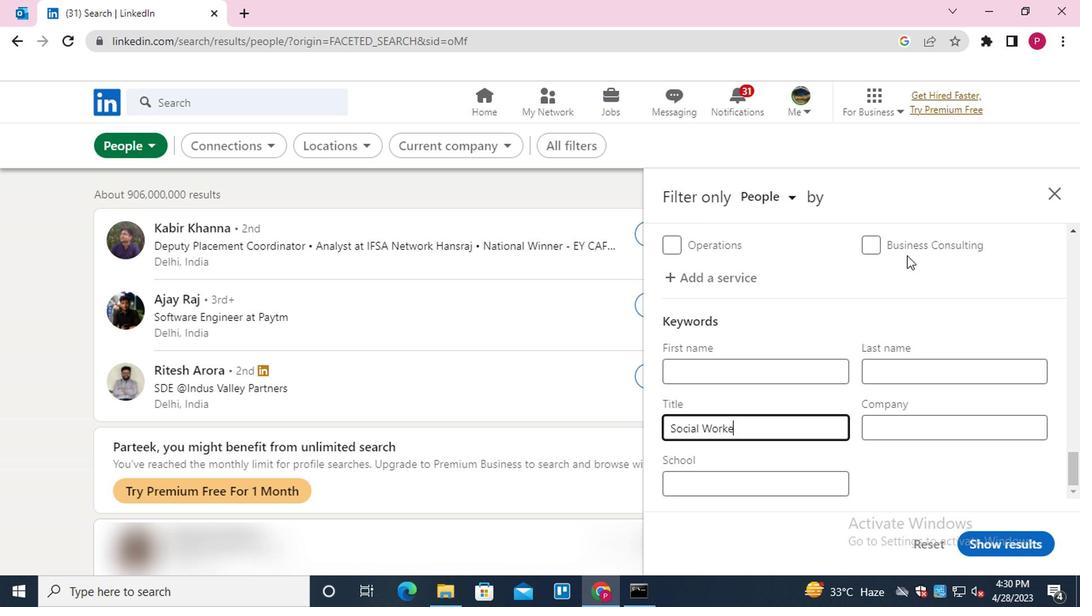 
Action: Mouse moved to (1016, 535)
Screenshot: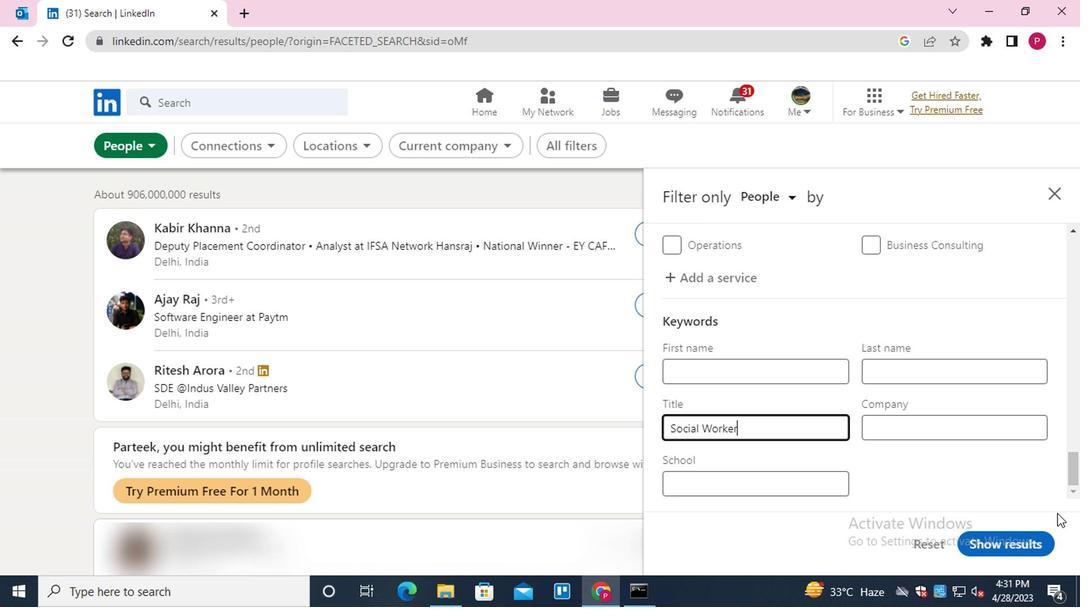 
Action: Mouse pressed left at (1016, 535)
Screenshot: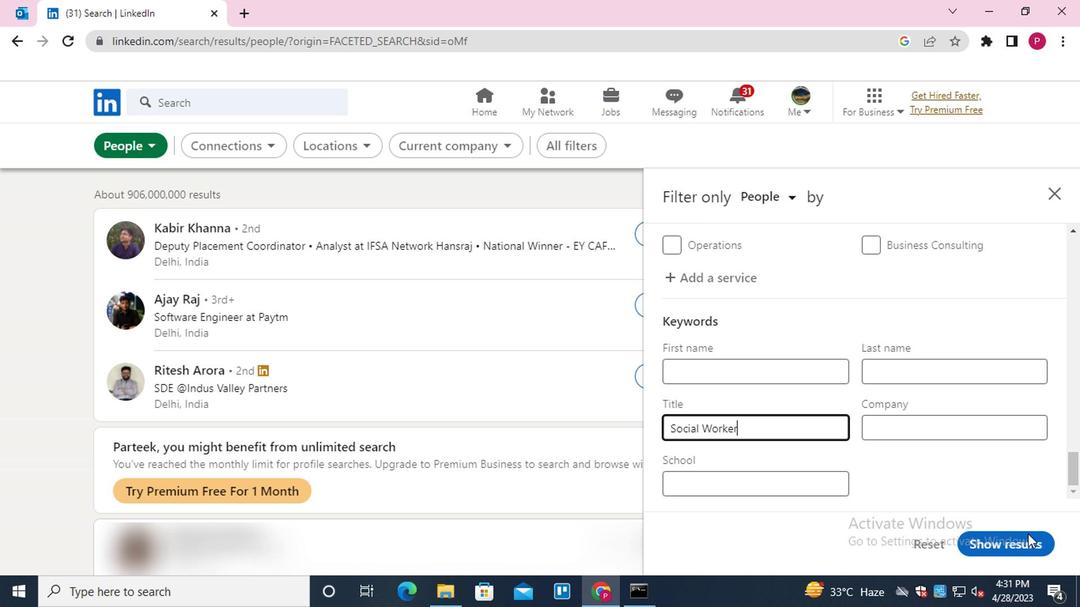 
Action: Mouse moved to (461, 297)
Screenshot: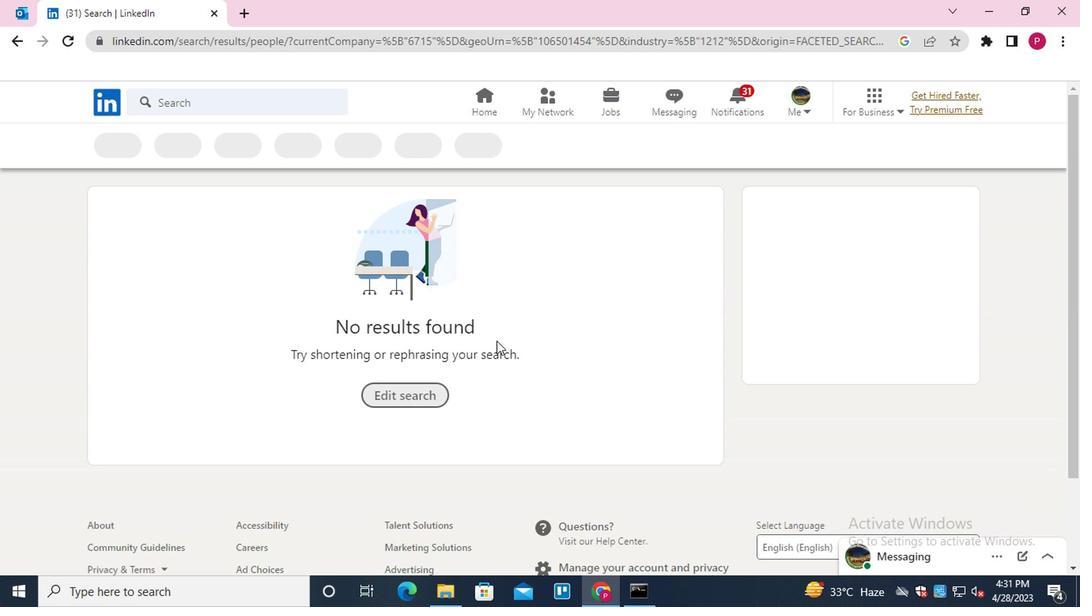 
